 Task: Find connections with filter location Tsirang with filter topic #Moneywith filter profile language English with filter current company GroupM with filter school Govt. Engineering College Bikaner with filter industry Home Health Care Services with filter service category Graphic Design with filter keywords title Supervisor
Action: Mouse moved to (636, 119)
Screenshot: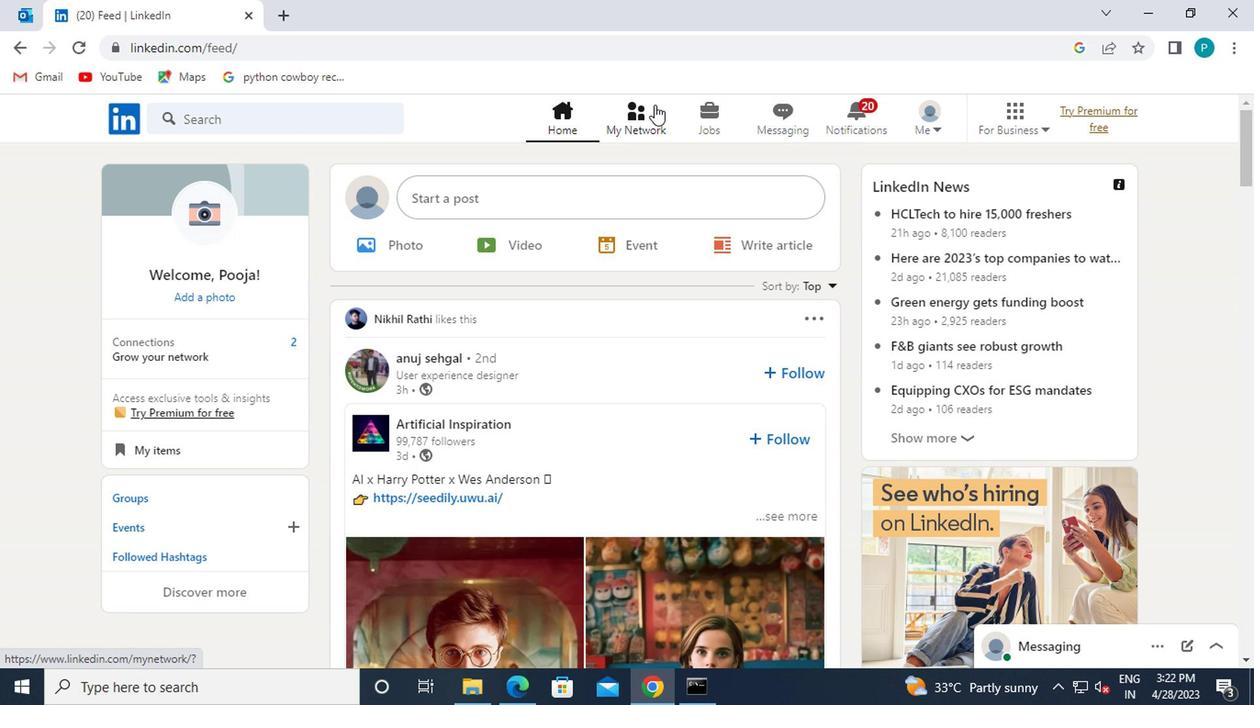 
Action: Mouse pressed left at (636, 119)
Screenshot: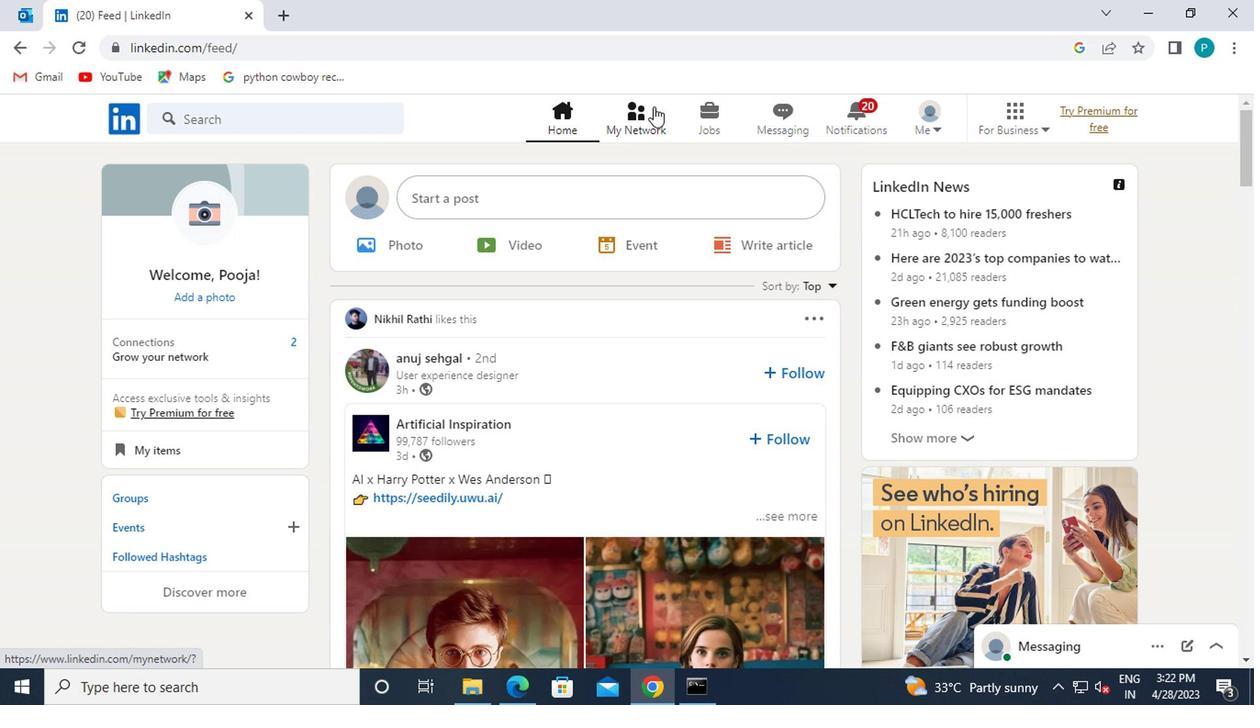 
Action: Mouse moved to (305, 216)
Screenshot: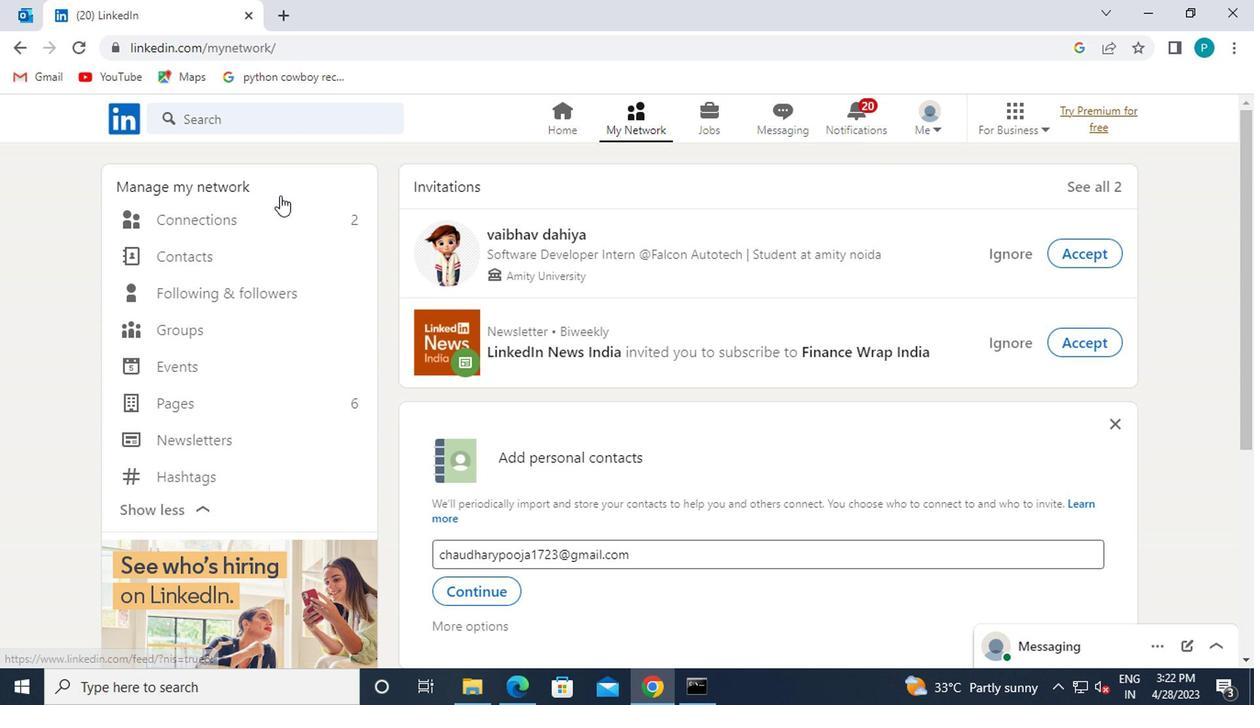 
Action: Mouse pressed left at (305, 216)
Screenshot: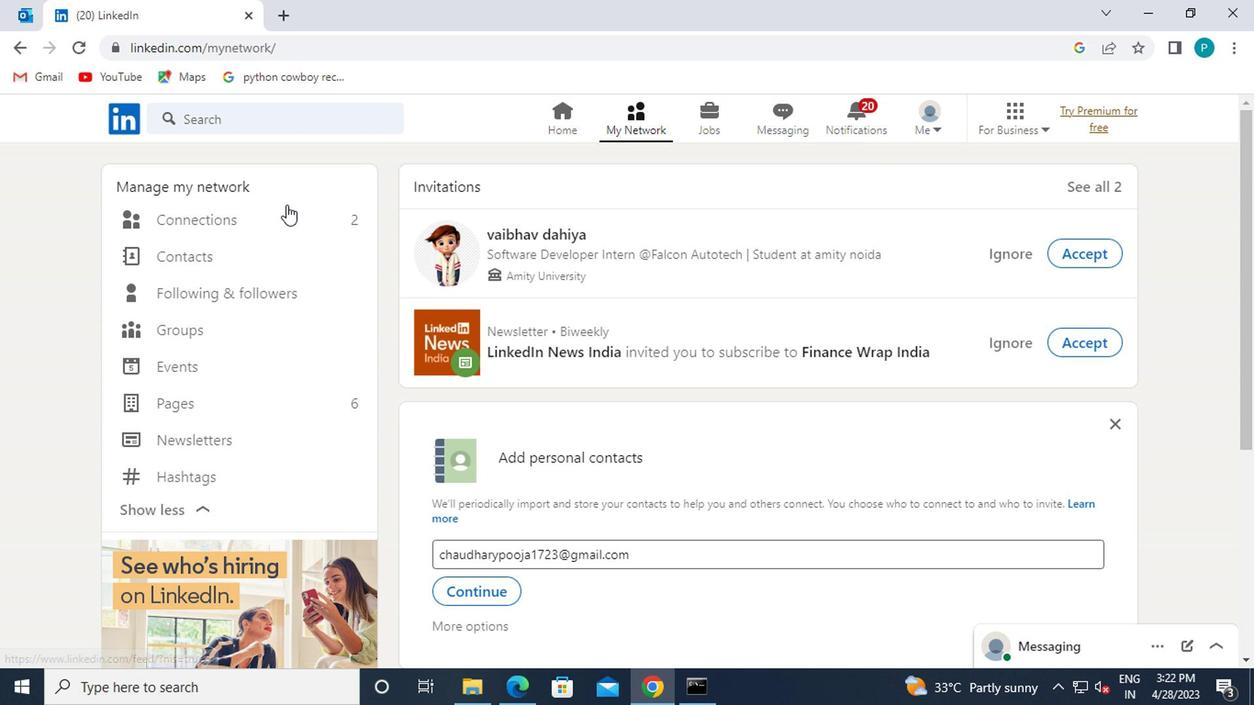 
Action: Mouse moved to (775, 225)
Screenshot: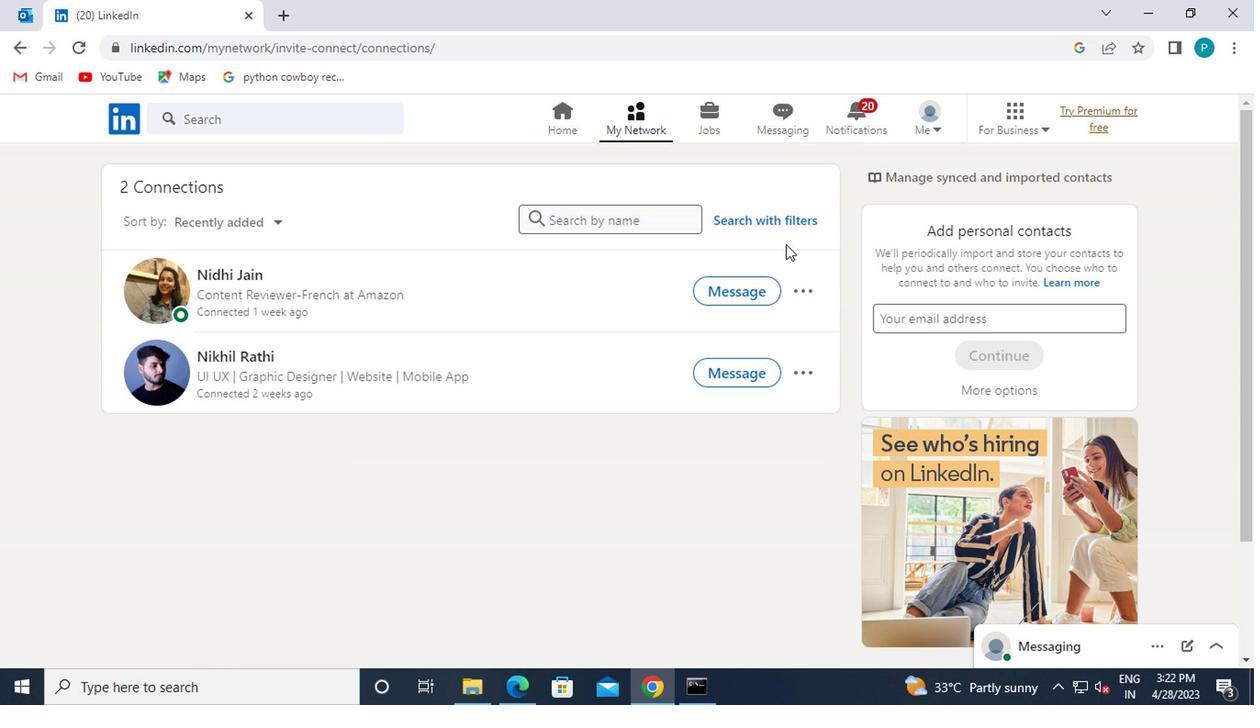 
Action: Mouse pressed left at (775, 225)
Screenshot: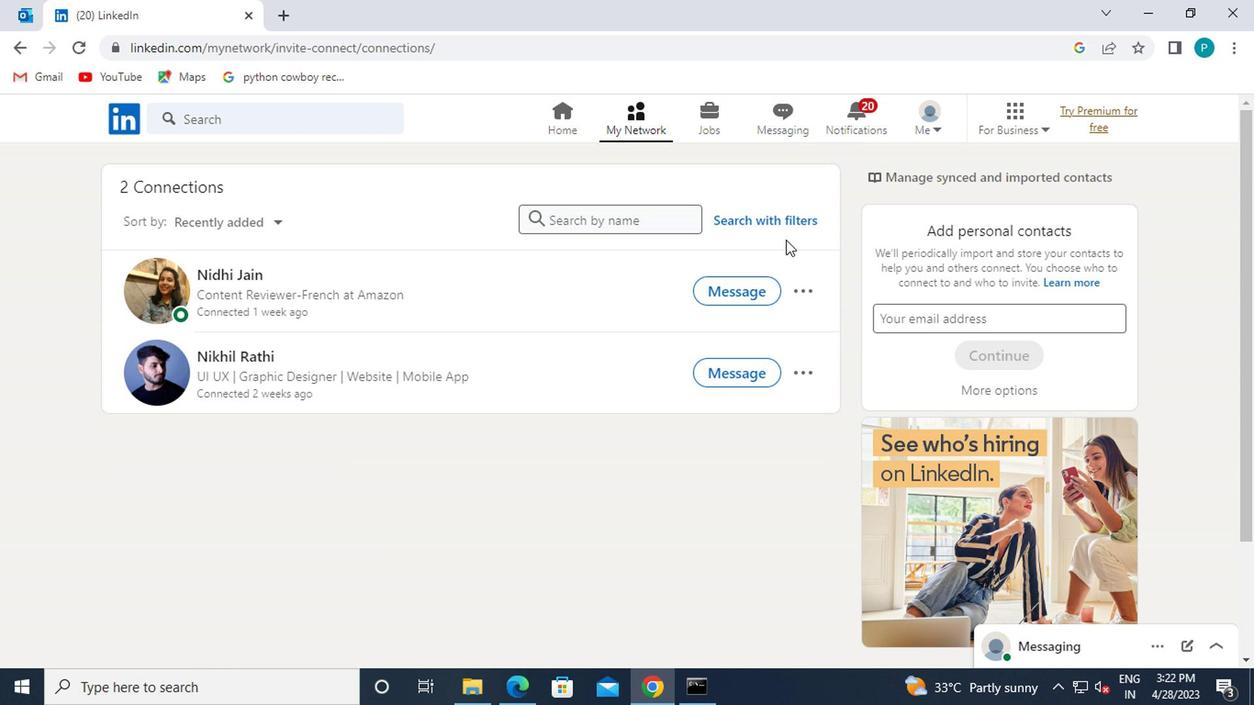 
Action: Mouse moved to (686, 177)
Screenshot: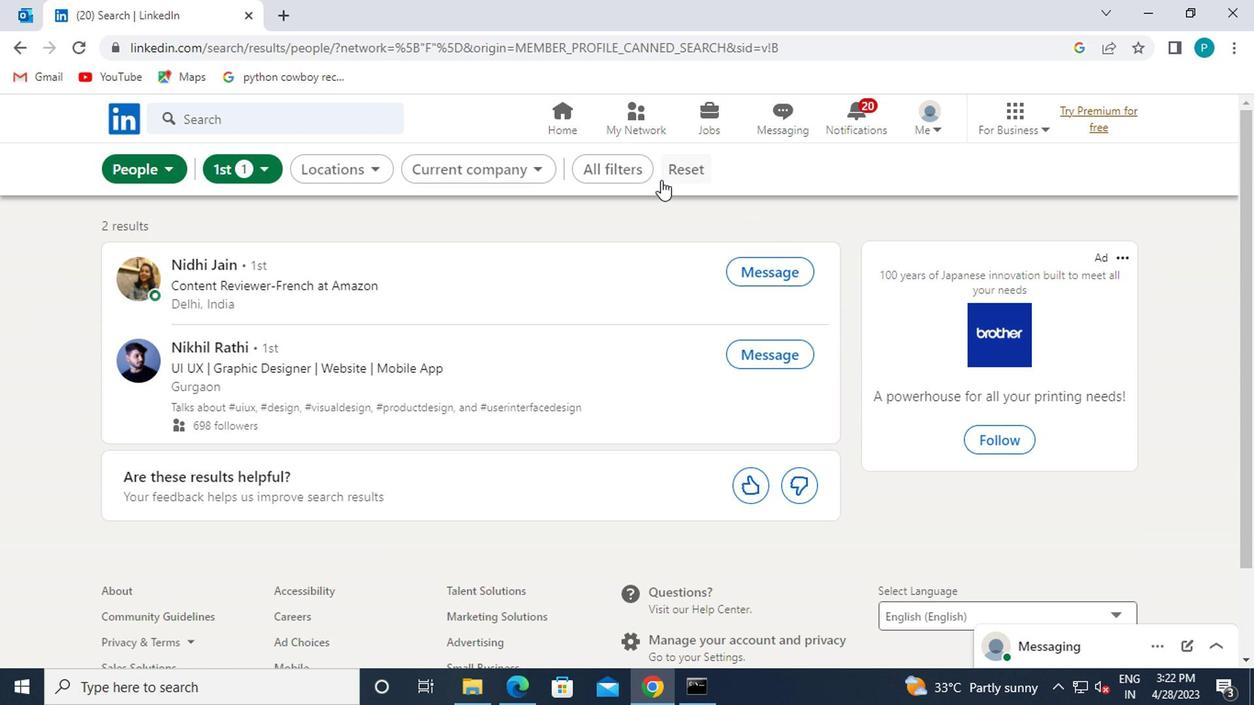
Action: Mouse pressed left at (686, 177)
Screenshot: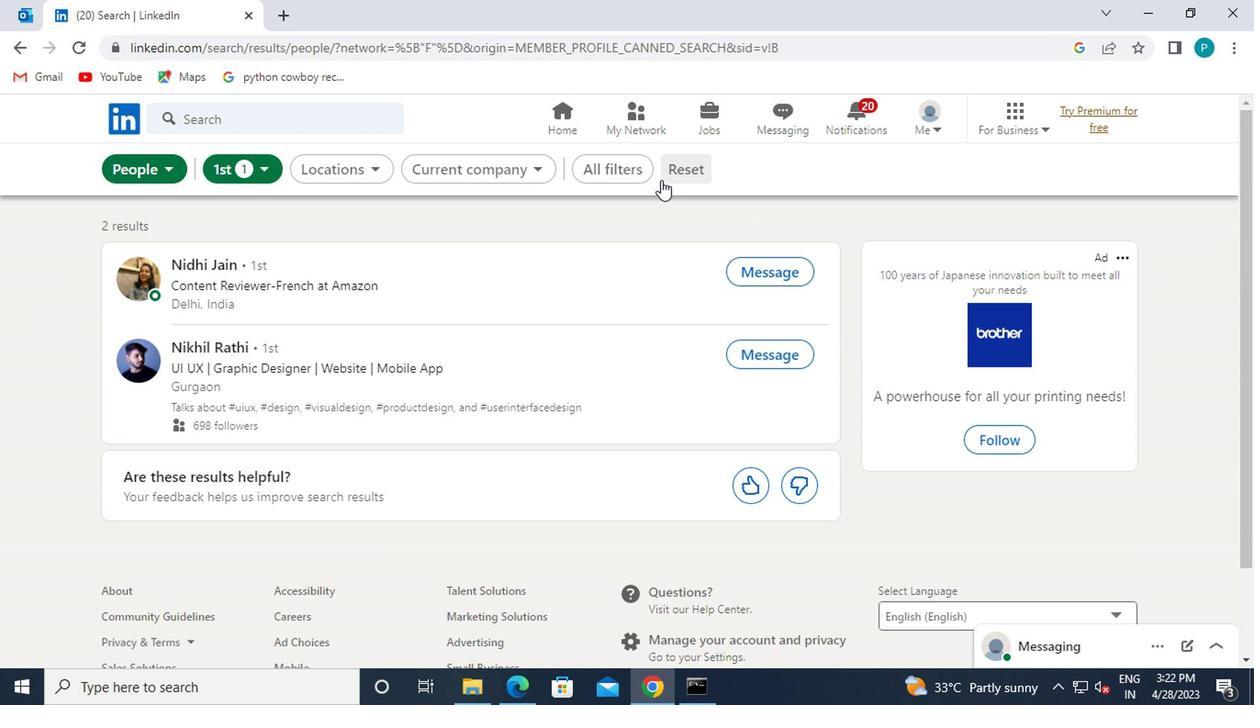 
Action: Mouse moved to (614, 170)
Screenshot: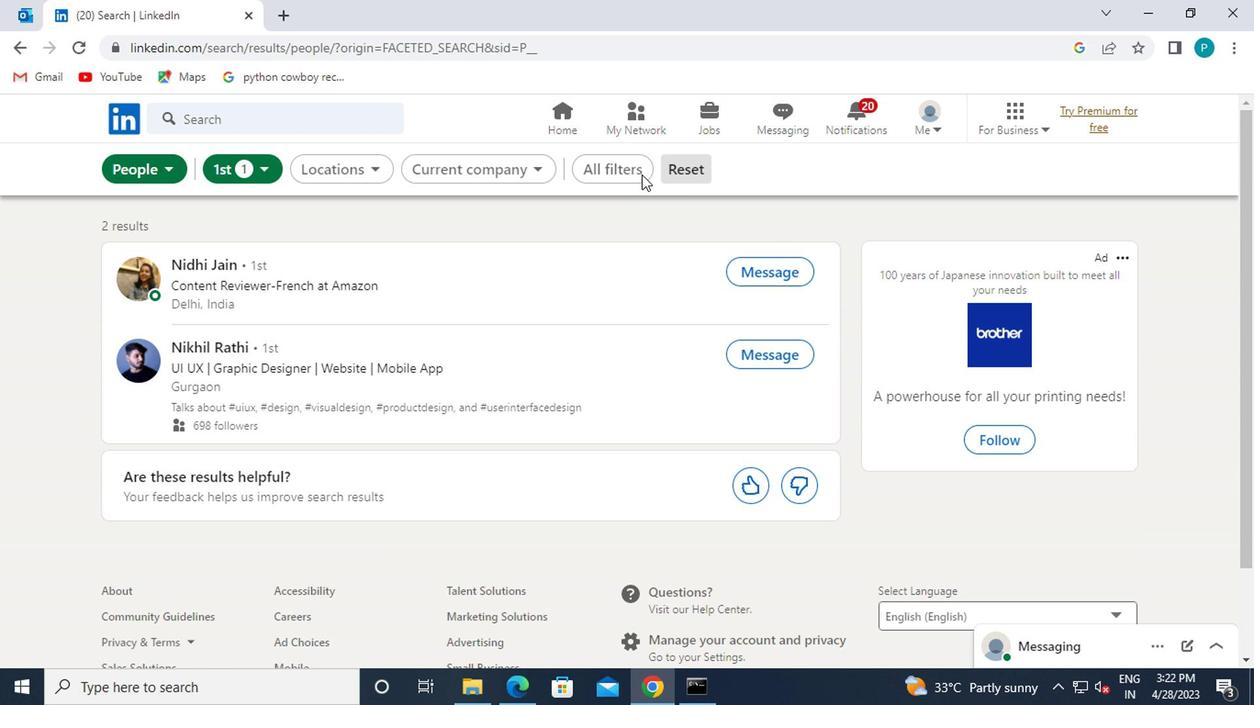 
Action: Mouse pressed left at (614, 170)
Screenshot: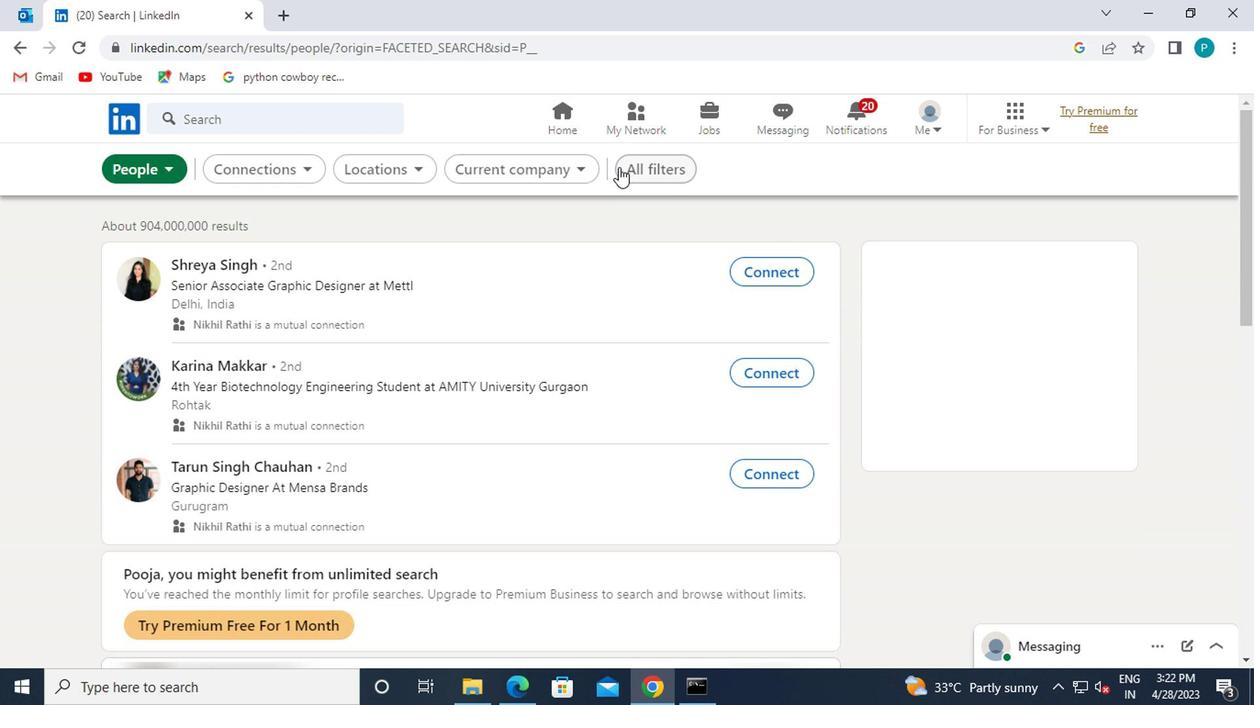 
Action: Mouse moved to (825, 308)
Screenshot: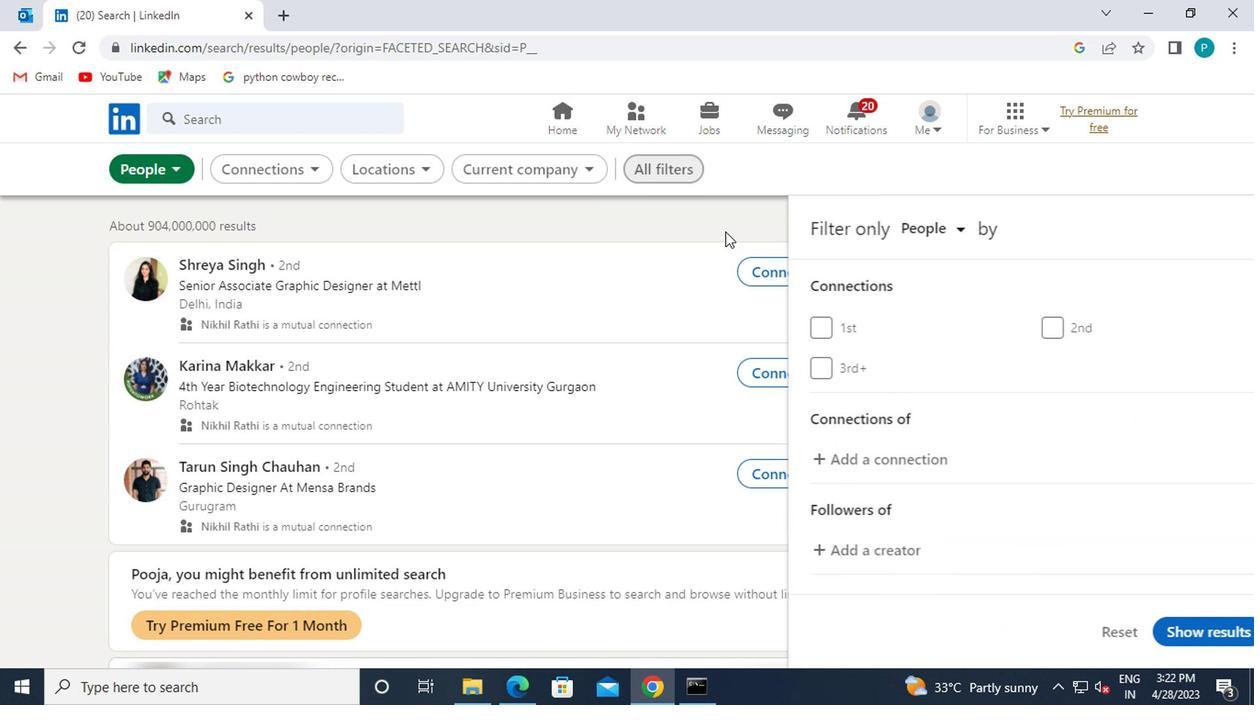 
Action: Mouse scrolled (825, 306) with delta (0, -1)
Screenshot: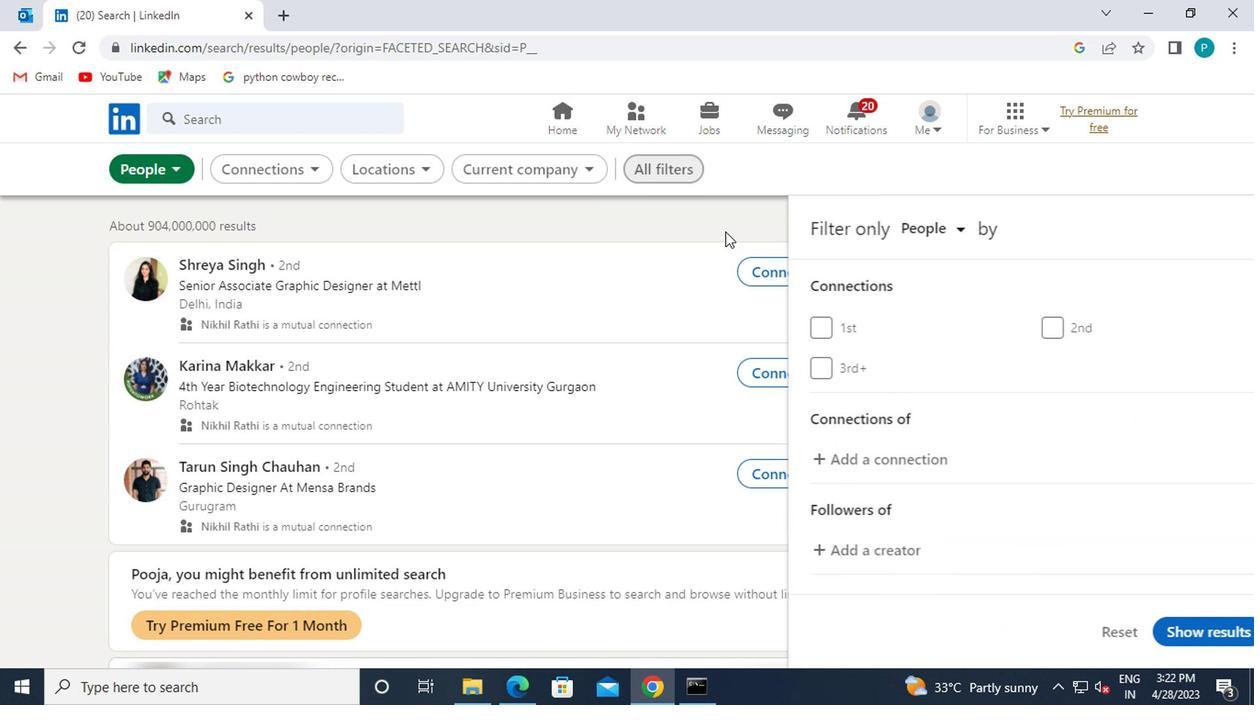 
Action: Mouse moved to (836, 315)
Screenshot: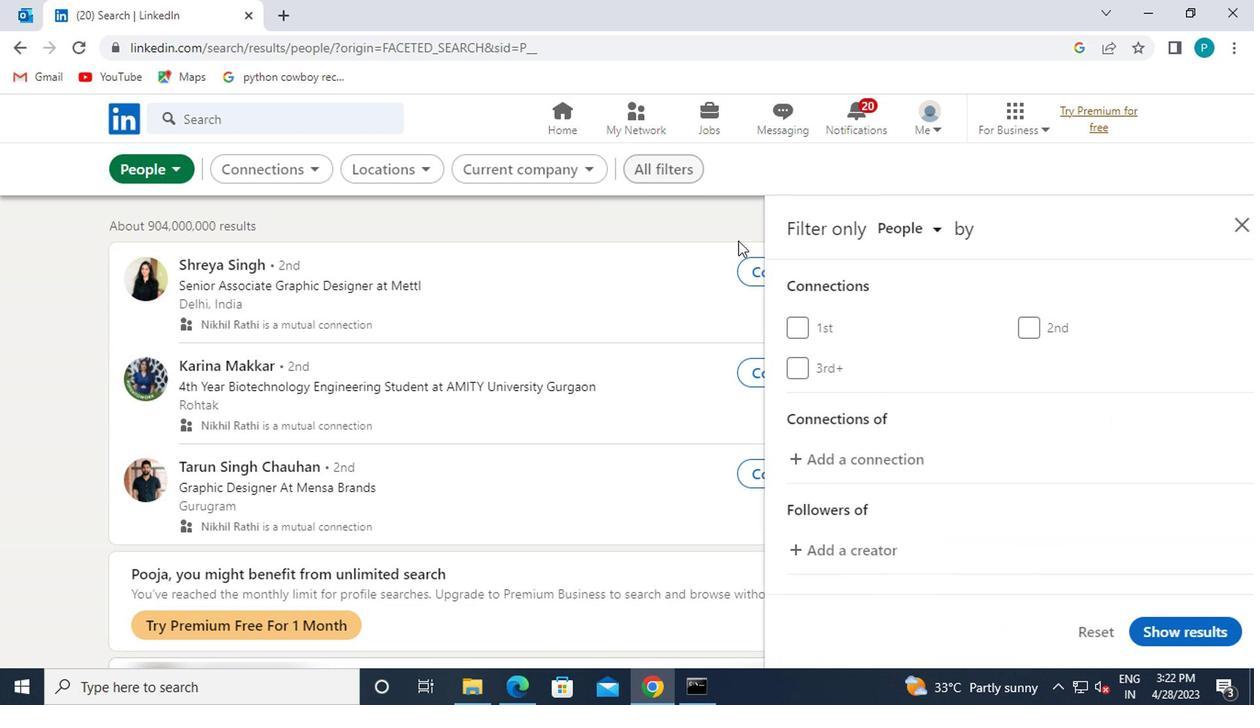 
Action: Mouse scrolled (836, 314) with delta (0, -1)
Screenshot: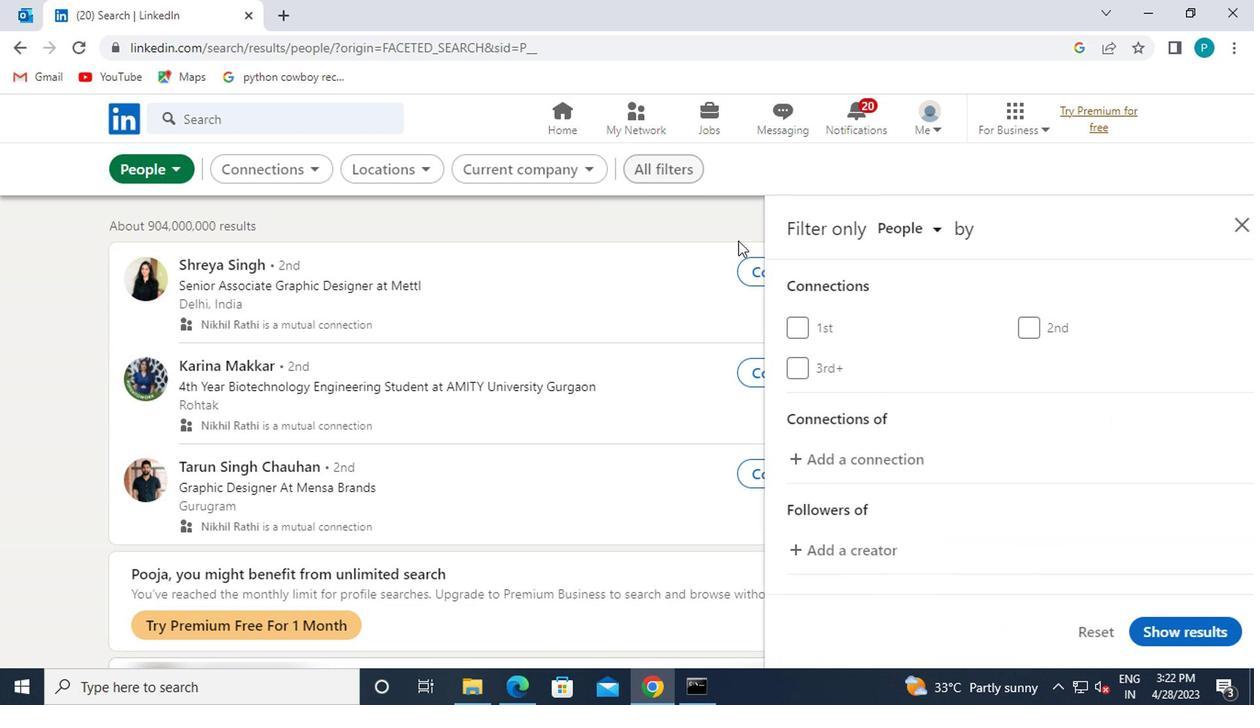 
Action: Mouse moved to (872, 329)
Screenshot: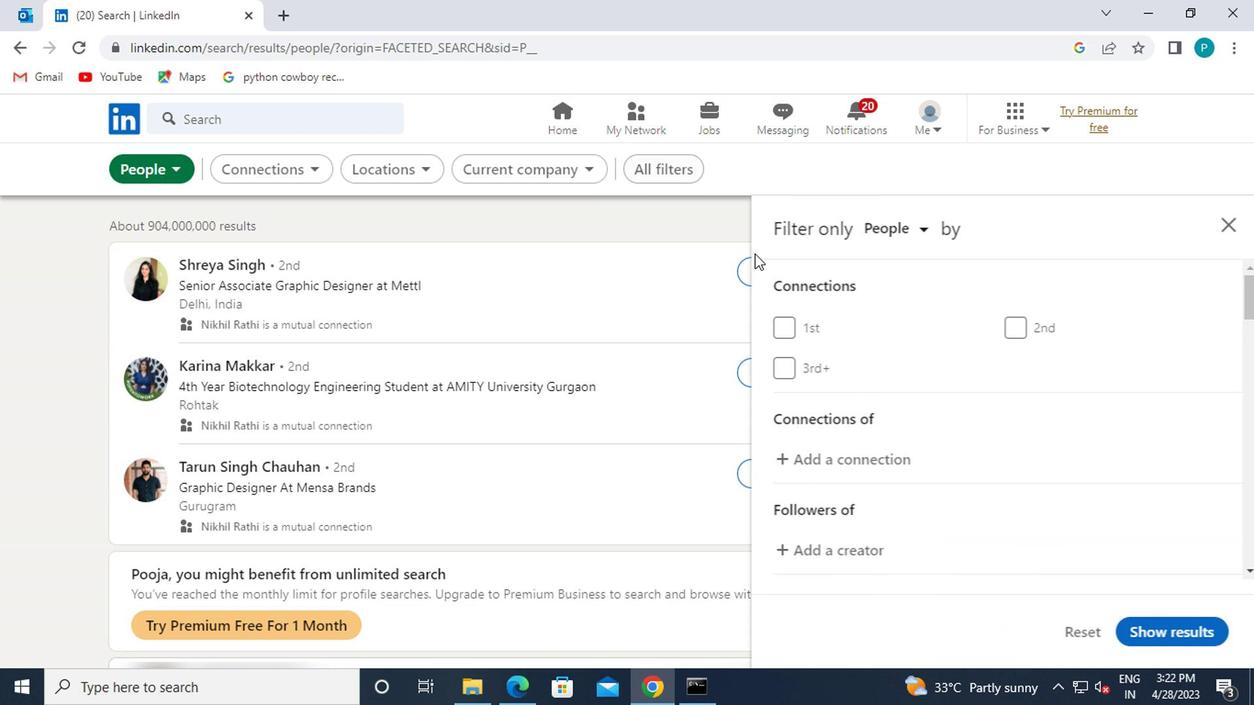
Action: Mouse scrolled (872, 327) with delta (0, -1)
Screenshot: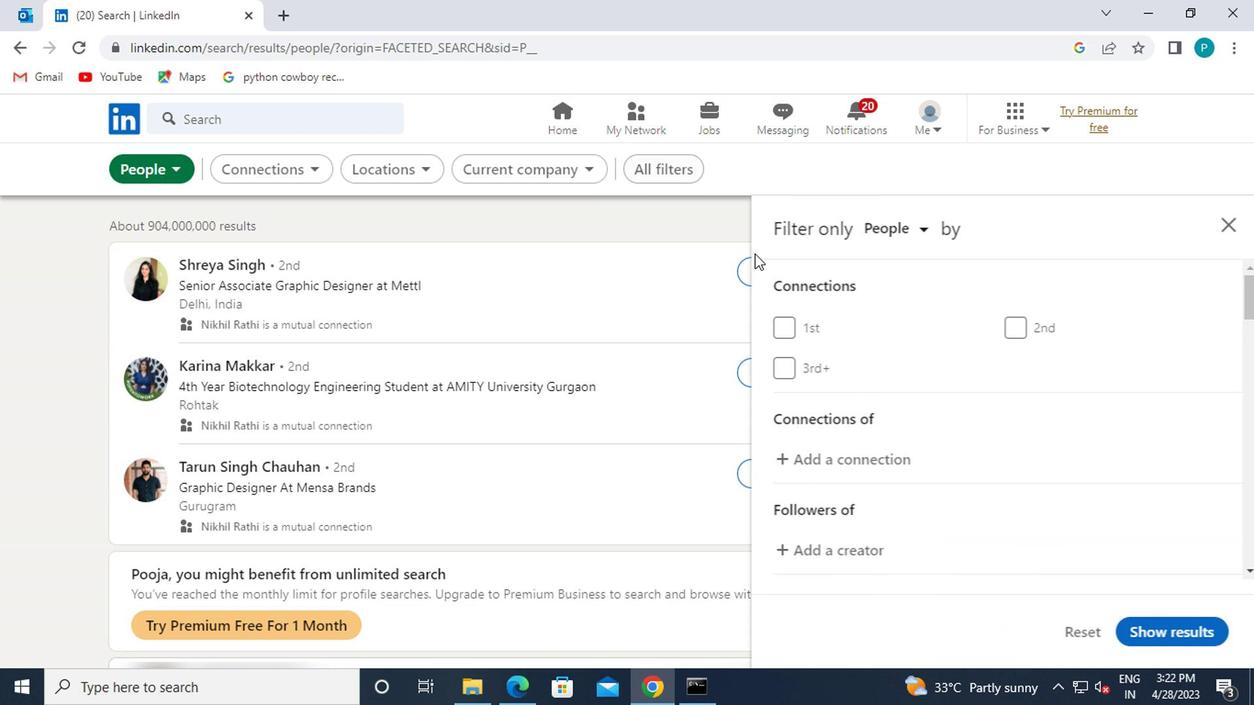 
Action: Mouse moved to (1033, 448)
Screenshot: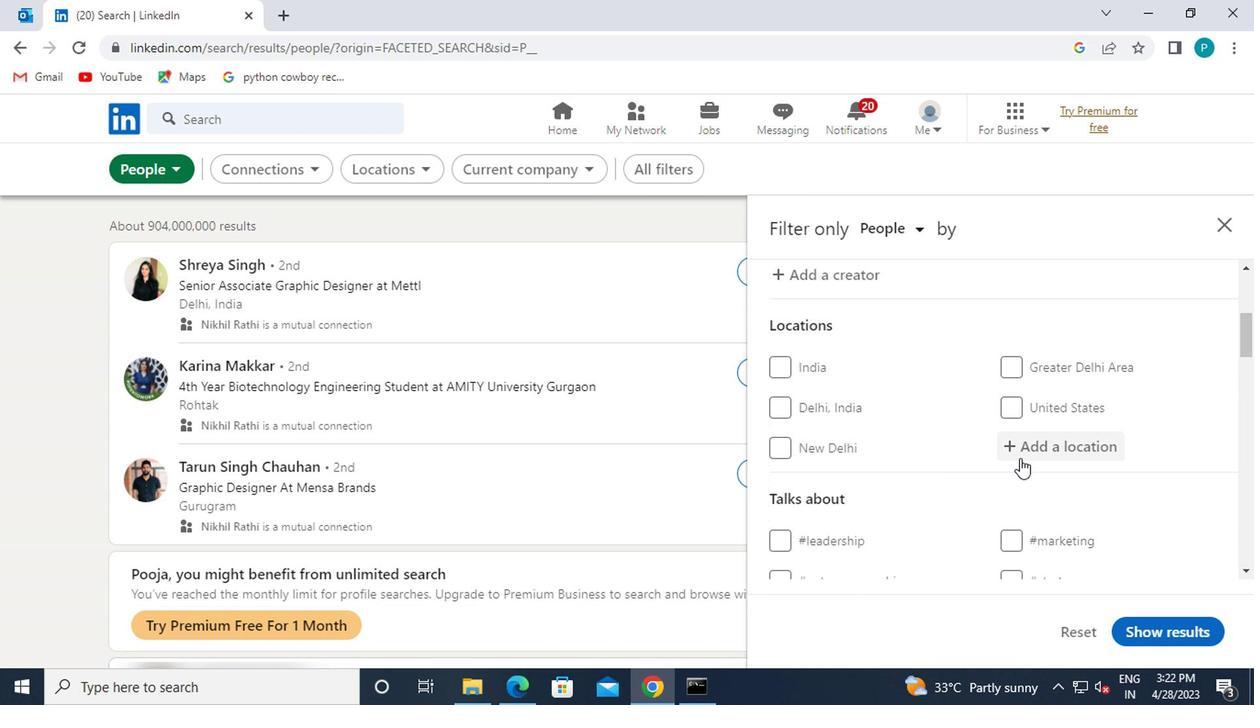 
Action: Mouse pressed left at (1033, 448)
Screenshot: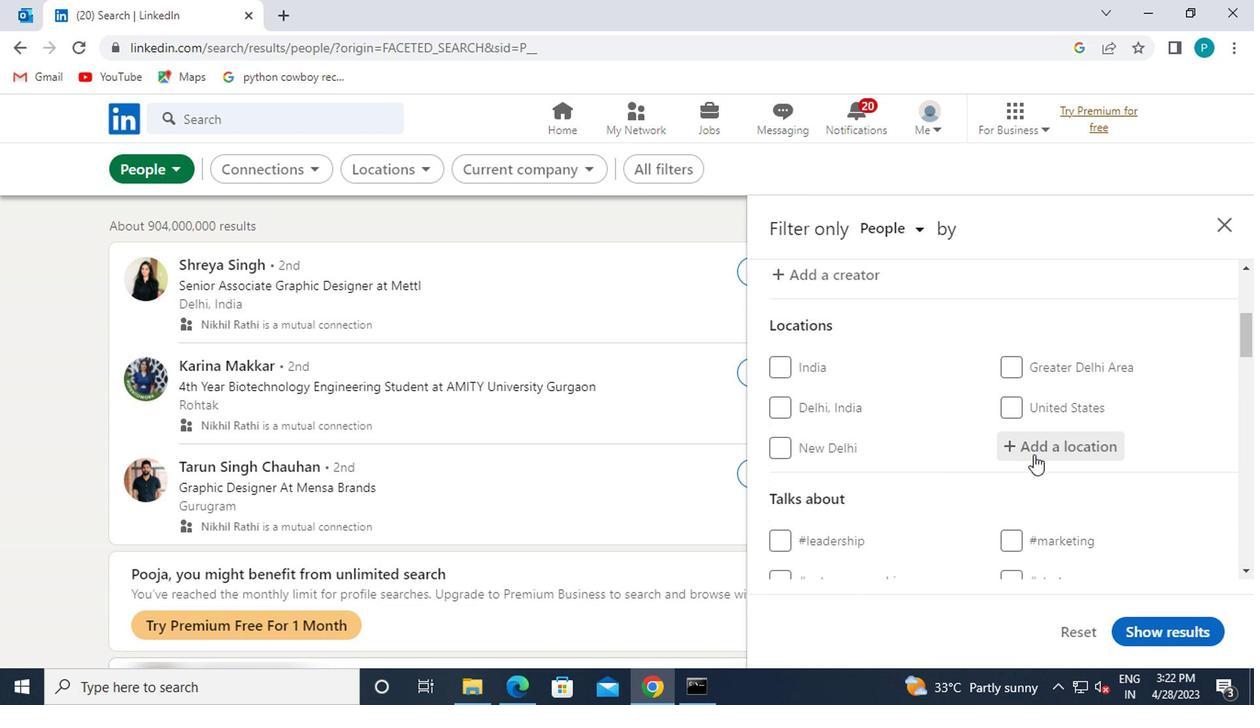 
Action: Key pressed <Key.caps_lock><Key.caps_lock>t<Key.caps_lock>sirang
Screenshot: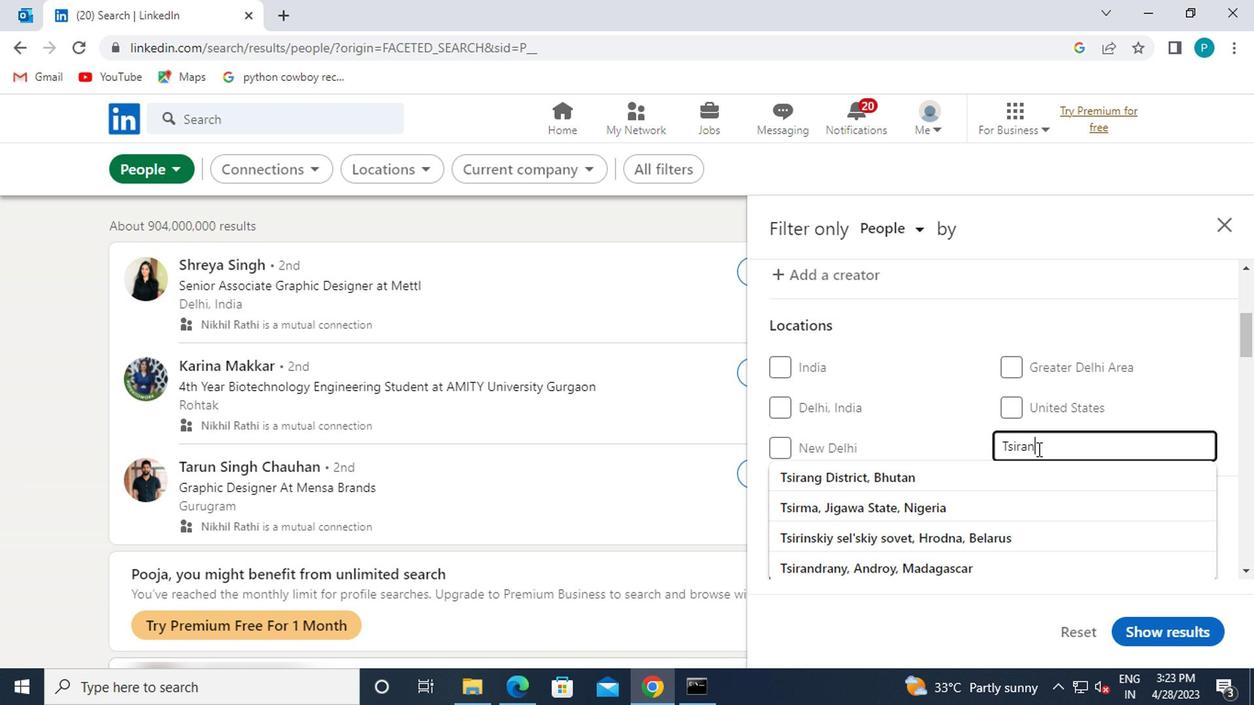 
Action: Mouse moved to (1039, 470)
Screenshot: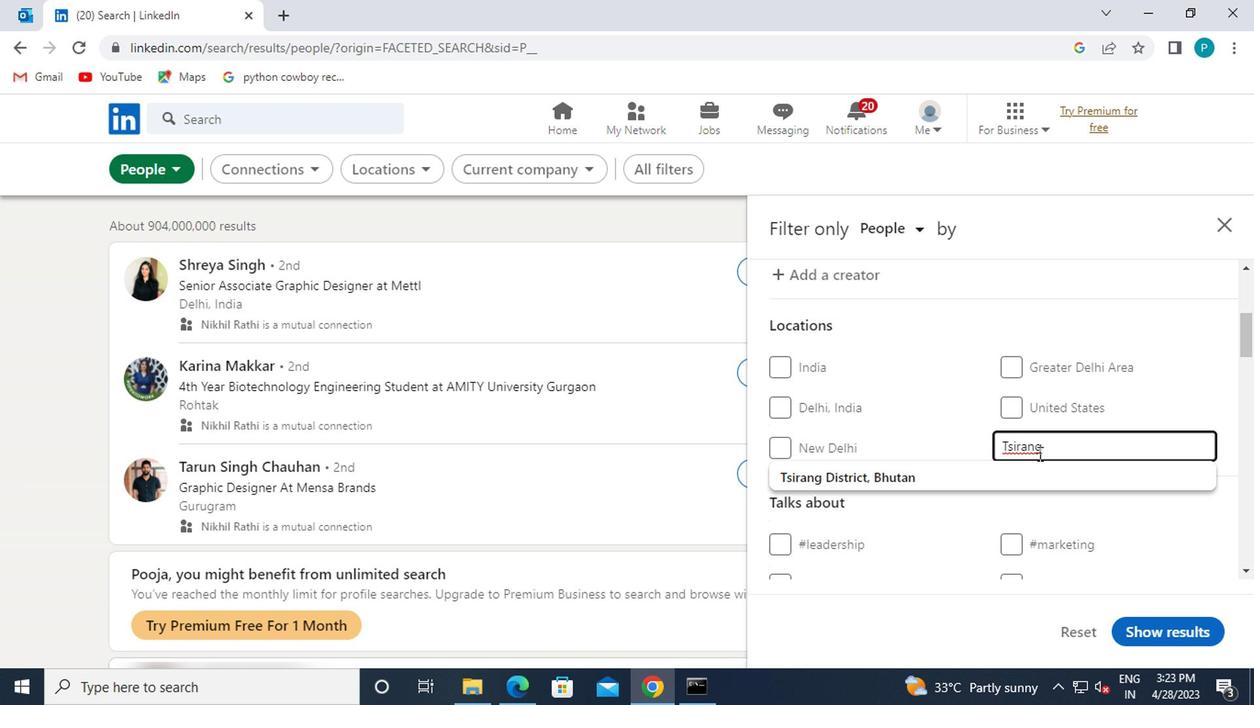 
Action: Mouse pressed left at (1039, 470)
Screenshot: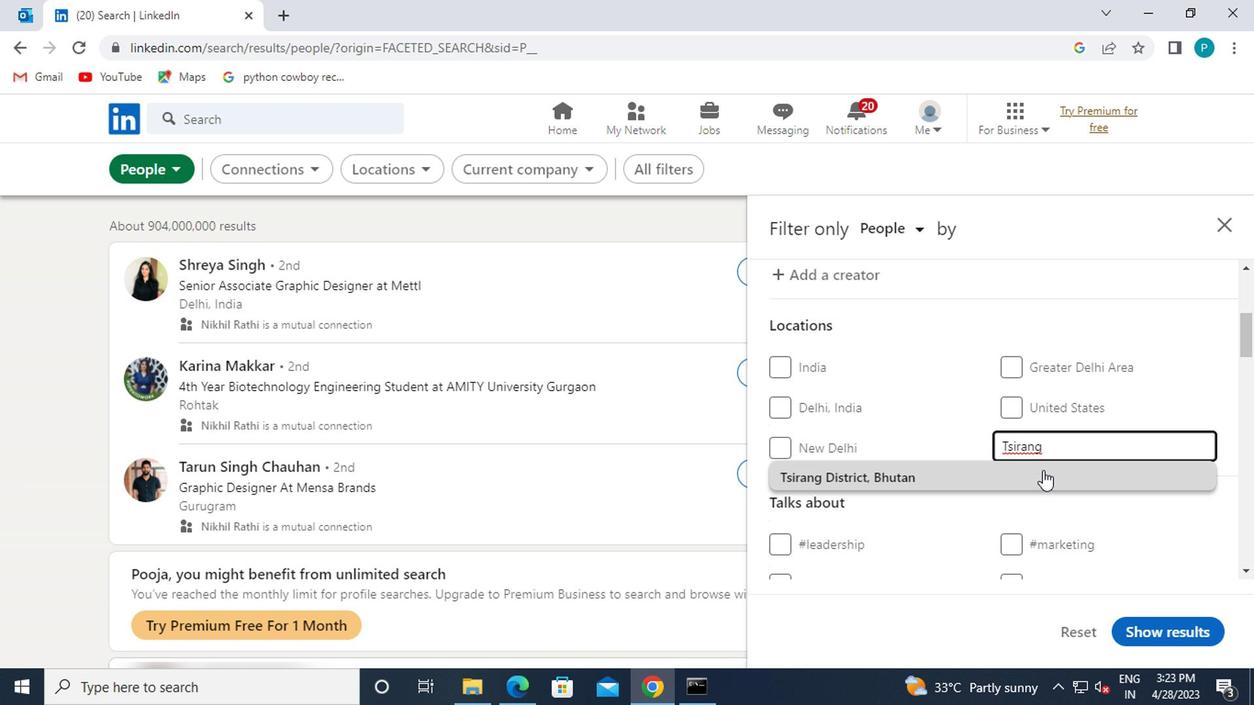 
Action: Mouse scrolled (1039, 470) with delta (0, 0)
Screenshot: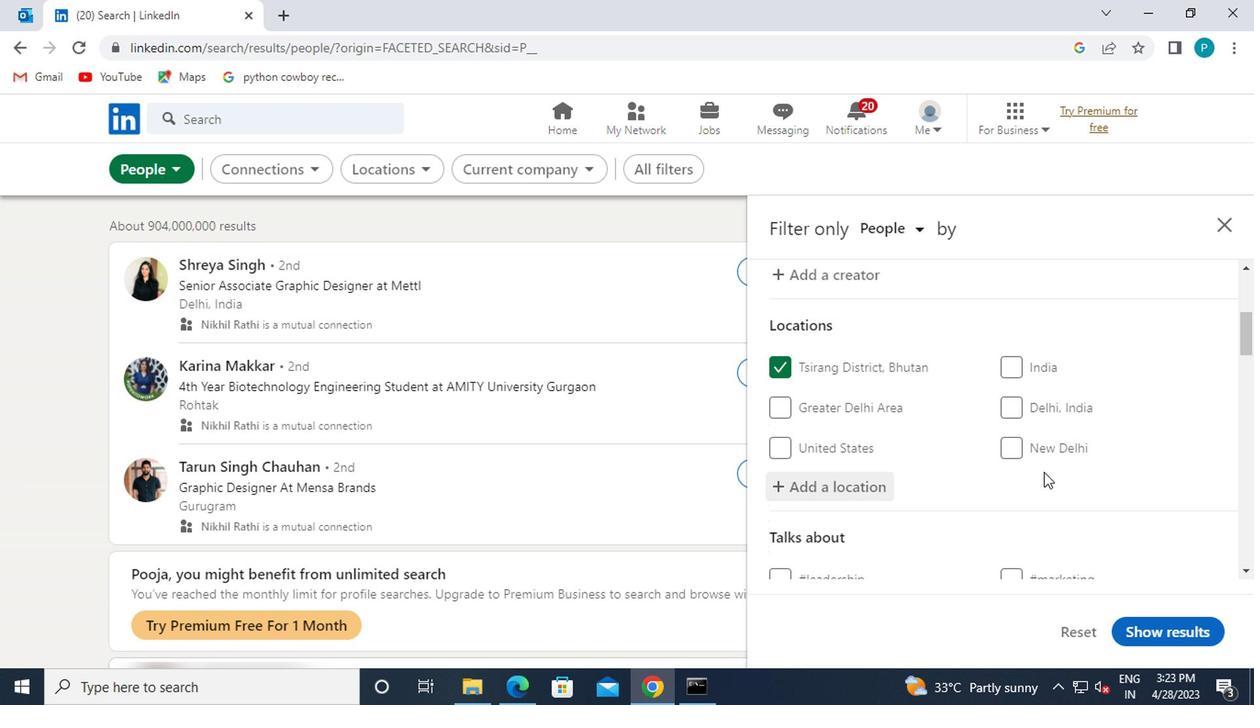 
Action: Mouse scrolled (1039, 470) with delta (0, 0)
Screenshot: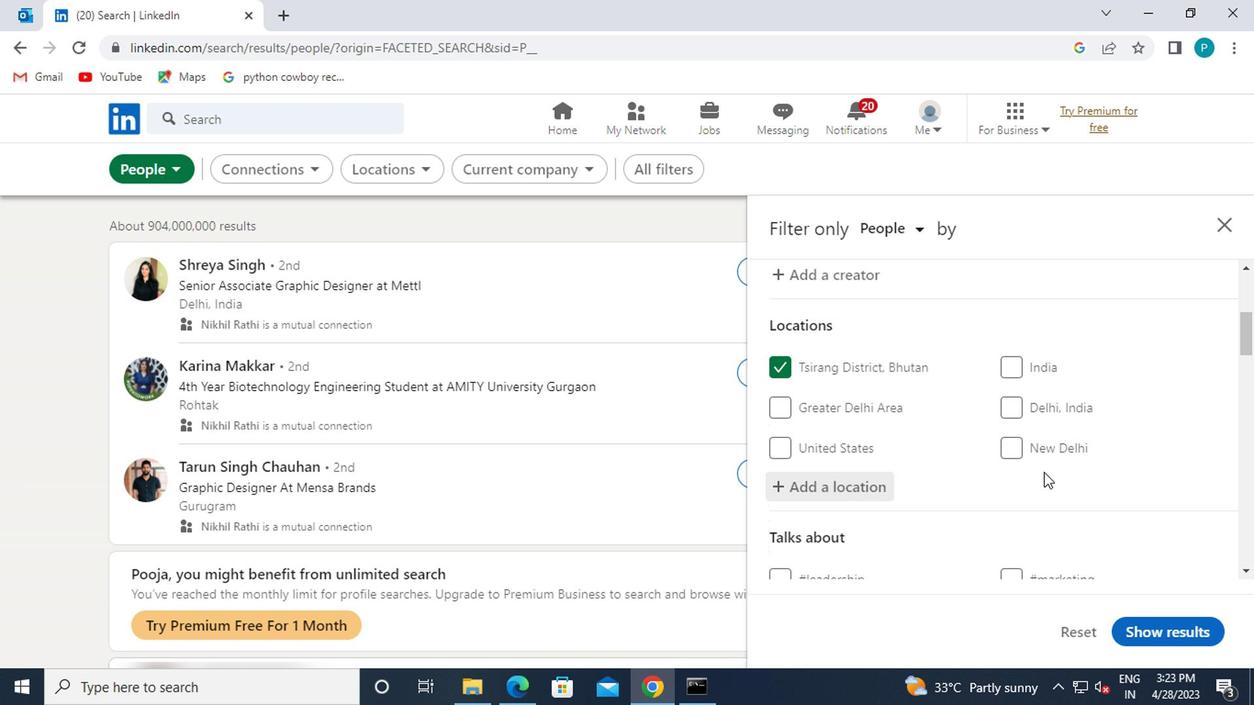 
Action: Mouse pressed left at (1039, 470)
Screenshot: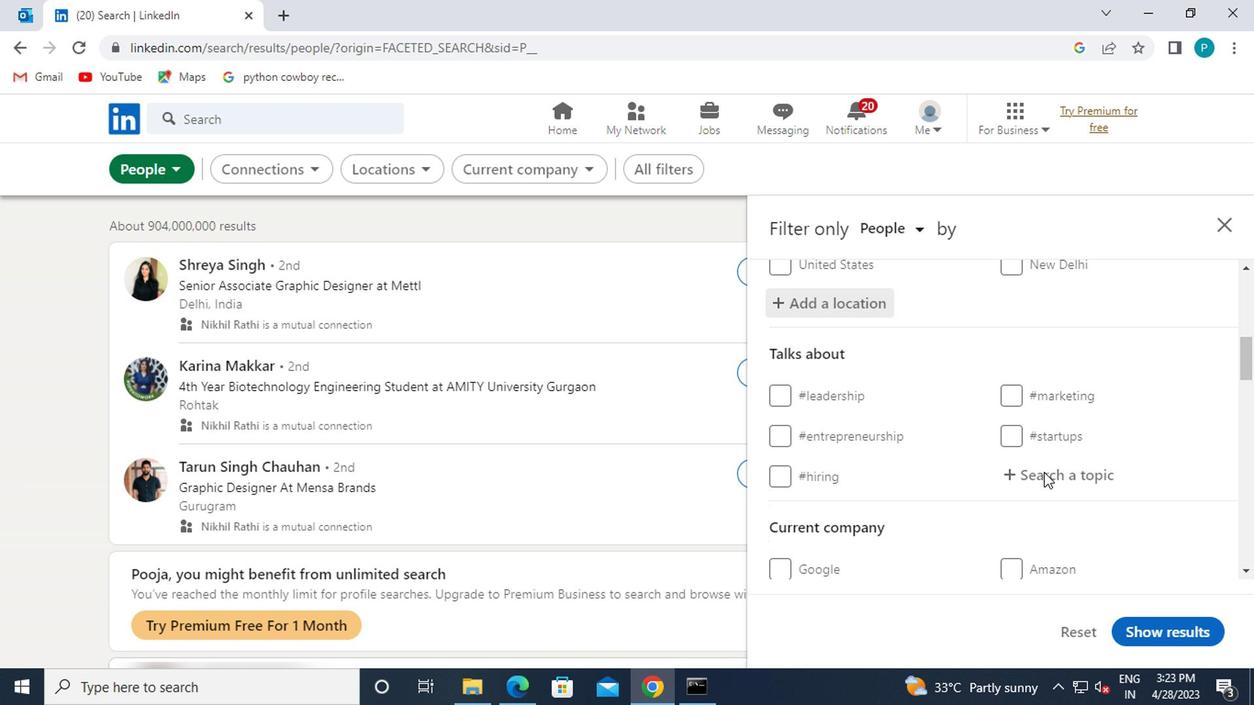 
Action: Key pressed <Key.shift>#<Key.caps_lock>M<Key.caps_lock>ONEY
Screenshot: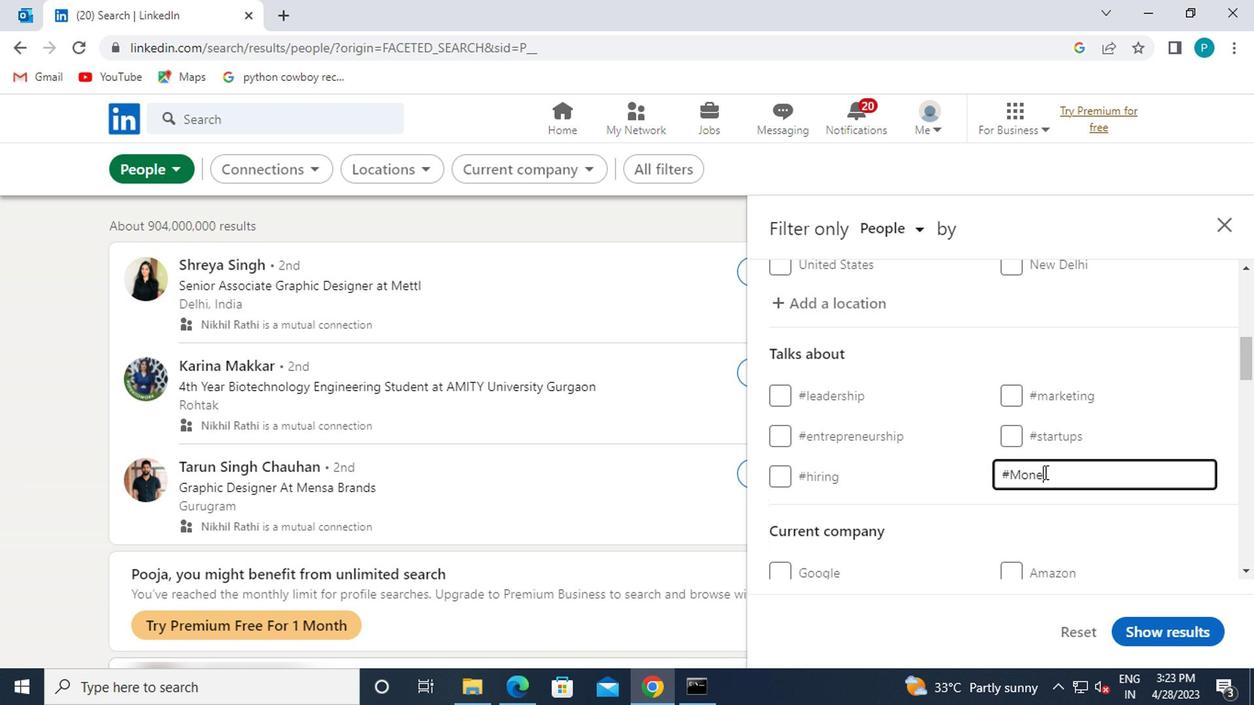 
Action: Mouse moved to (896, 482)
Screenshot: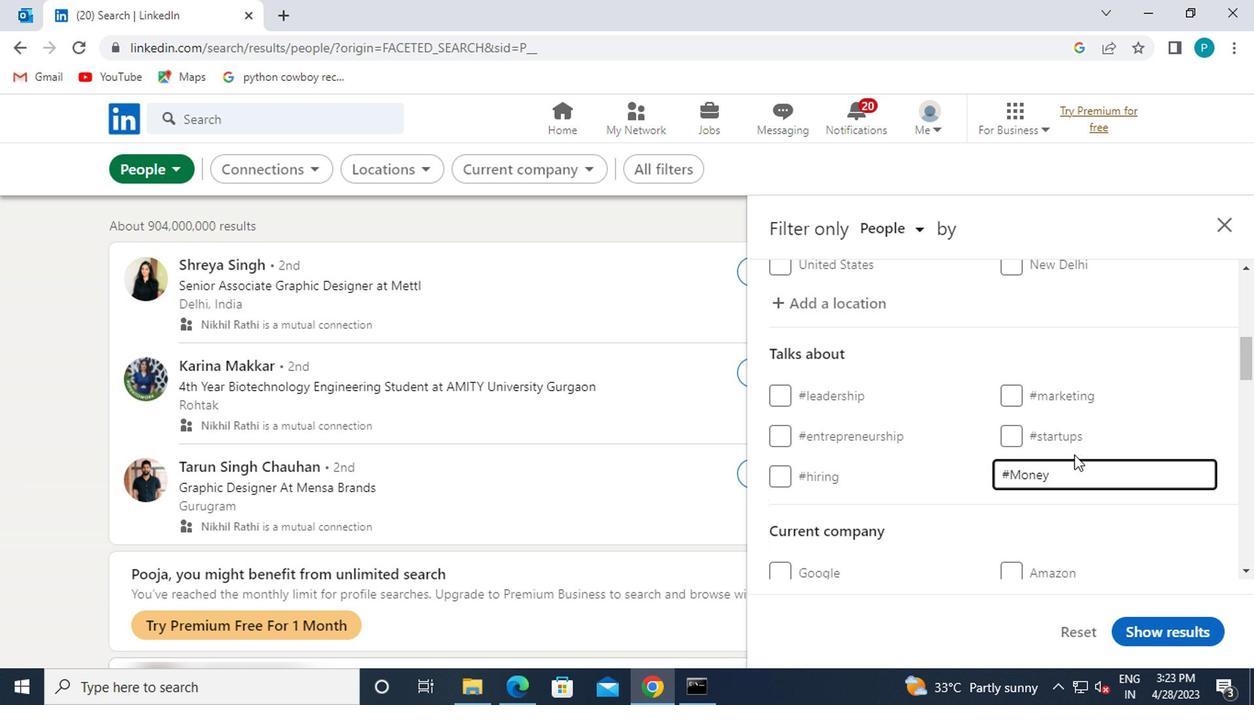 
Action: Mouse scrolled (896, 481) with delta (0, 0)
Screenshot: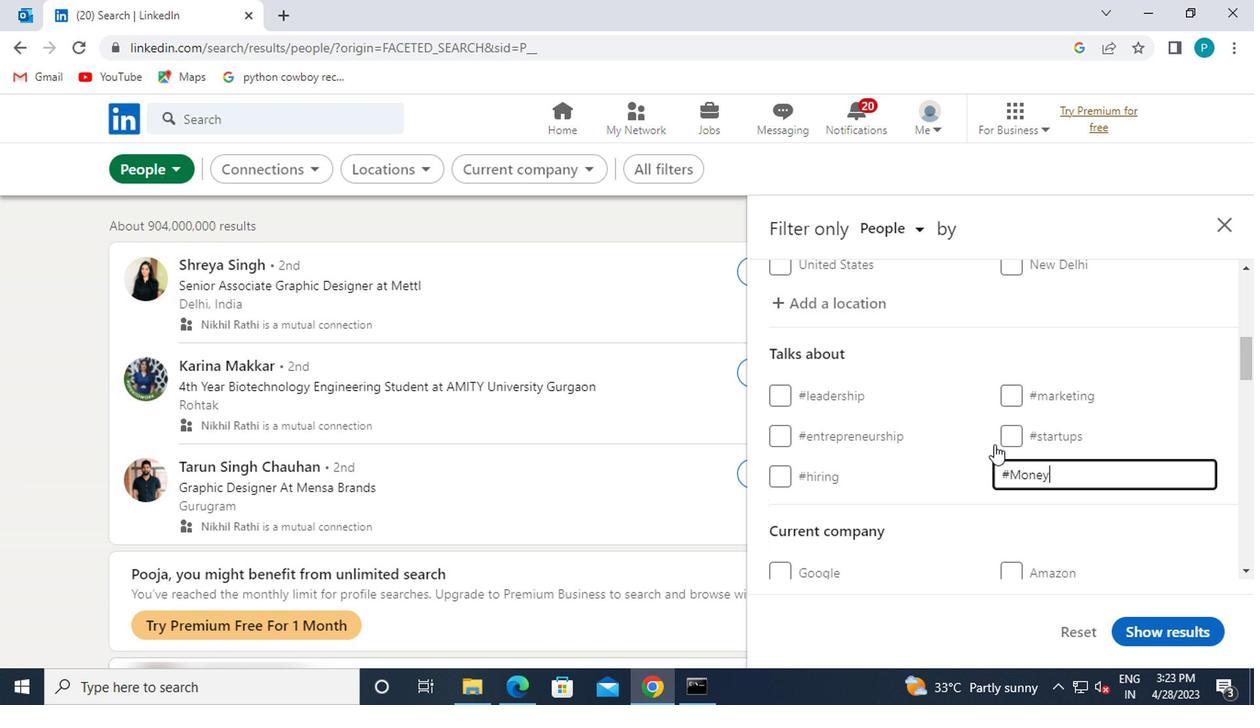 
Action: Mouse scrolled (896, 481) with delta (0, 0)
Screenshot: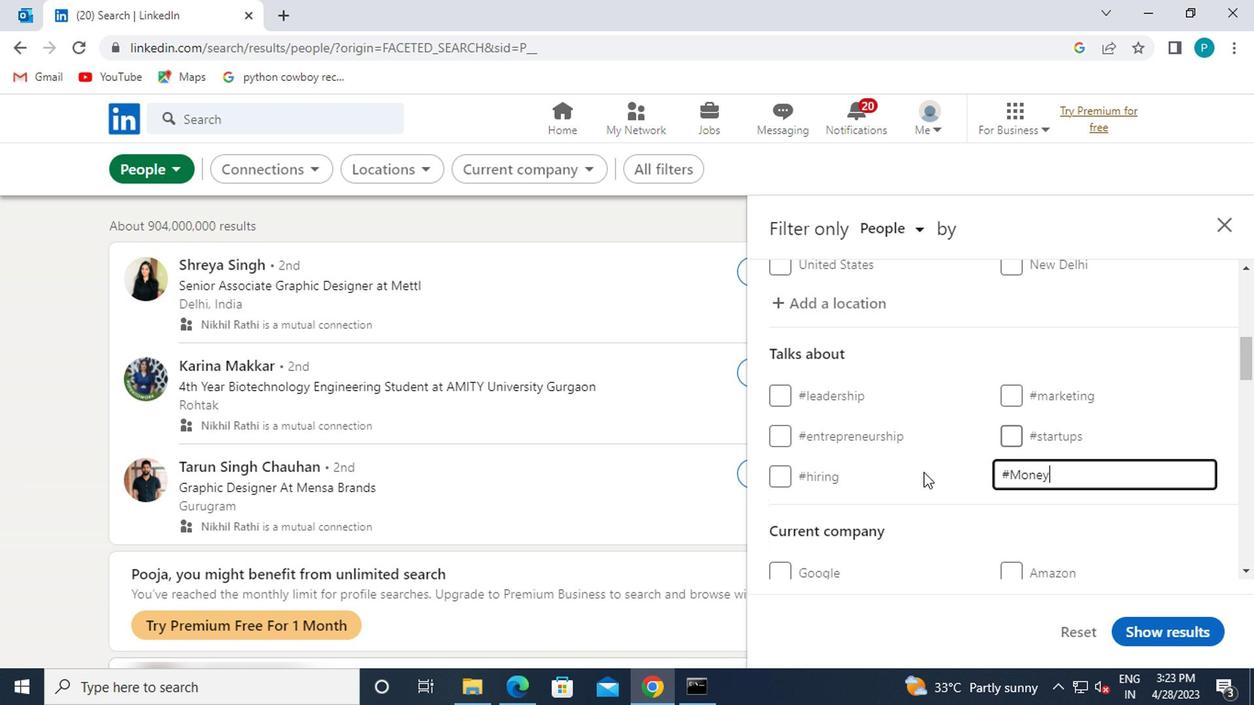 
Action: Mouse scrolled (896, 481) with delta (0, 0)
Screenshot: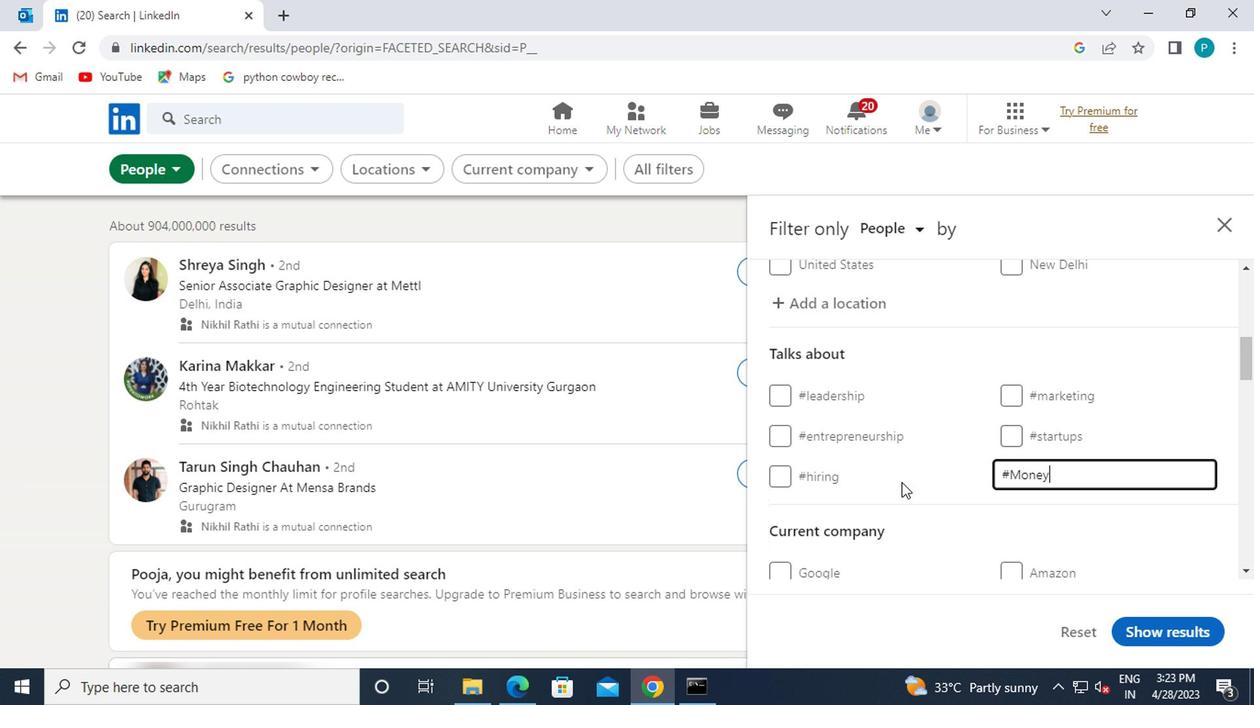 
Action: Mouse moved to (871, 479)
Screenshot: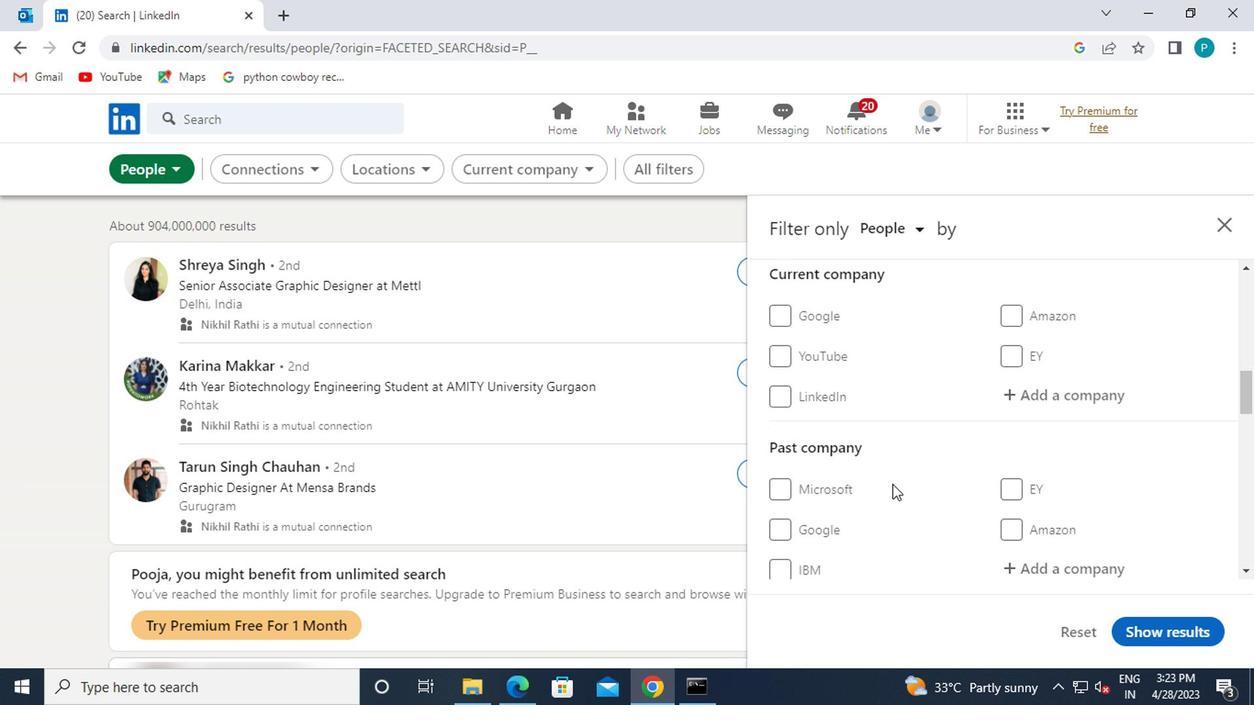 
Action: Mouse scrolled (871, 478) with delta (0, -1)
Screenshot: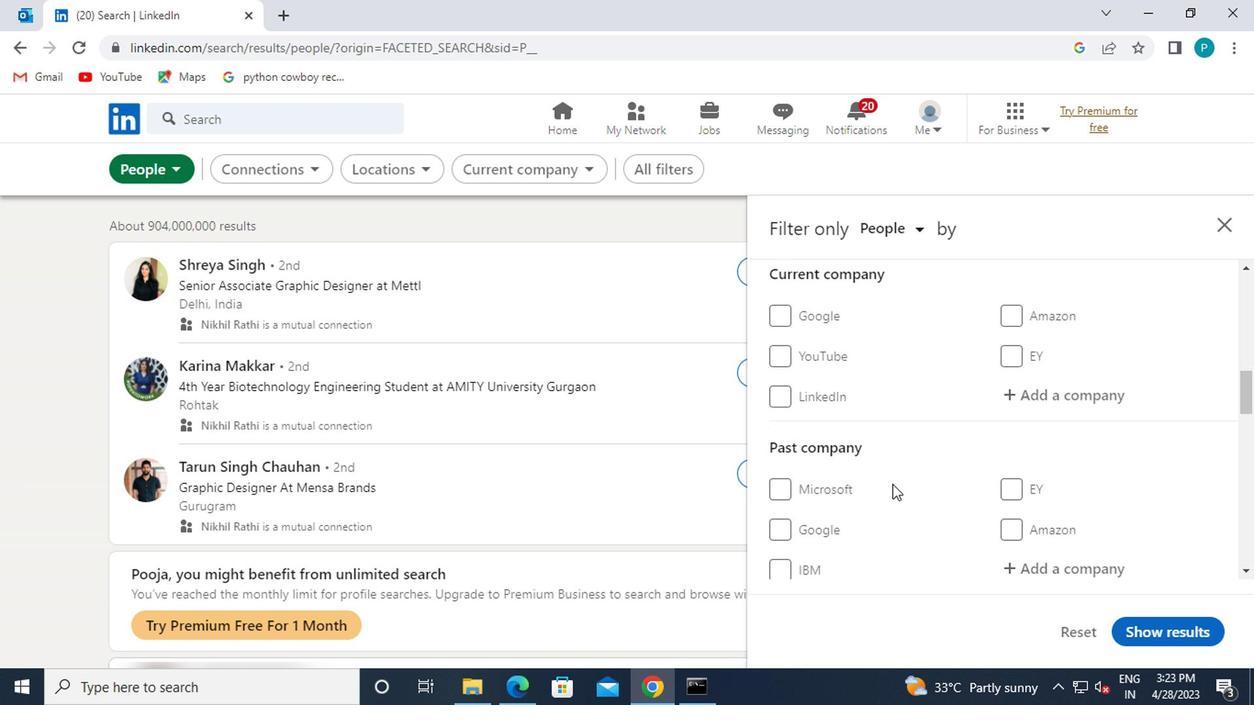 
Action: Mouse moved to (868, 479)
Screenshot: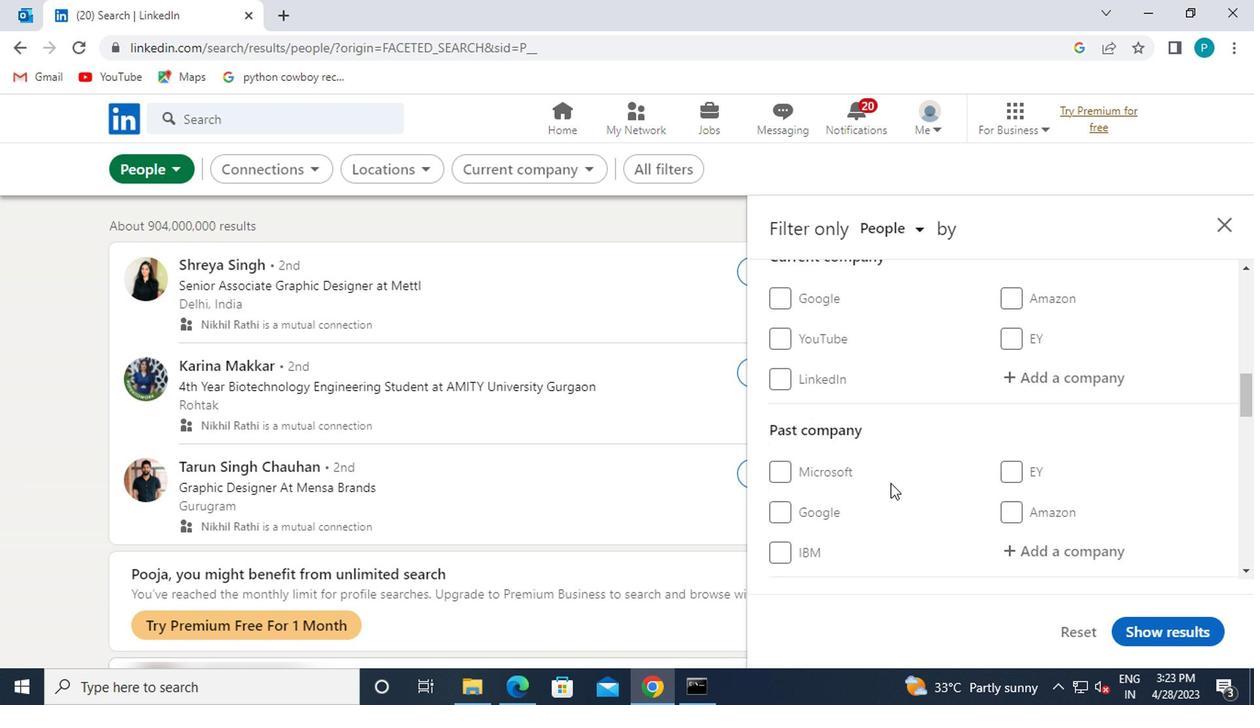 
Action: Mouse scrolled (868, 478) with delta (0, -1)
Screenshot: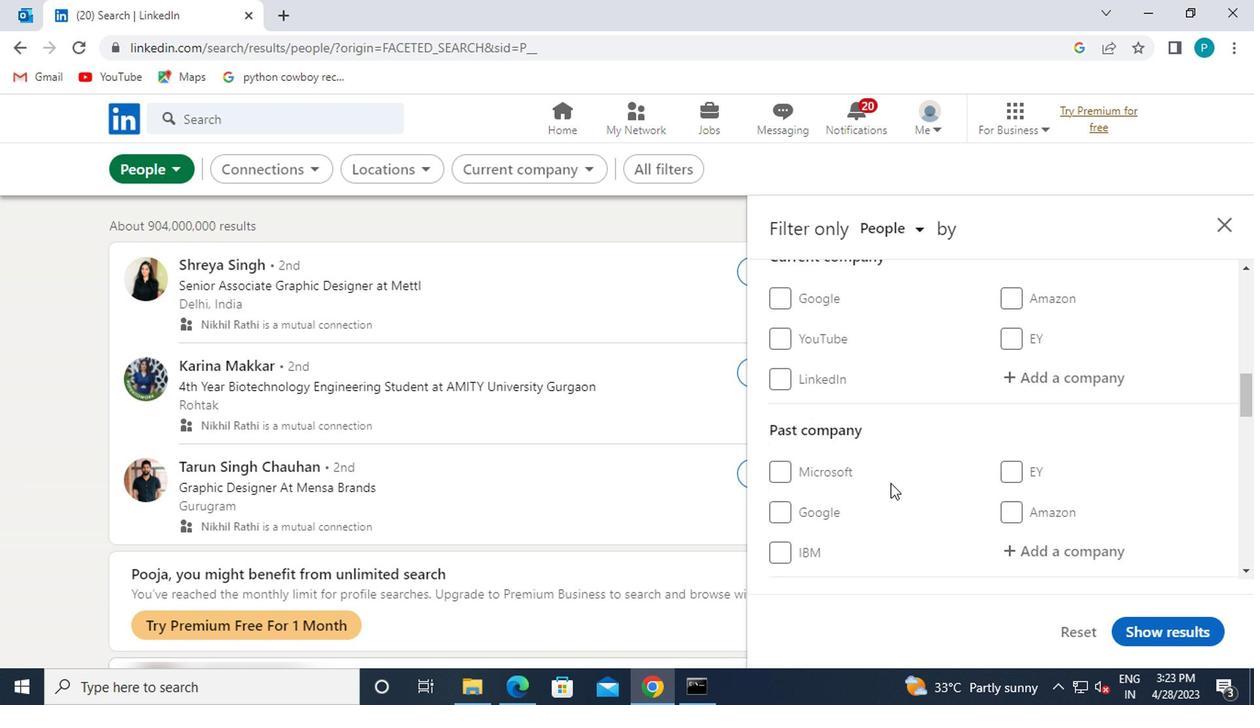 
Action: Mouse moved to (867, 479)
Screenshot: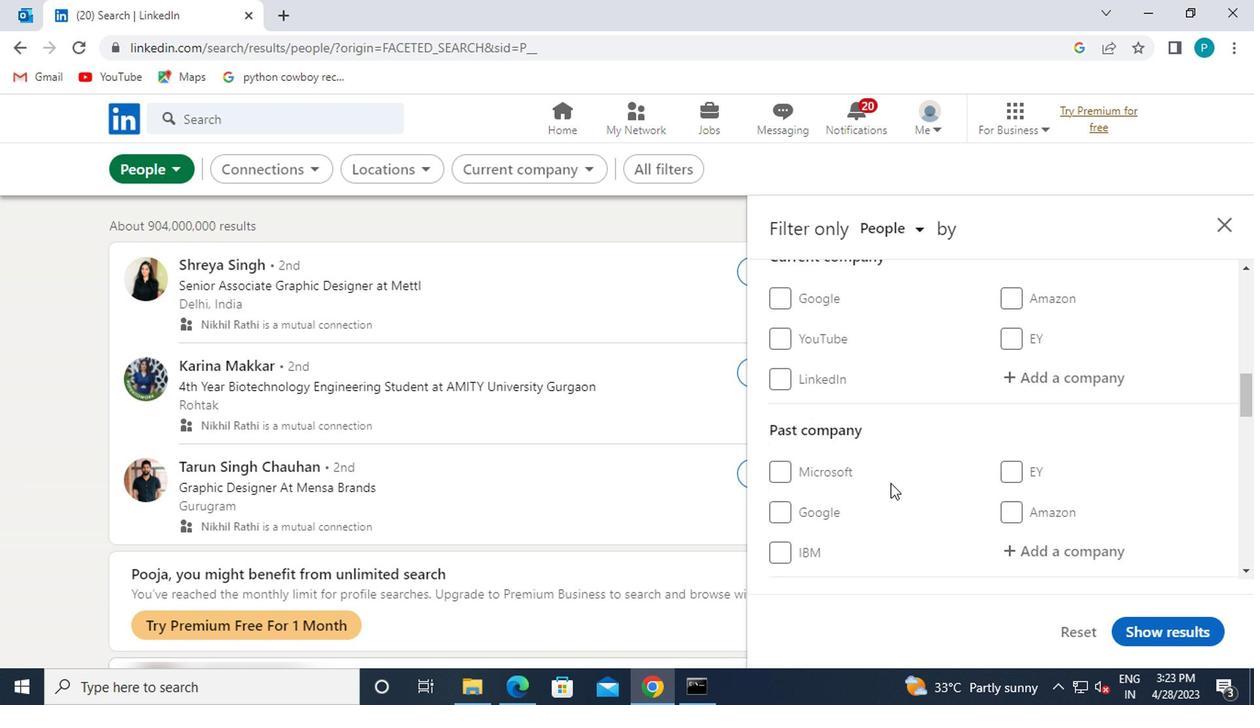 
Action: Mouse scrolled (867, 478) with delta (0, -1)
Screenshot: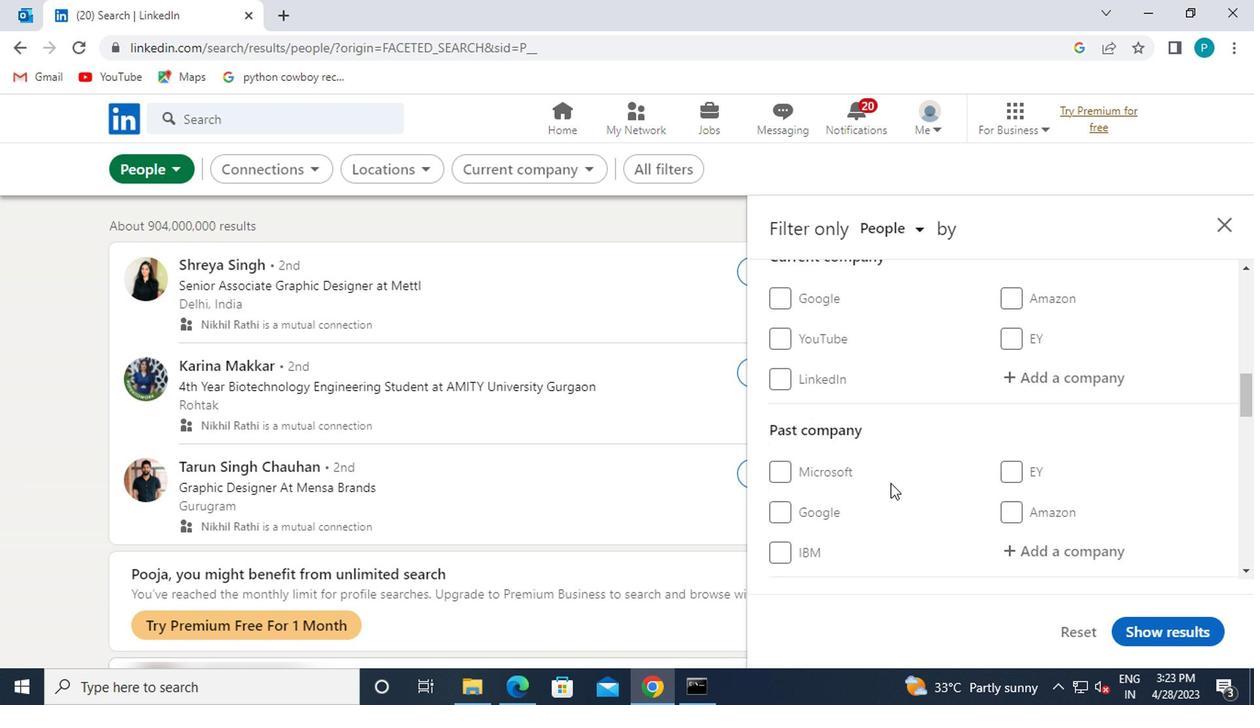 
Action: Mouse scrolled (867, 478) with delta (0, -1)
Screenshot: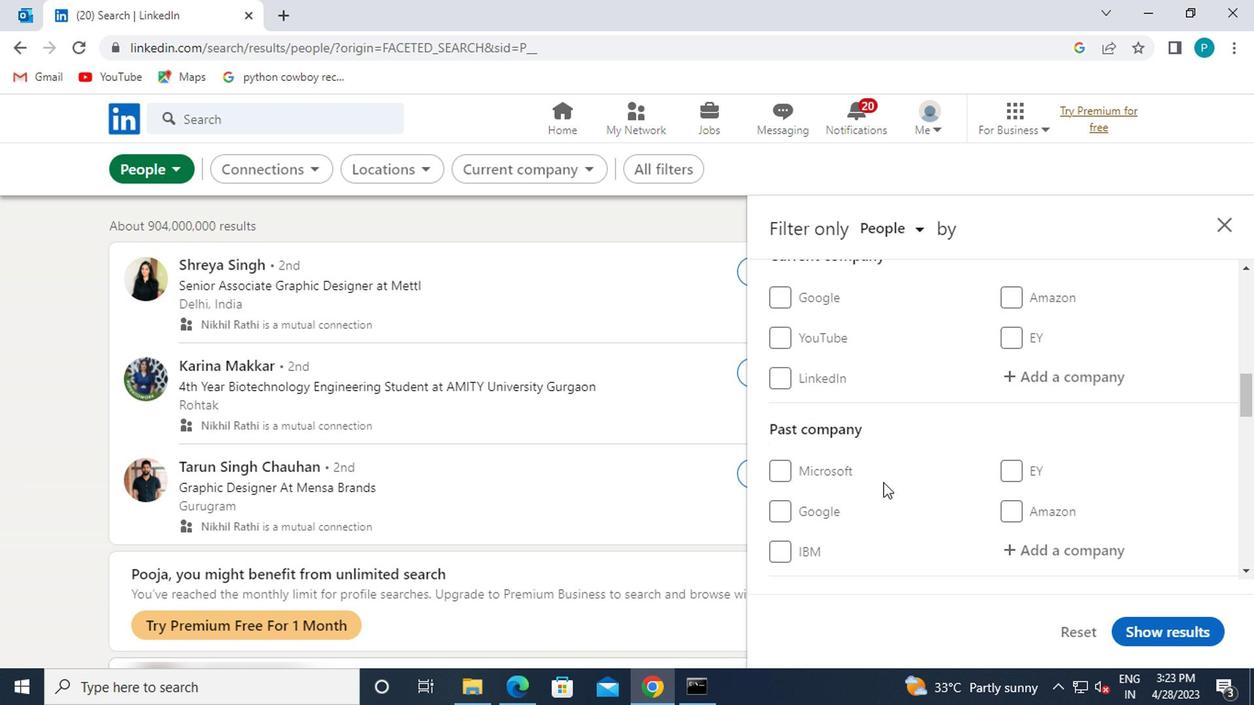 
Action: Mouse moved to (818, 461)
Screenshot: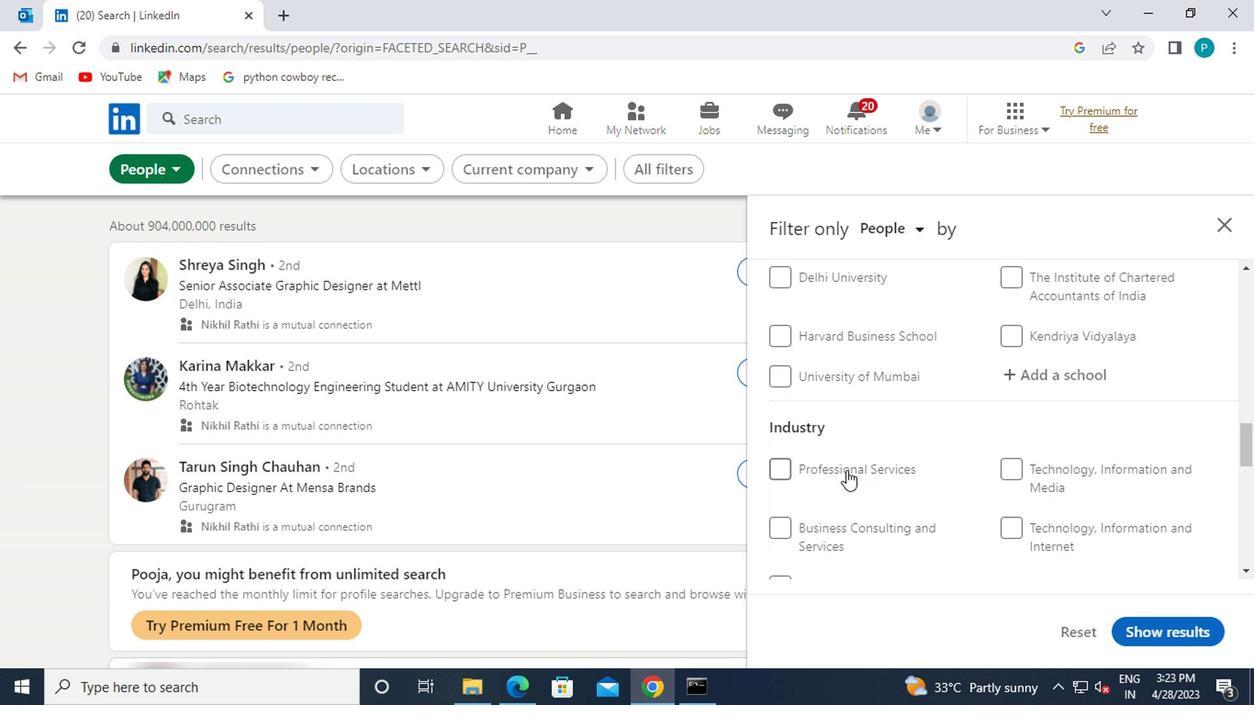 
Action: Mouse scrolled (818, 461) with delta (0, 0)
Screenshot: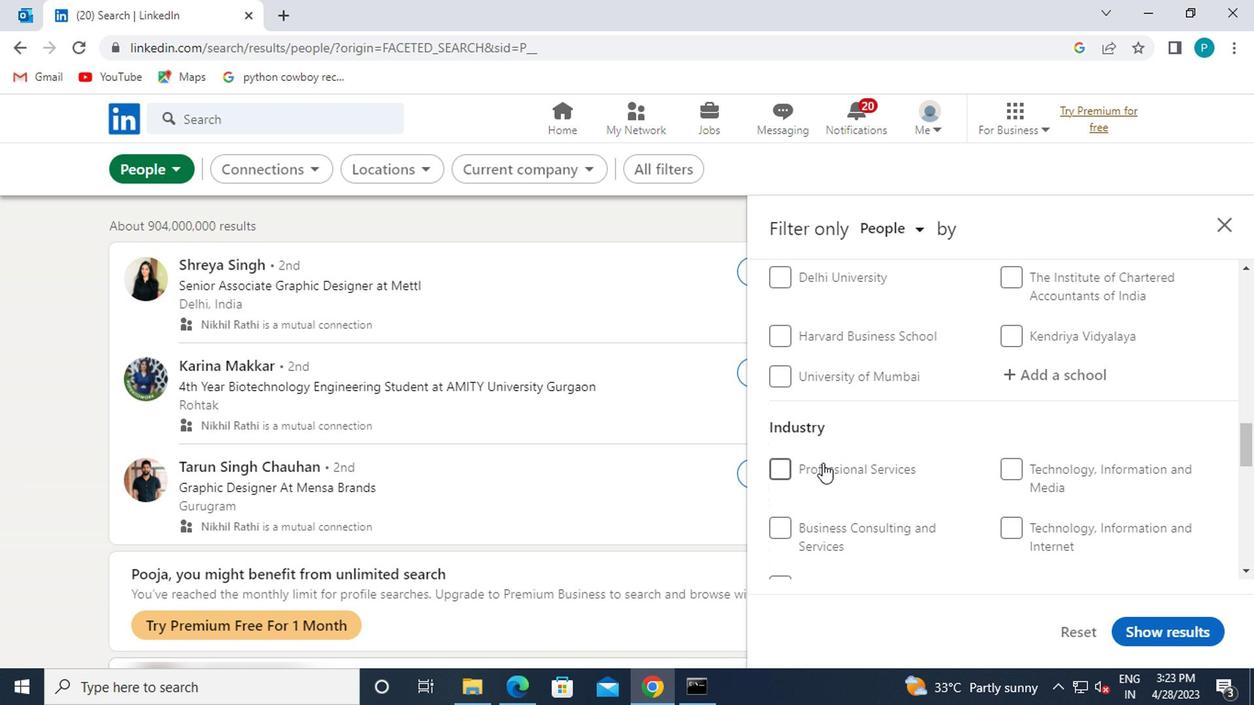 
Action: Mouse scrolled (818, 461) with delta (0, 0)
Screenshot: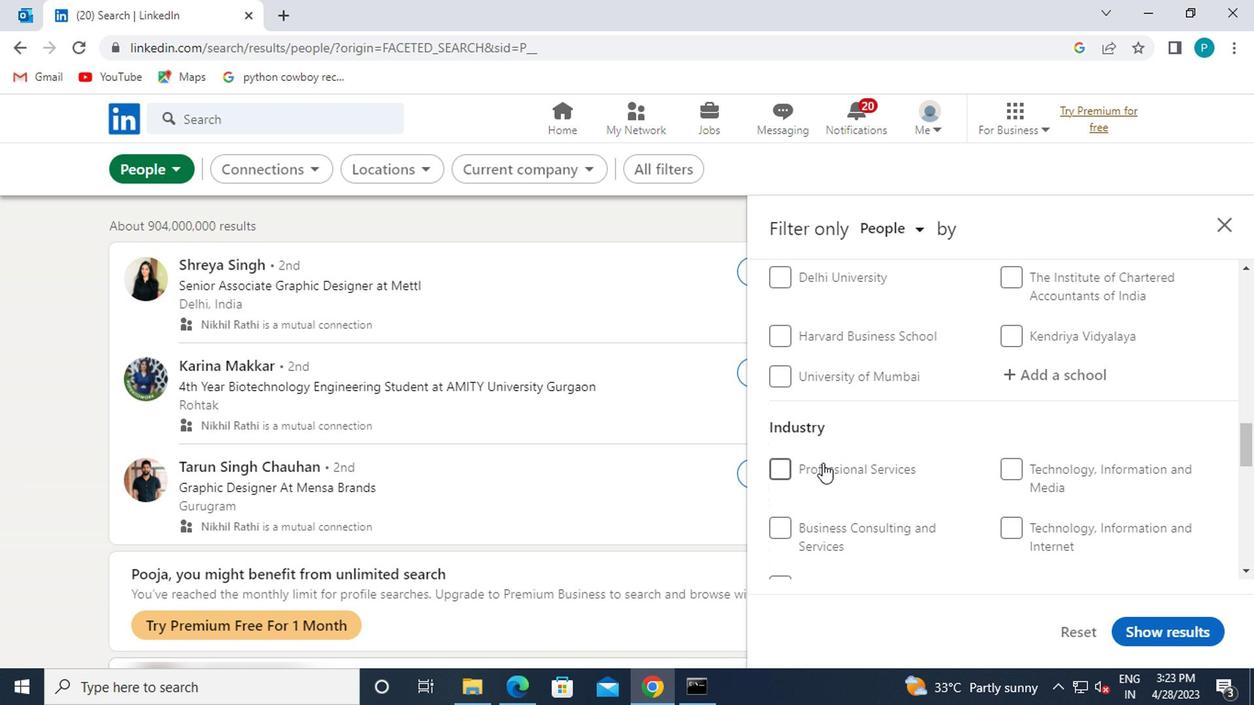 
Action: Mouse scrolled (818, 461) with delta (0, 0)
Screenshot: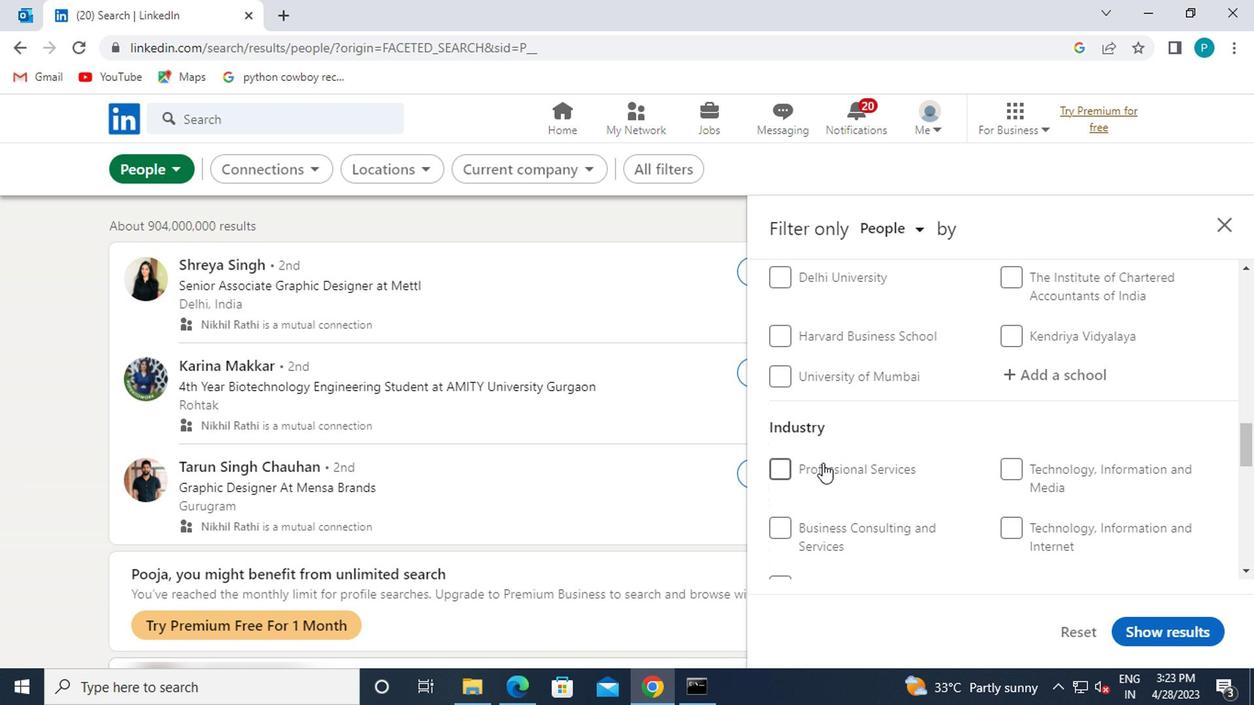 
Action: Mouse moved to (783, 418)
Screenshot: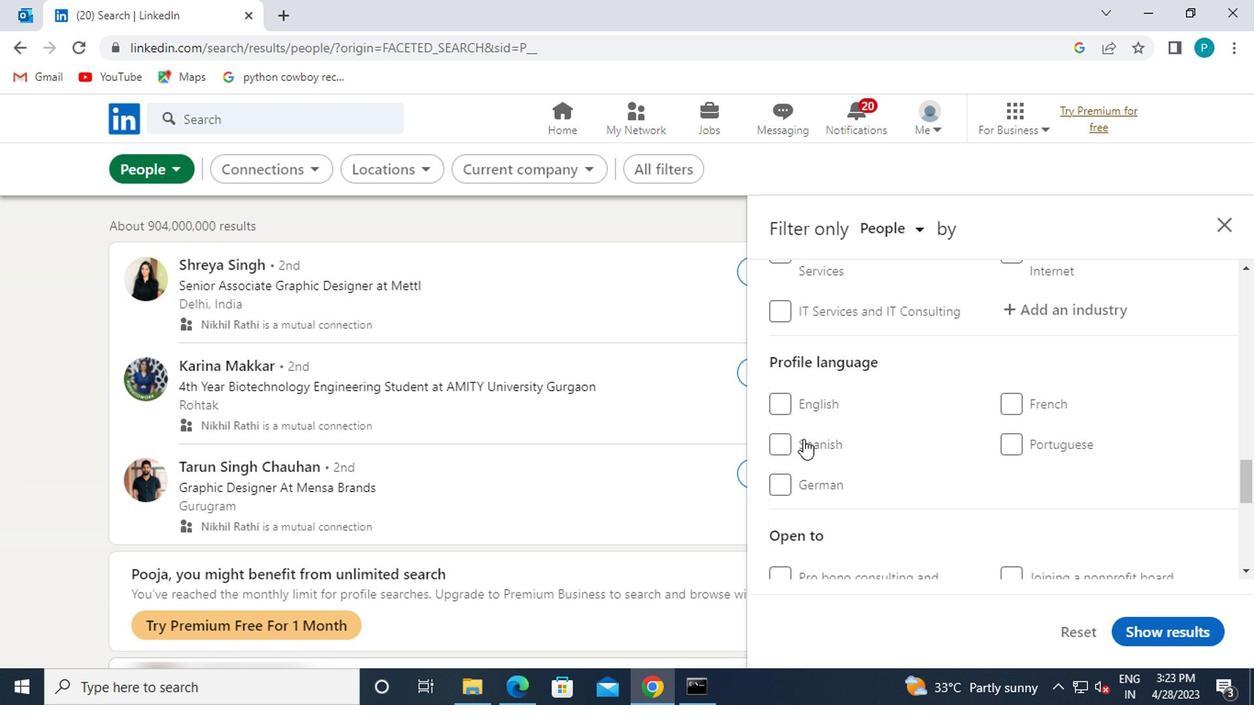 
Action: Mouse pressed left at (783, 418)
Screenshot: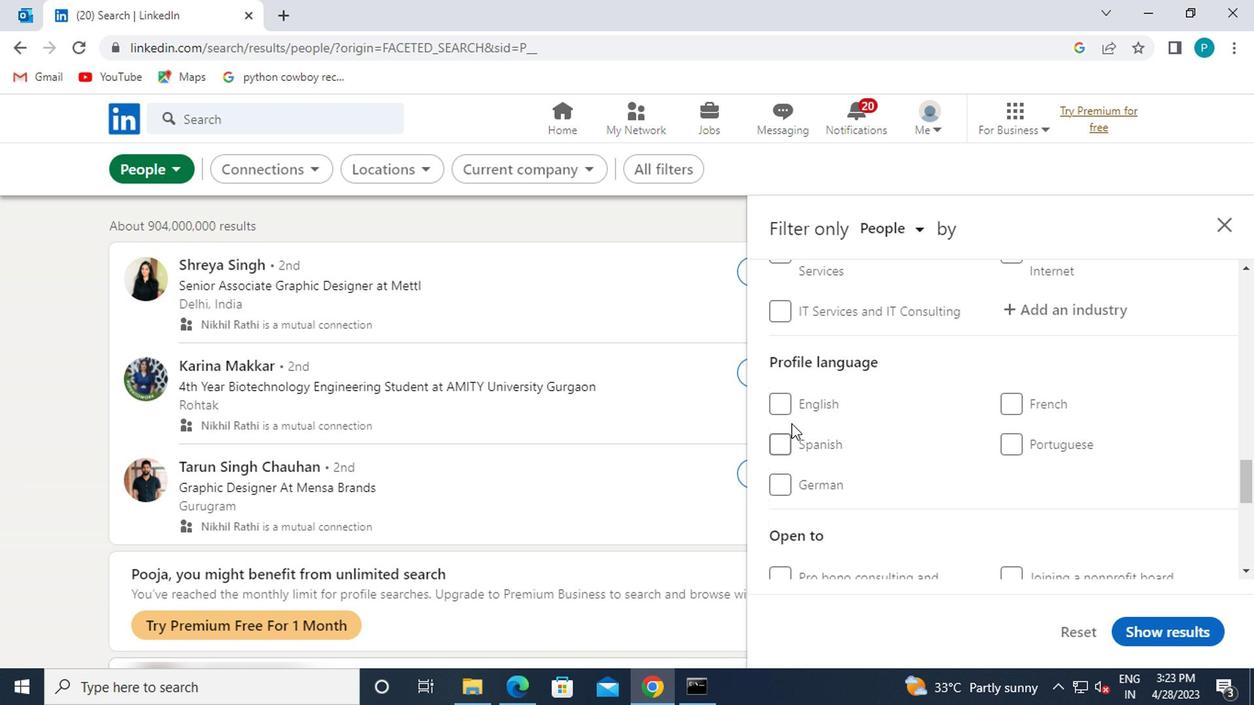 
Action: Mouse moved to (800, 409)
Screenshot: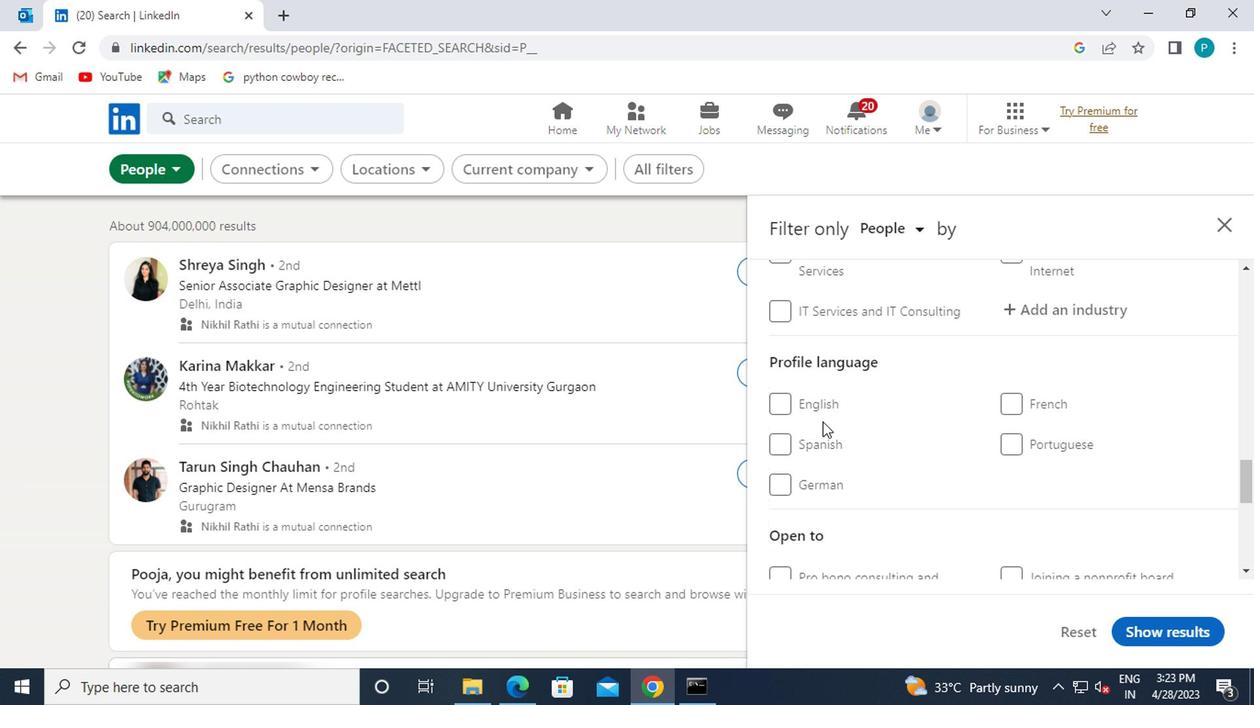 
Action: Mouse pressed left at (800, 409)
Screenshot: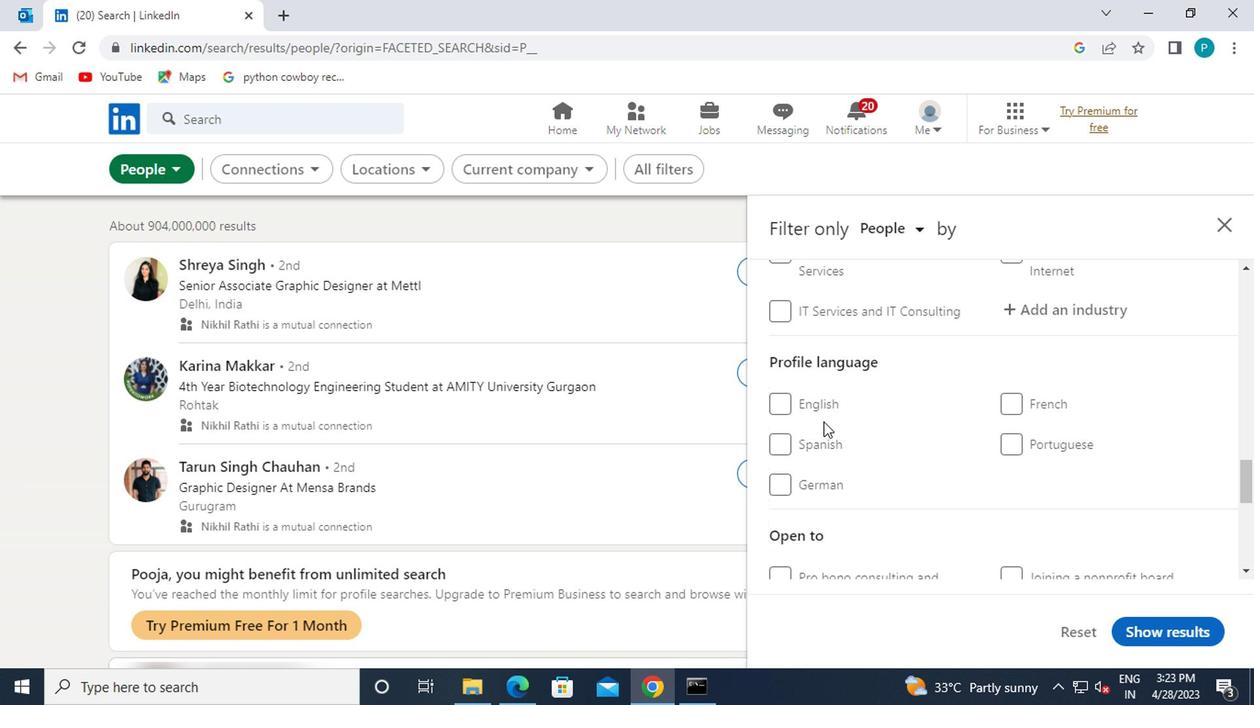 
Action: Mouse moved to (907, 433)
Screenshot: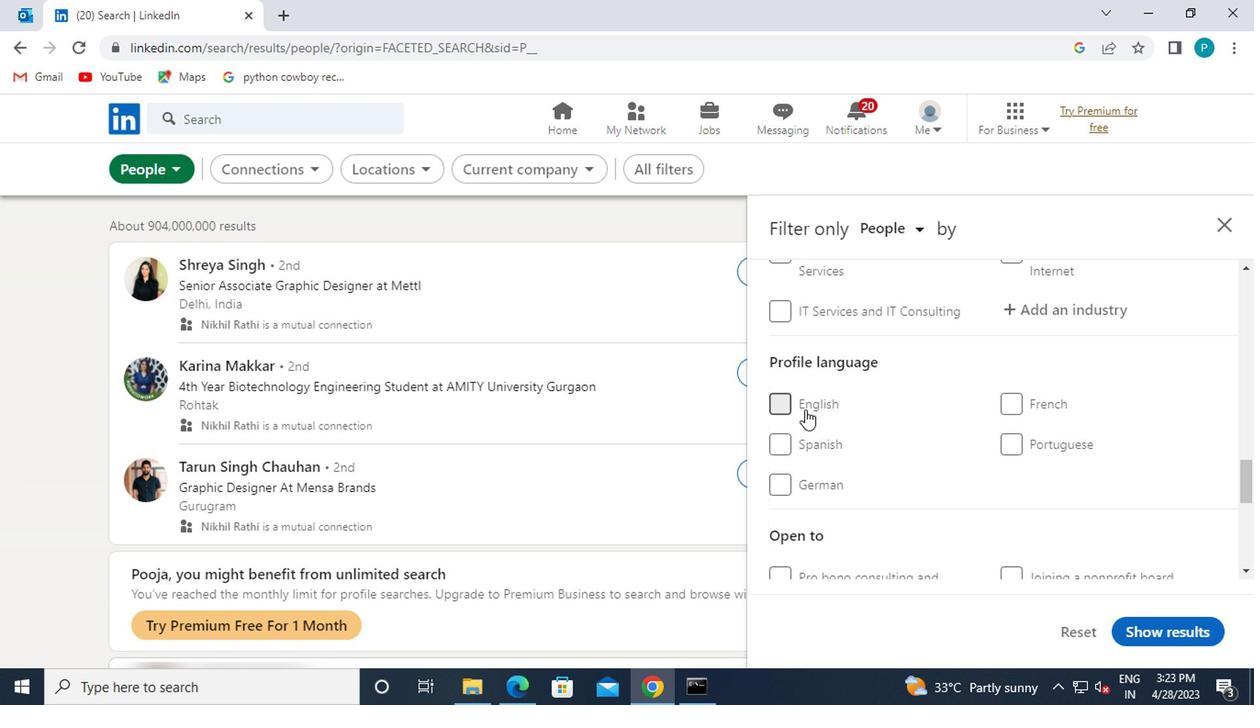 
Action: Mouse scrolled (907, 433) with delta (0, 0)
Screenshot: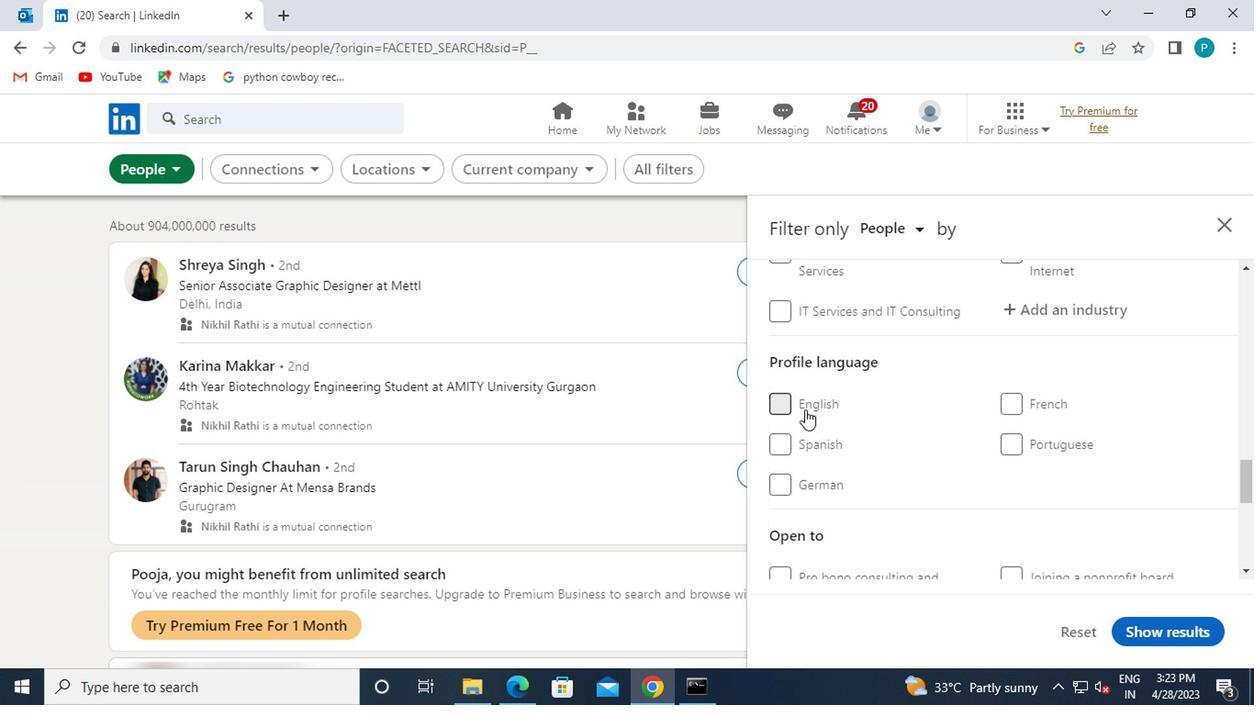 
Action: Mouse scrolled (907, 433) with delta (0, 0)
Screenshot: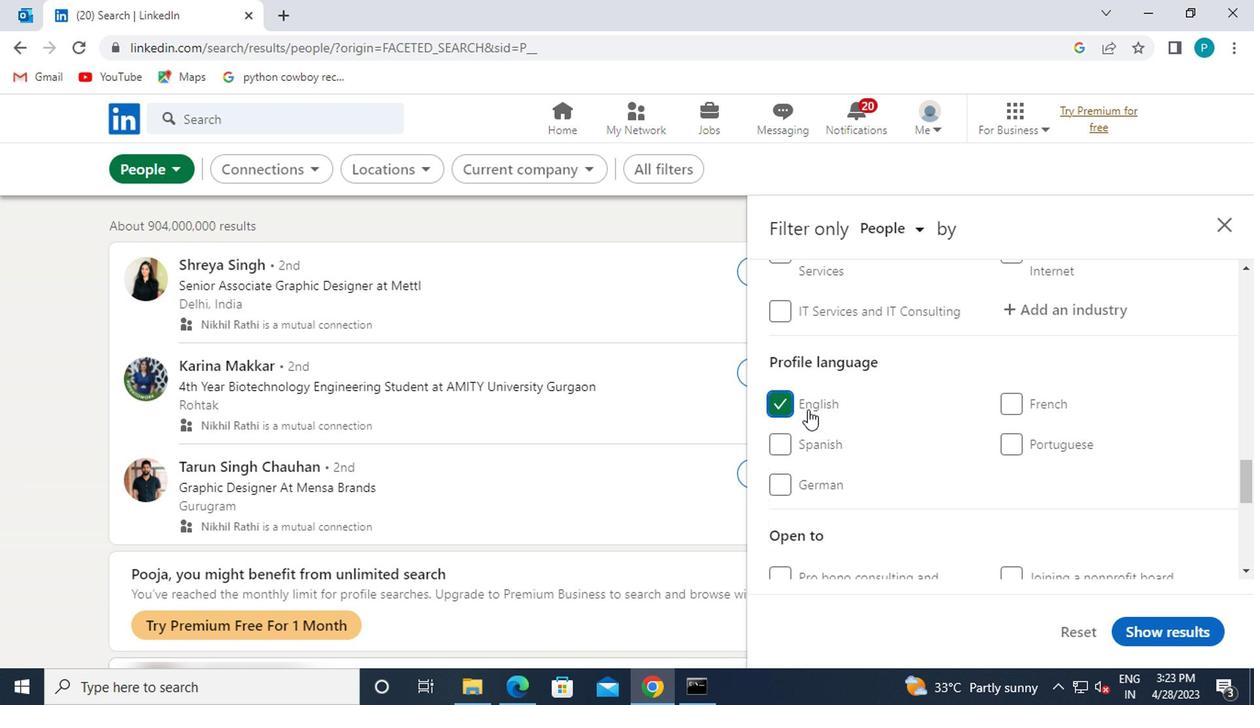 
Action: Mouse scrolled (907, 433) with delta (0, 0)
Screenshot: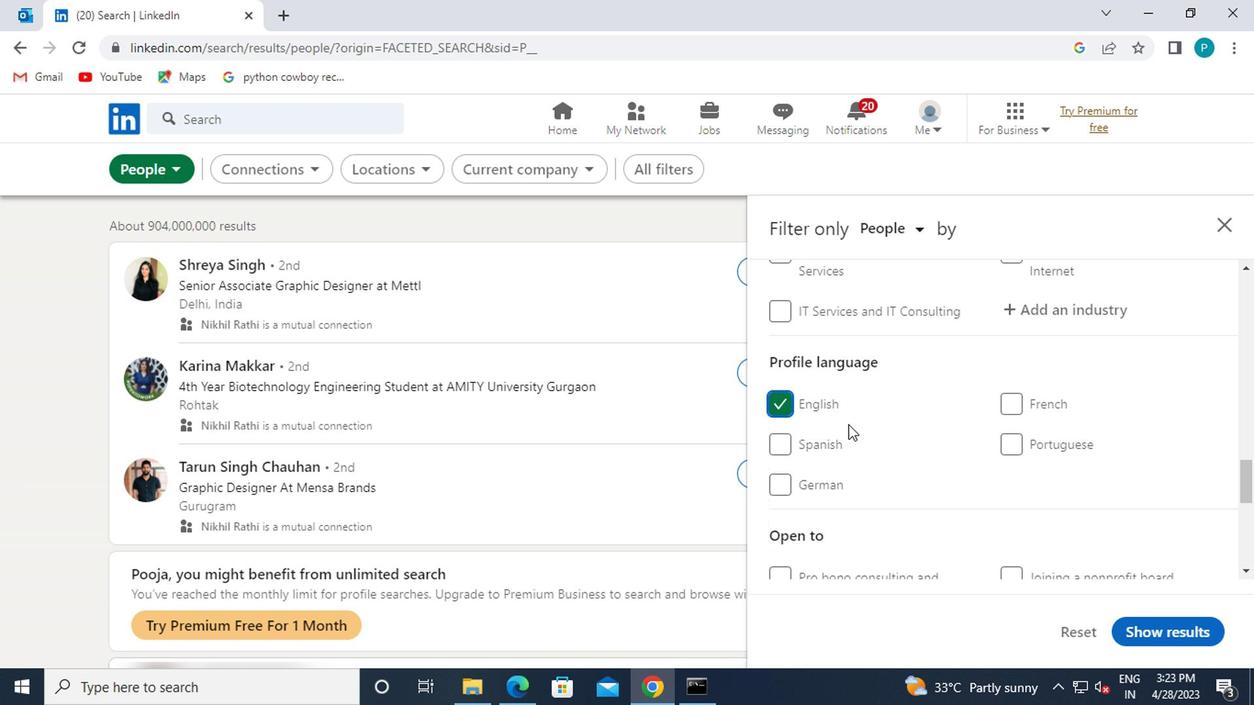 
Action: Mouse scrolled (907, 433) with delta (0, 0)
Screenshot: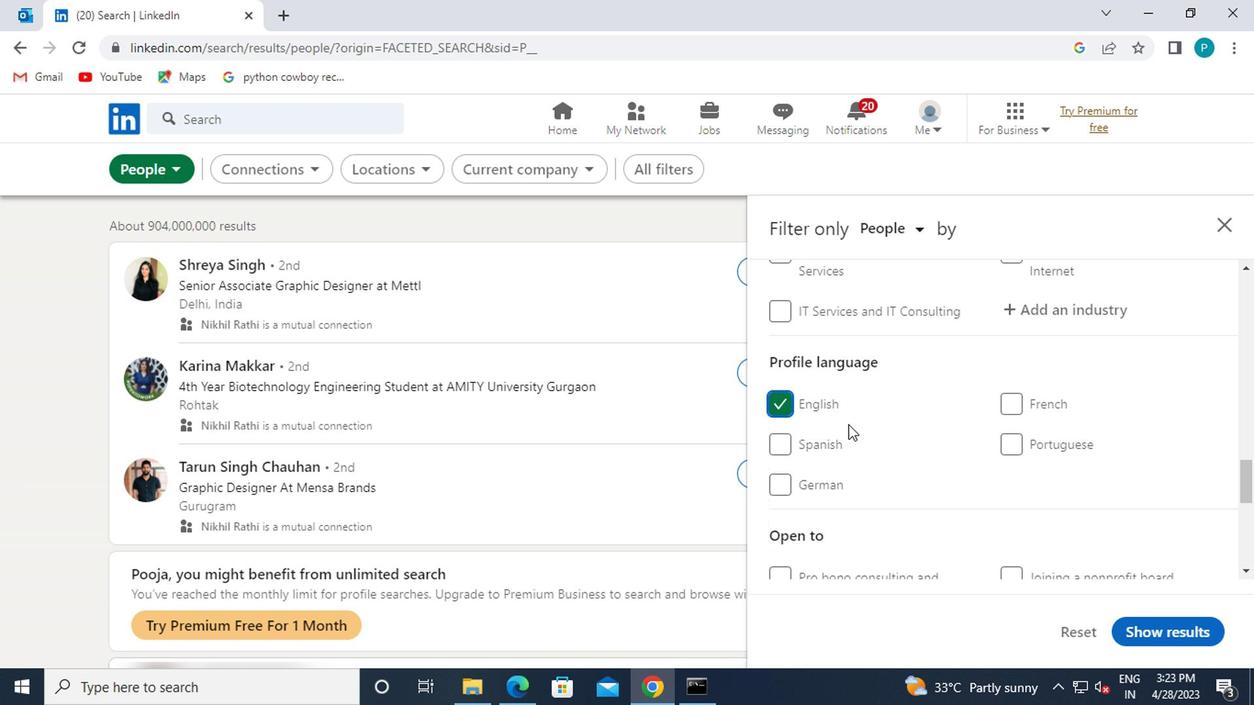 
Action: Mouse scrolled (907, 433) with delta (0, 0)
Screenshot: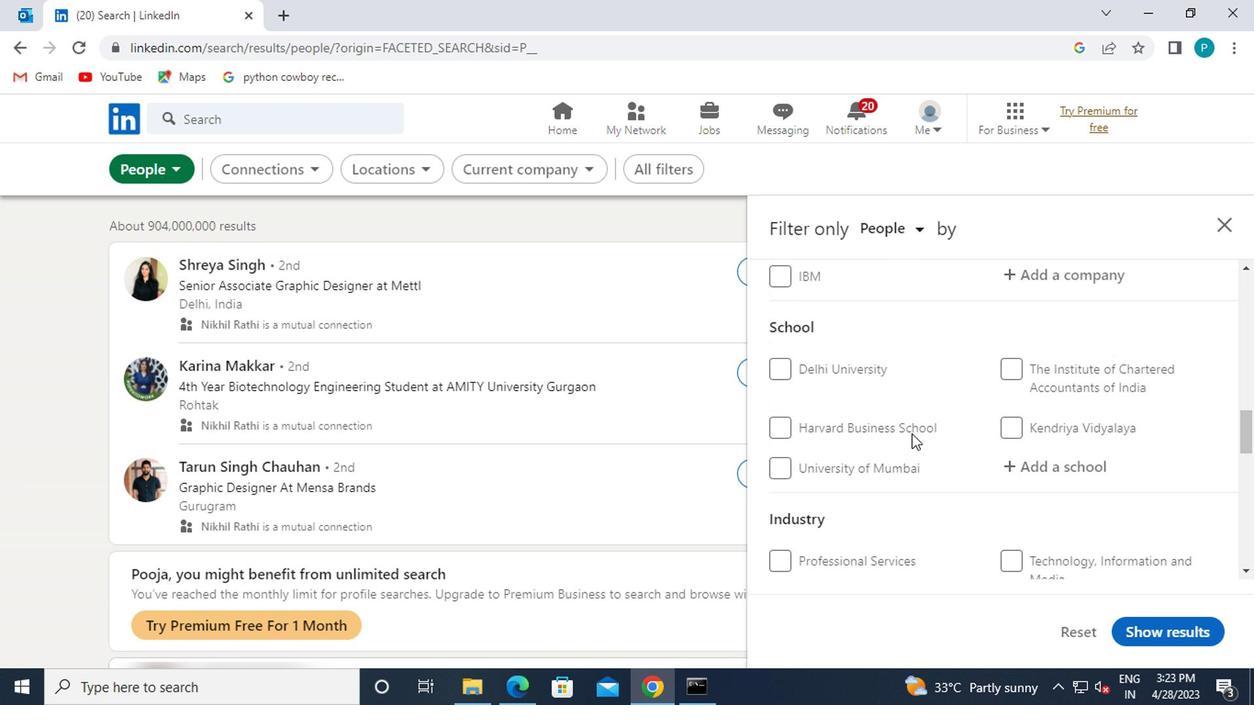 
Action: Mouse scrolled (907, 433) with delta (0, 0)
Screenshot: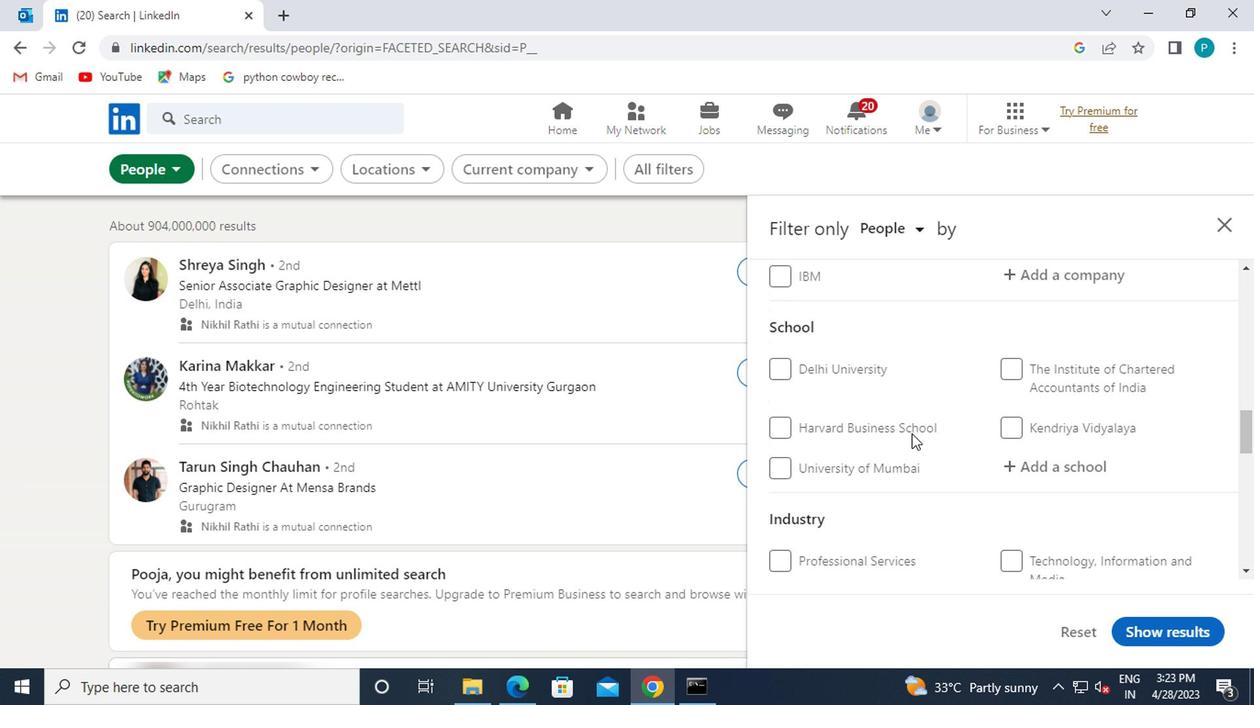 
Action: Mouse moved to (908, 433)
Screenshot: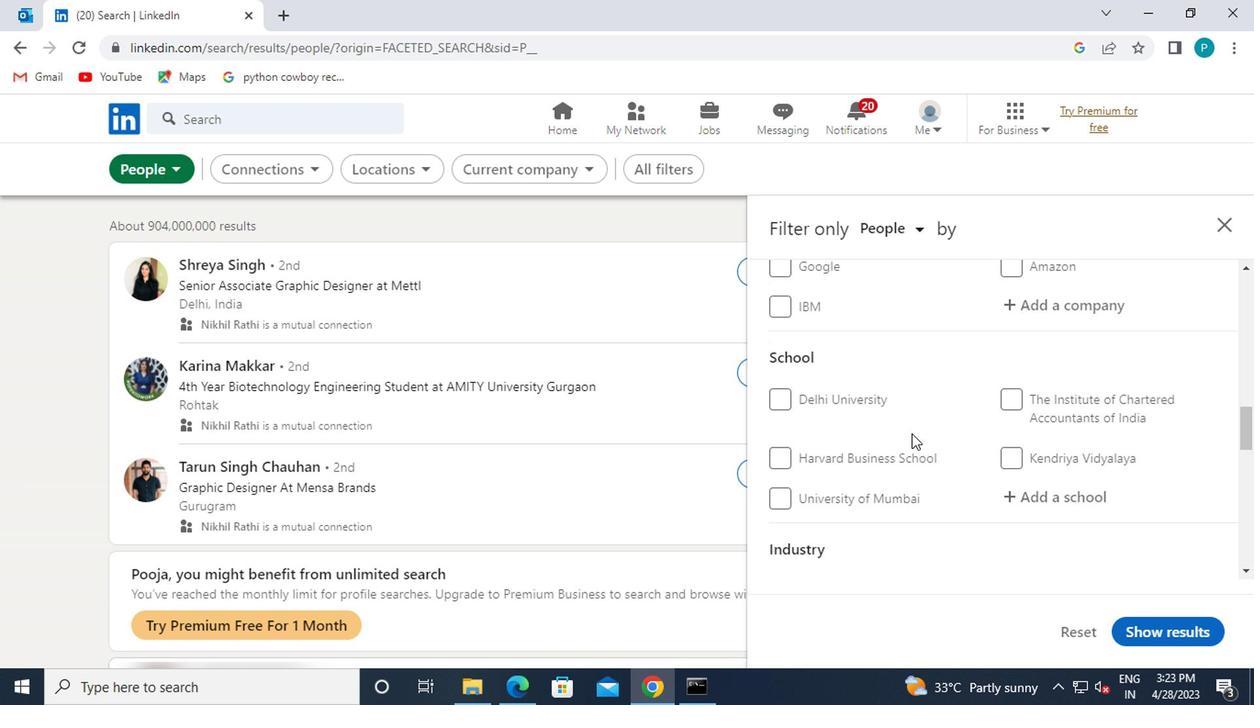 
Action: Mouse scrolled (908, 433) with delta (0, 0)
Screenshot: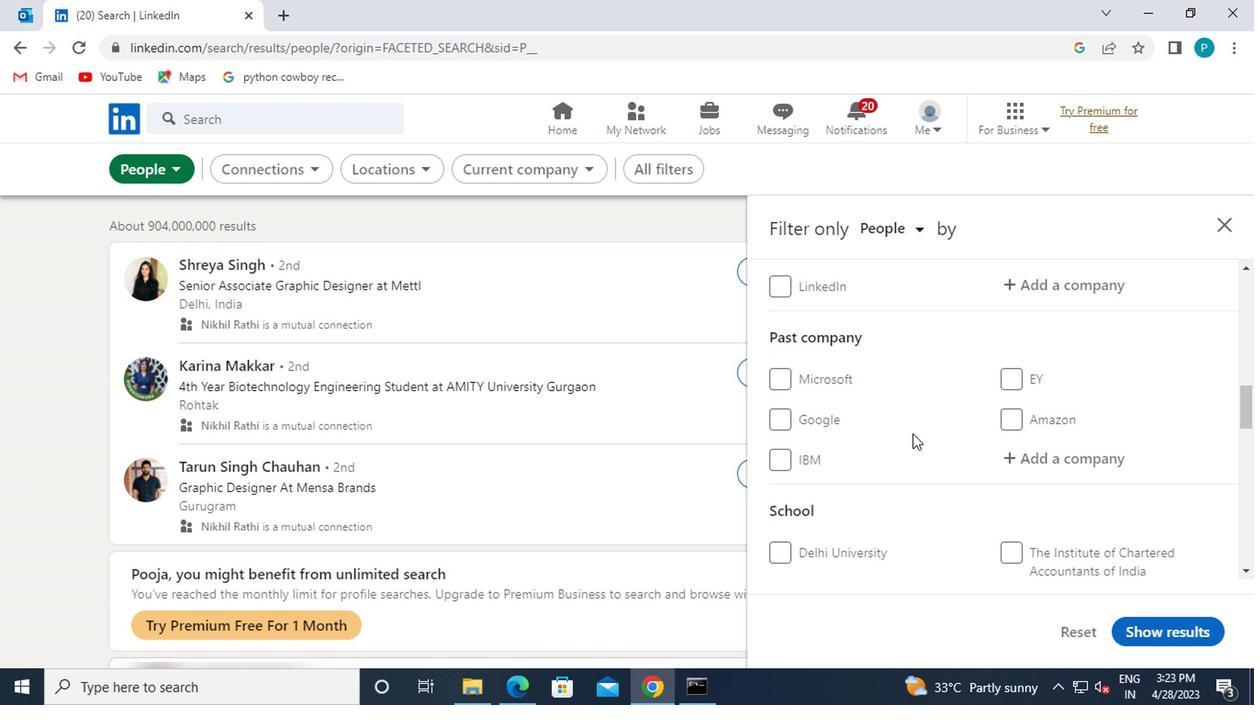 
Action: Mouse scrolled (908, 433) with delta (0, 0)
Screenshot: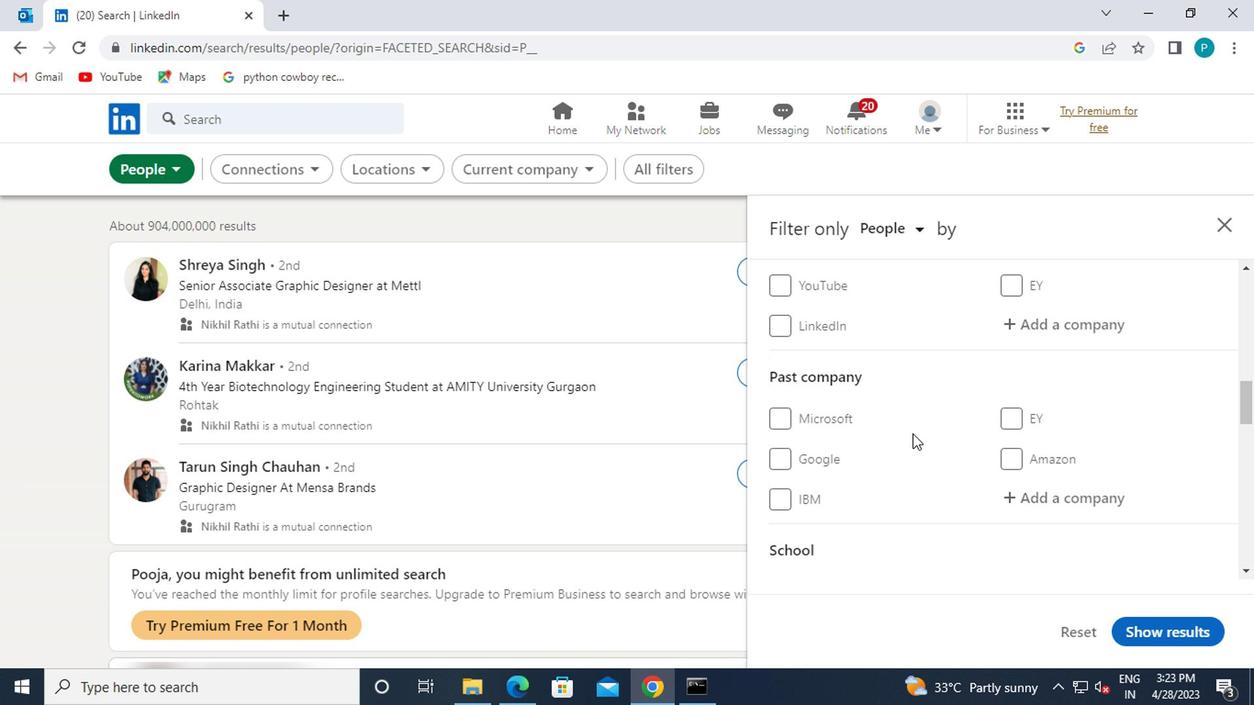 
Action: Mouse moved to (996, 456)
Screenshot: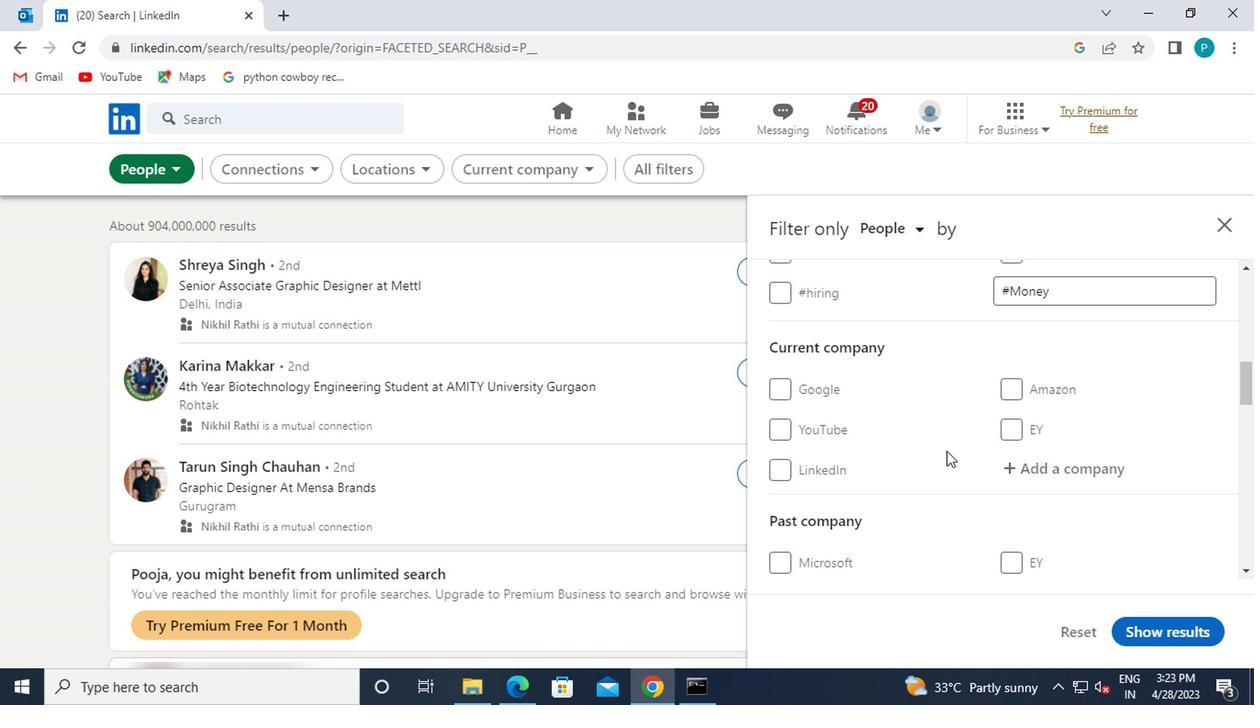 
Action: Mouse pressed left at (996, 456)
Screenshot: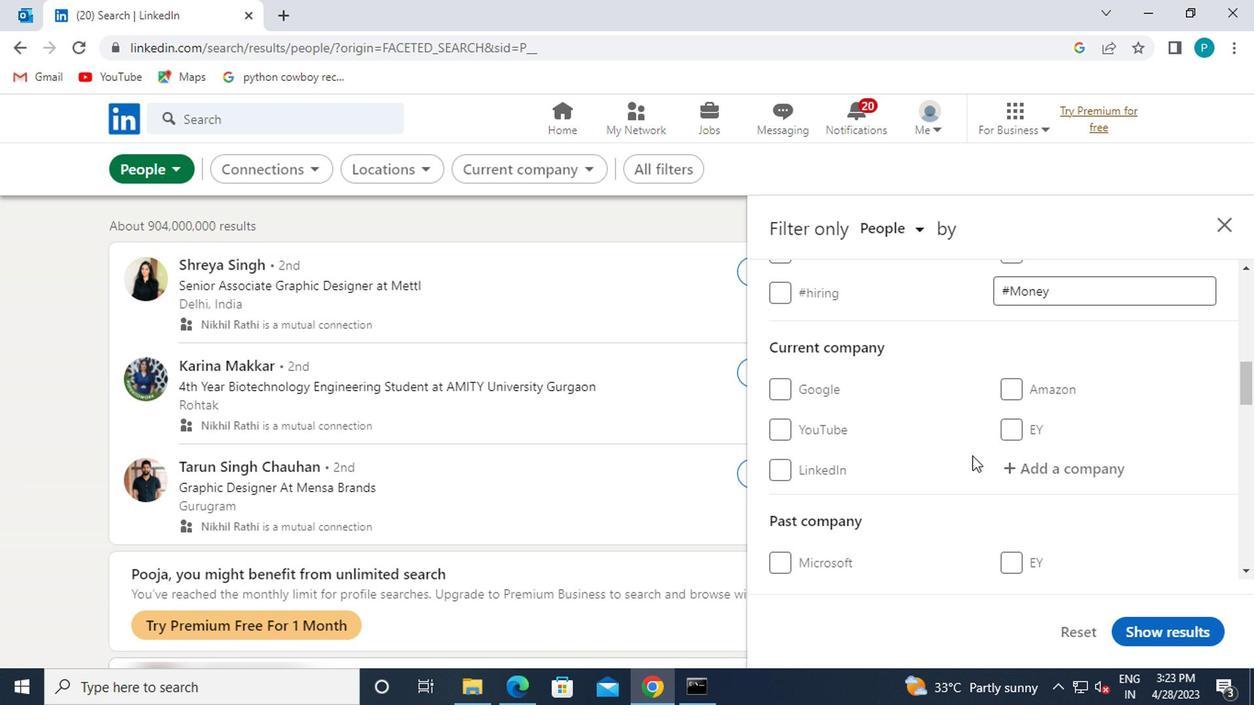 
Action: Mouse moved to (954, 486)
Screenshot: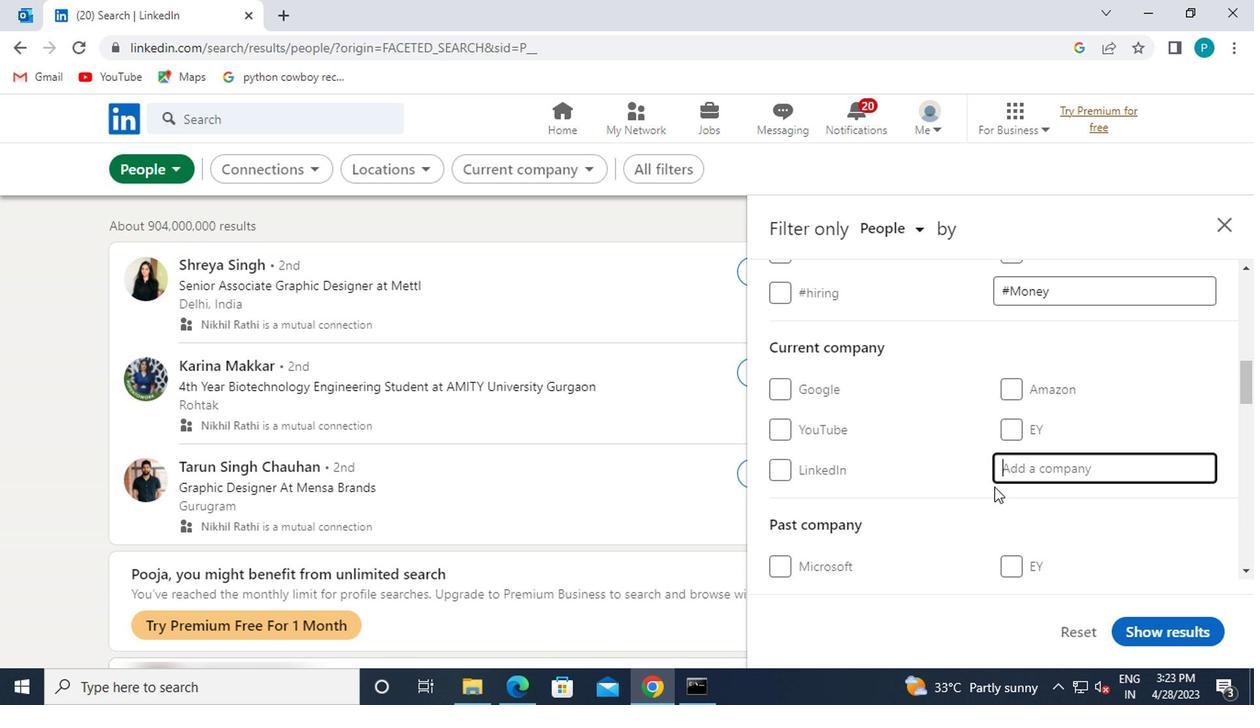 
Action: Key pressed <Key.caps_lock>G<Key.caps_lock>ROUP
Screenshot: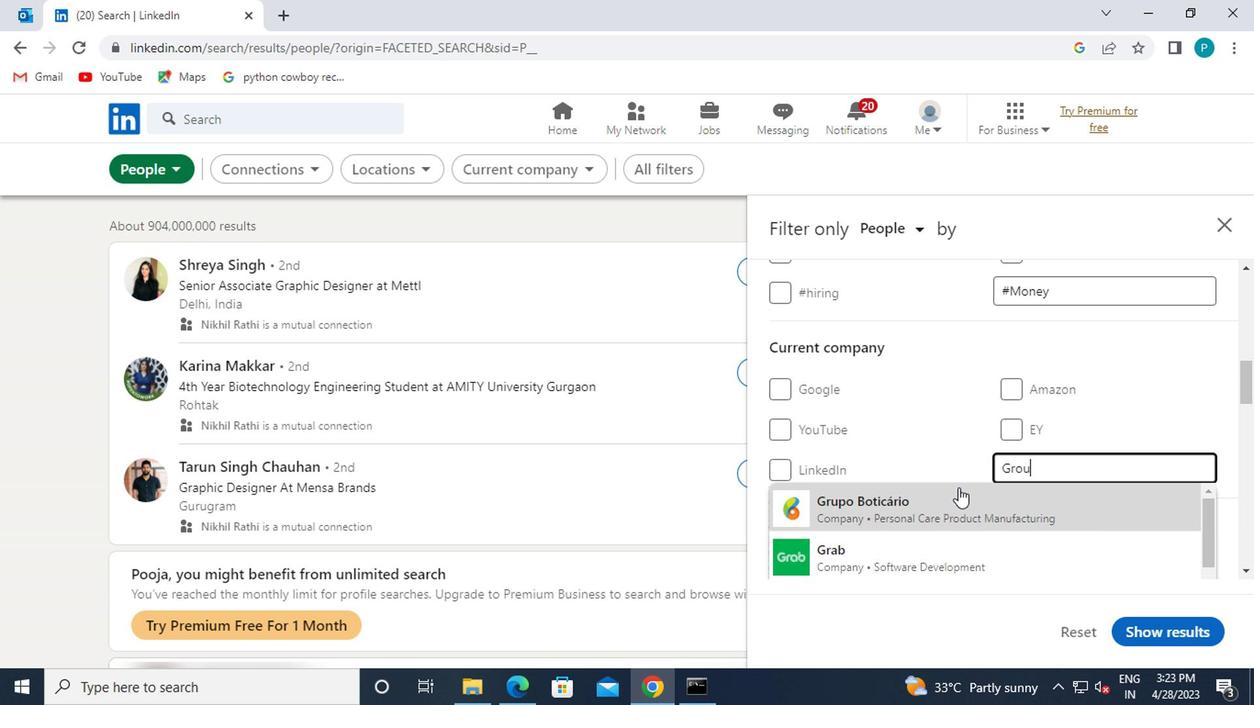 
Action: Mouse moved to (882, 547)
Screenshot: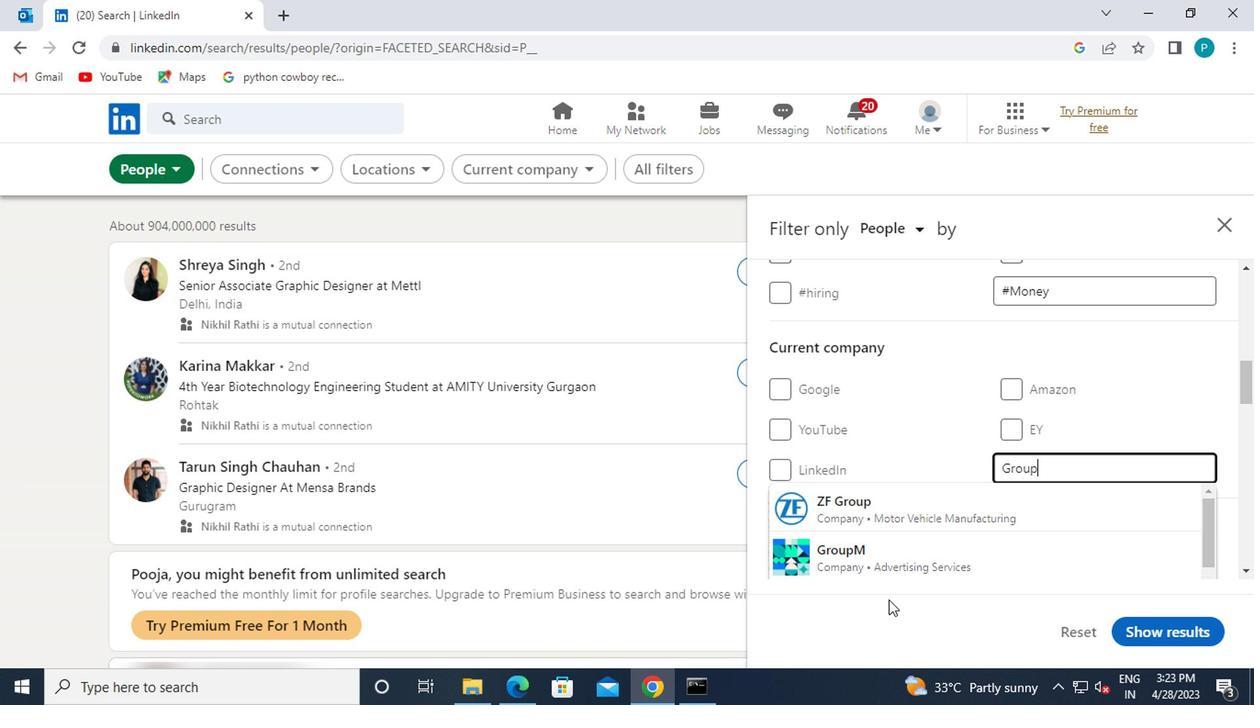 
Action: Mouse pressed left at (882, 547)
Screenshot: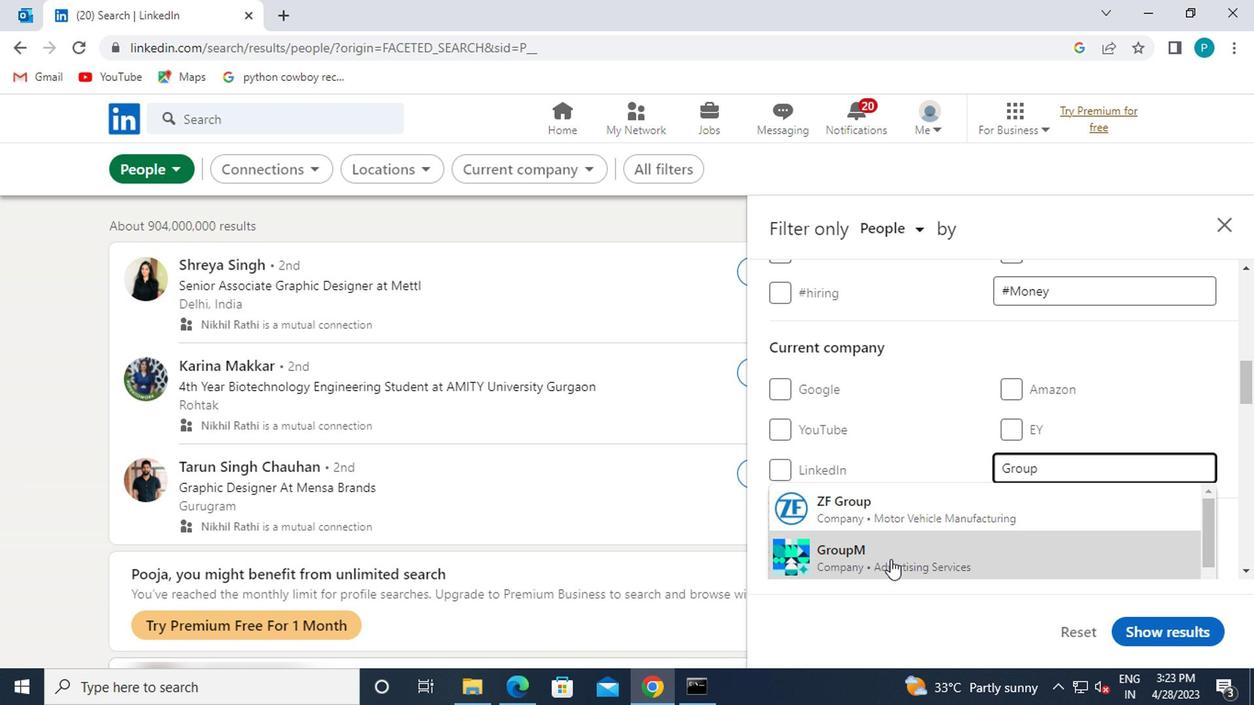 
Action: Mouse moved to (849, 503)
Screenshot: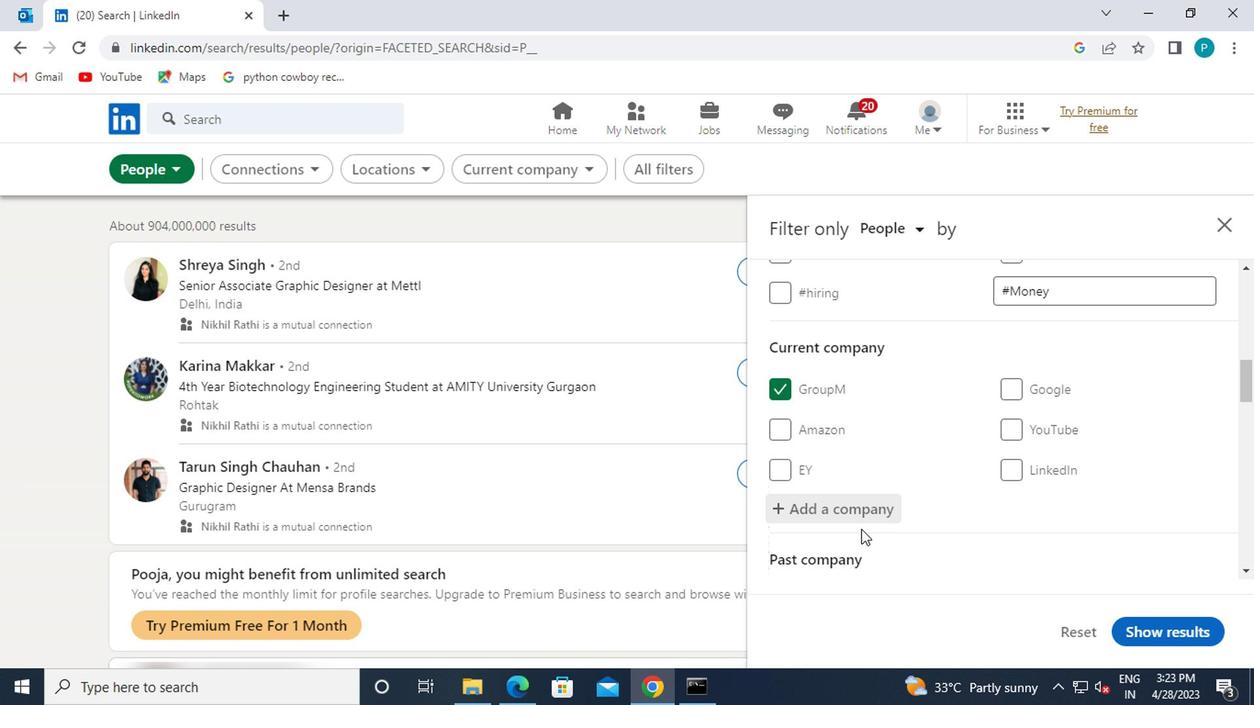 
Action: Mouse scrolled (849, 502) with delta (0, 0)
Screenshot: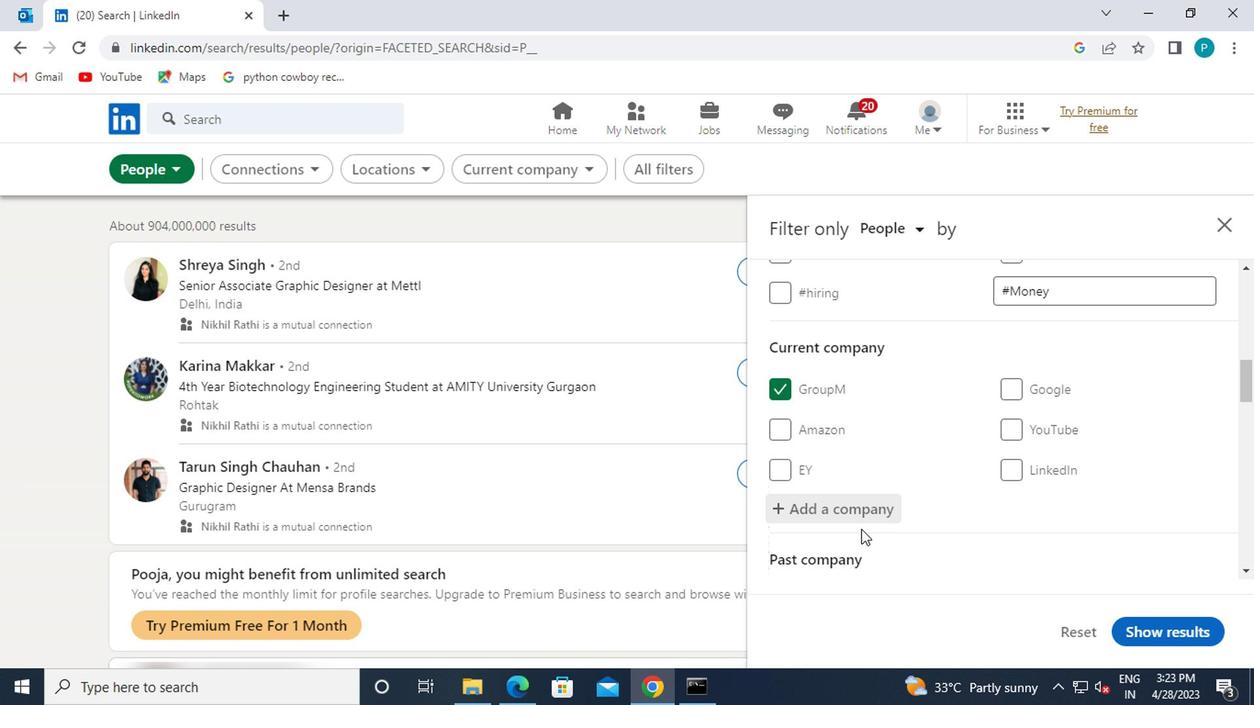 
Action: Mouse moved to (849, 502)
Screenshot: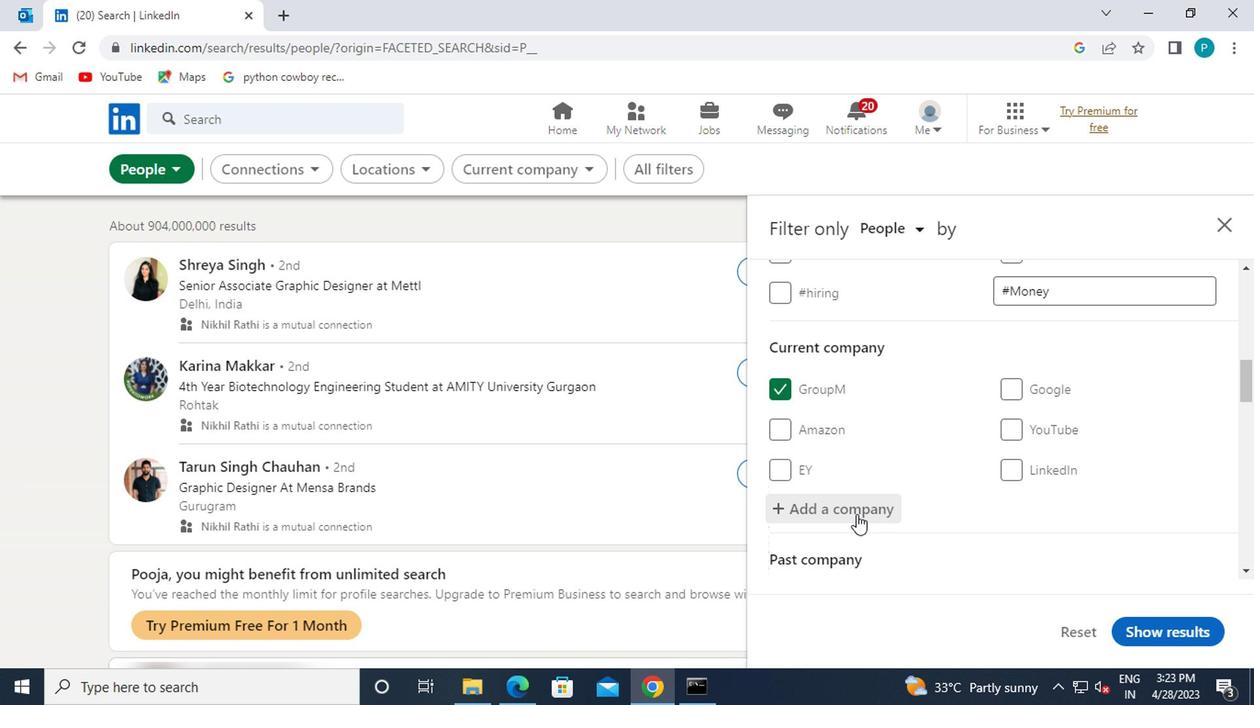 
Action: Mouse scrolled (849, 501) with delta (0, -1)
Screenshot: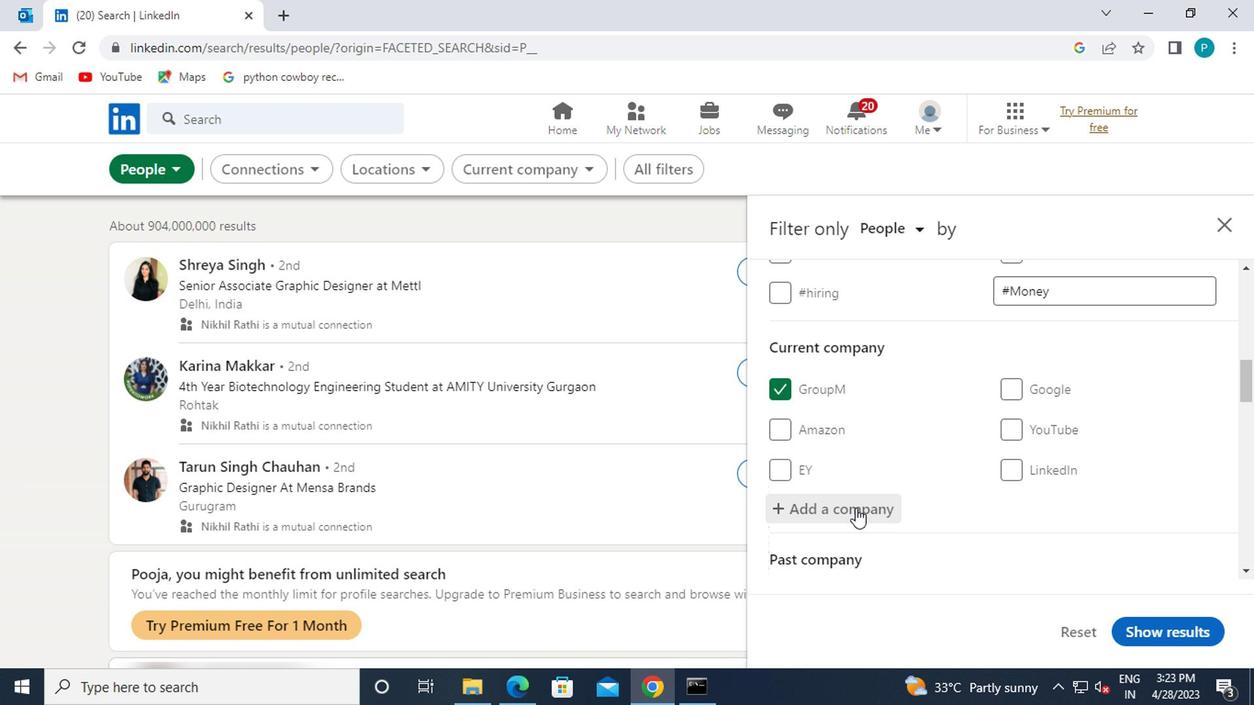 
Action: Mouse moved to (990, 503)
Screenshot: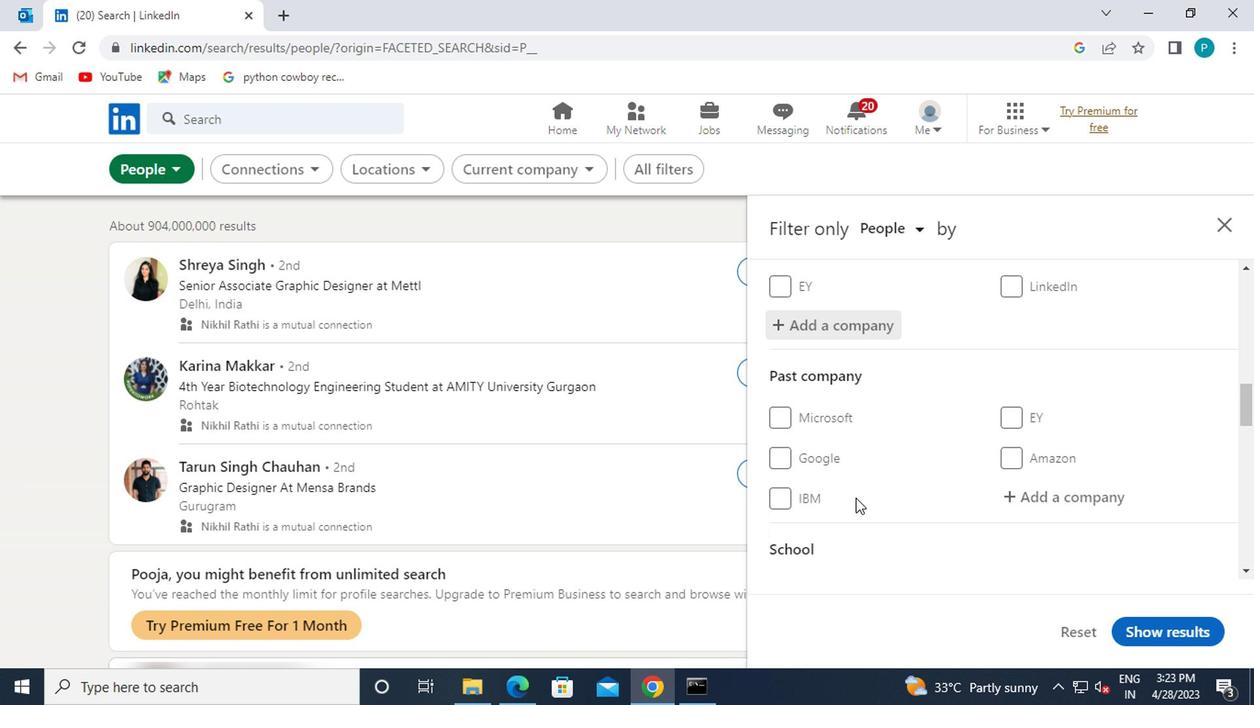 
Action: Mouse scrolled (990, 502) with delta (0, 0)
Screenshot: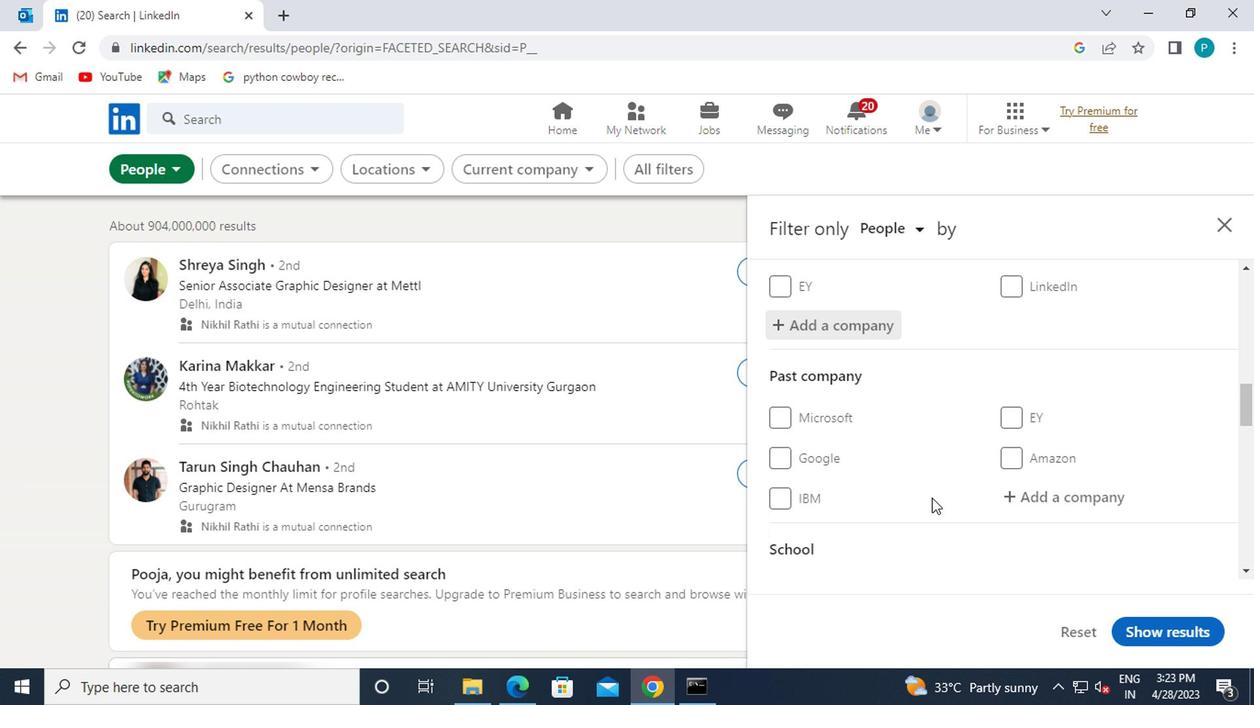 
Action: Mouse scrolled (990, 502) with delta (0, 0)
Screenshot: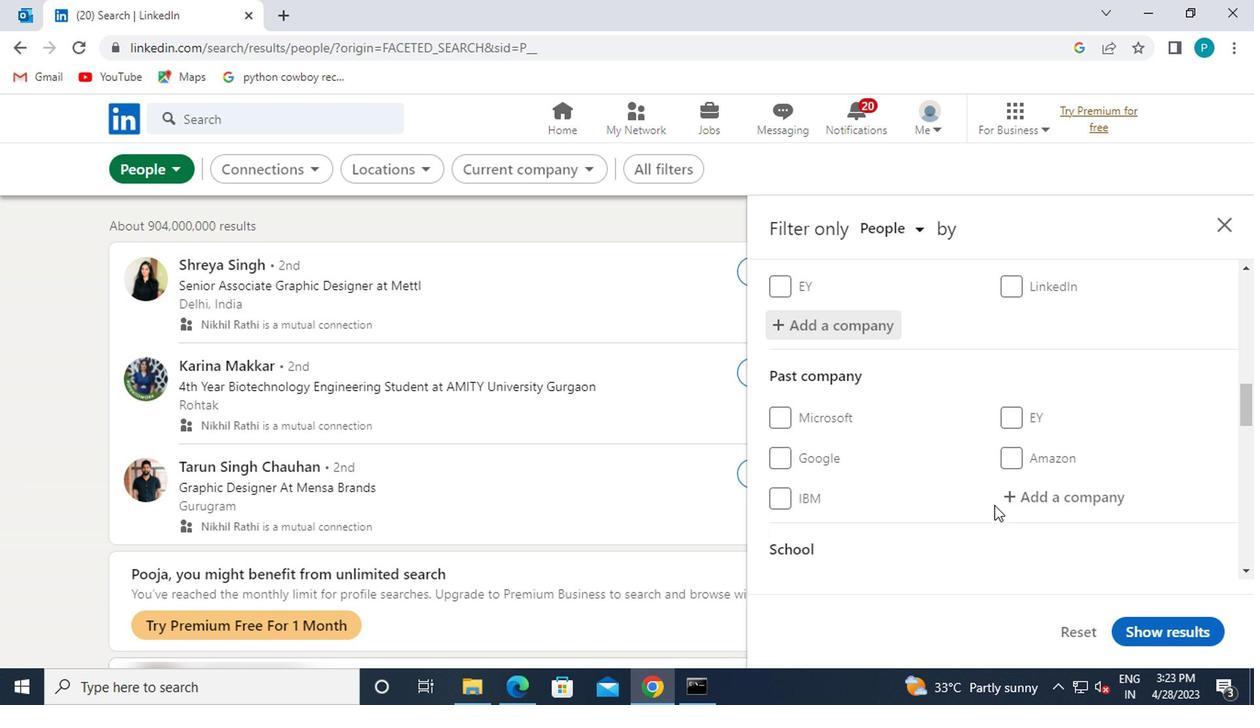 
Action: Mouse moved to (1033, 504)
Screenshot: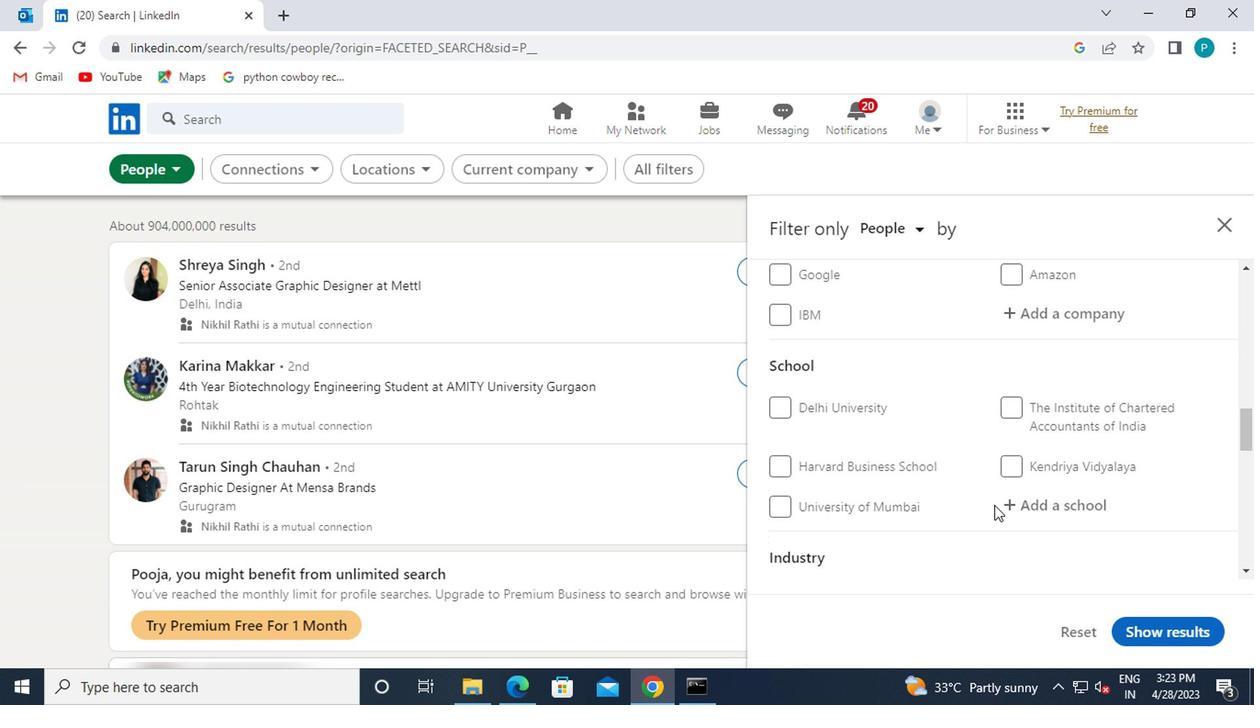 
Action: Mouse pressed left at (1033, 504)
Screenshot: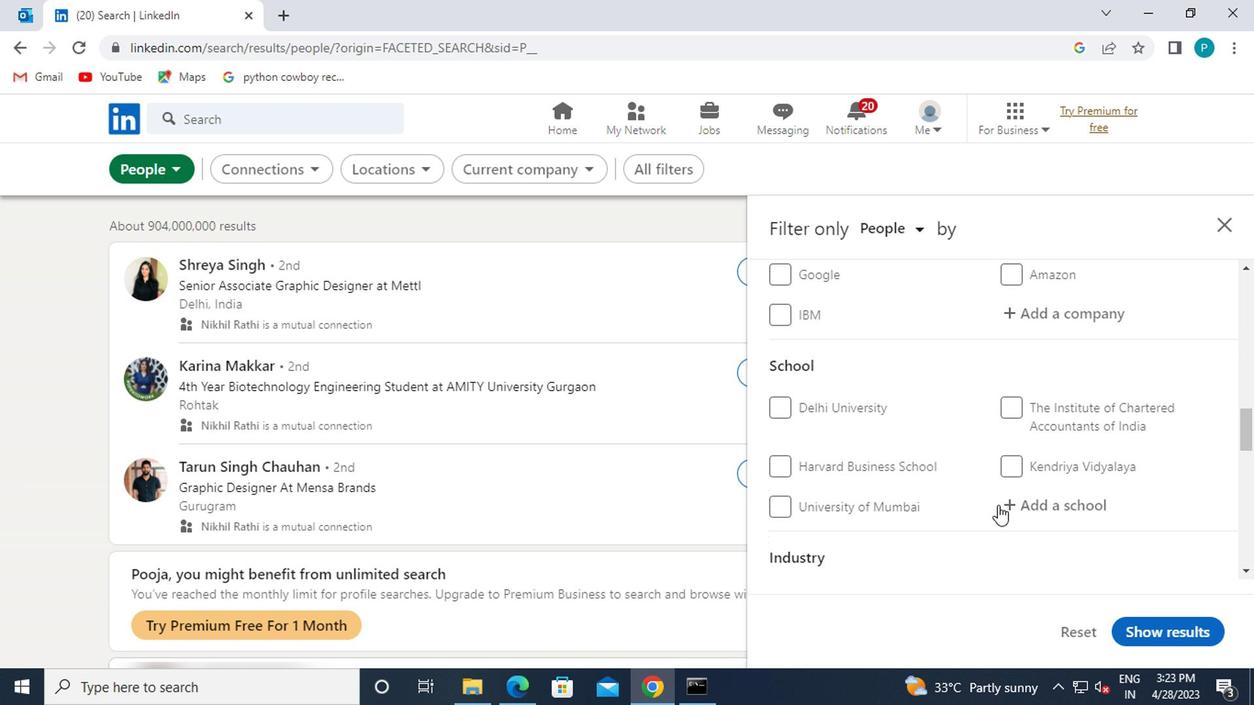 
Action: Mouse moved to (1051, 496)
Screenshot: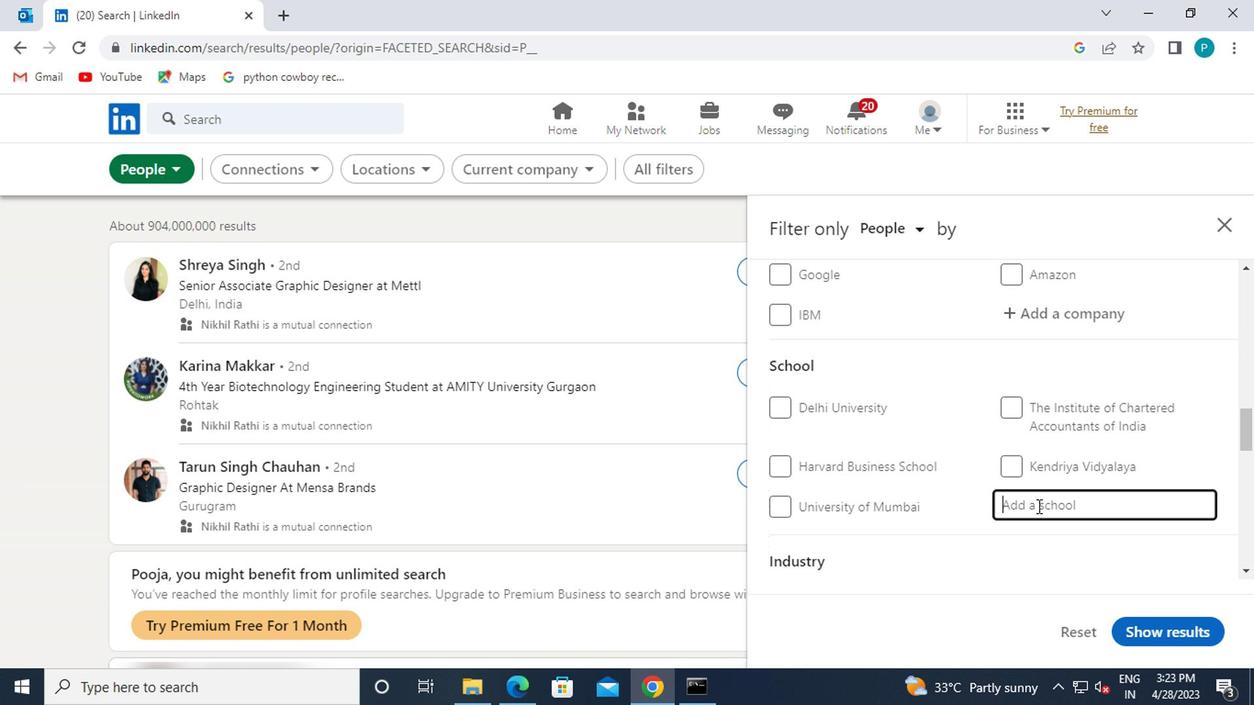 
Action: Key pressed <Key.caps_lock>G<Key.caps_lock>OVT.<Key.space><Key.caps_lock>E<Key.caps_lock>NG
Screenshot: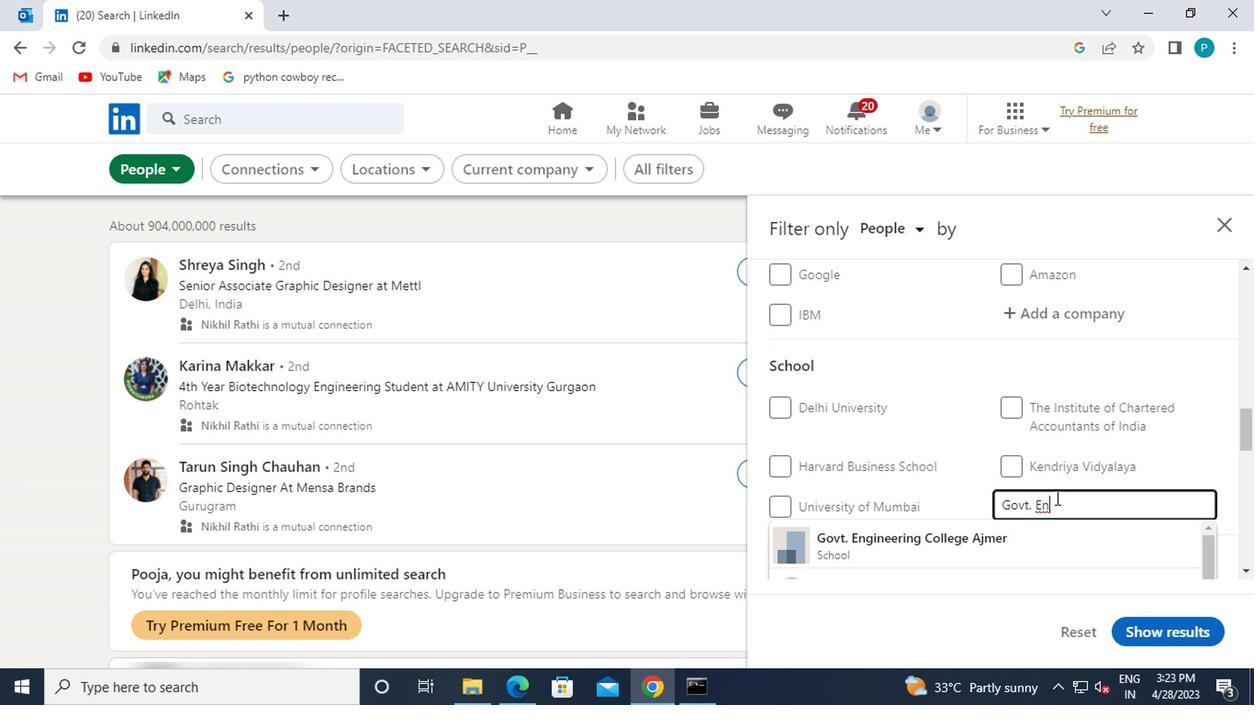
Action: Mouse moved to (901, 491)
Screenshot: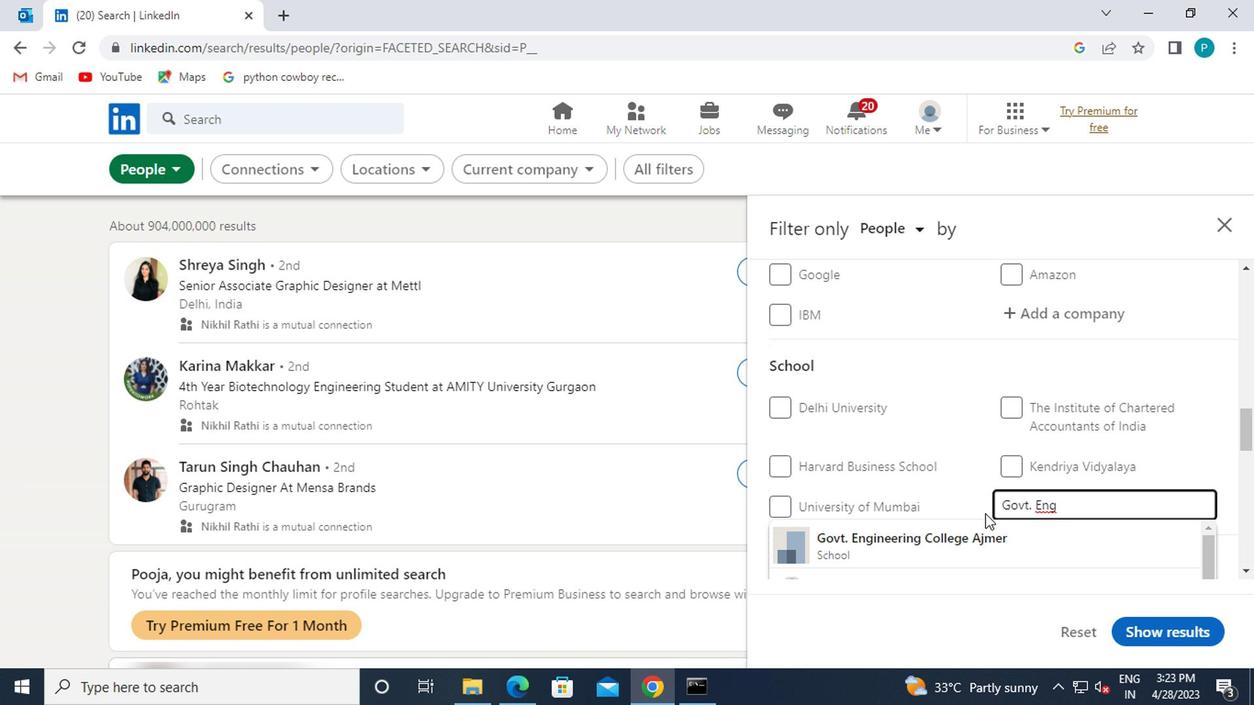 
Action: Mouse scrolled (901, 489) with delta (0, -1)
Screenshot: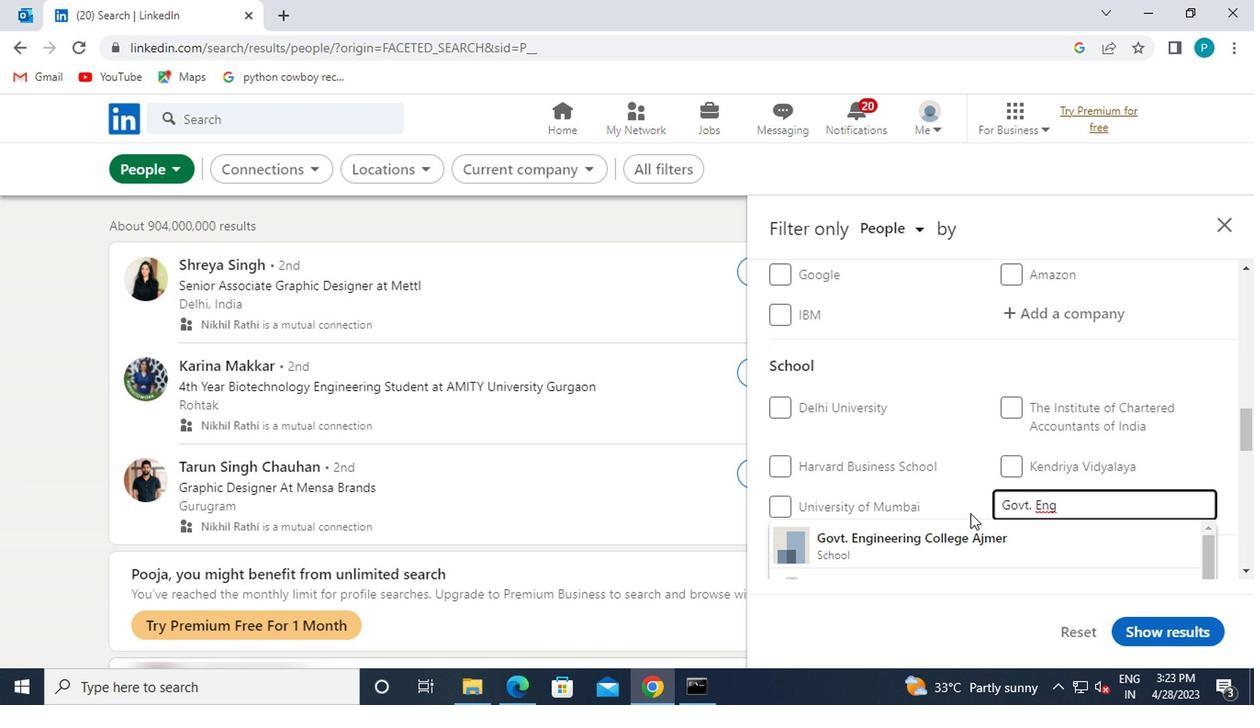 
Action: Mouse pressed left at (901, 491)
Screenshot: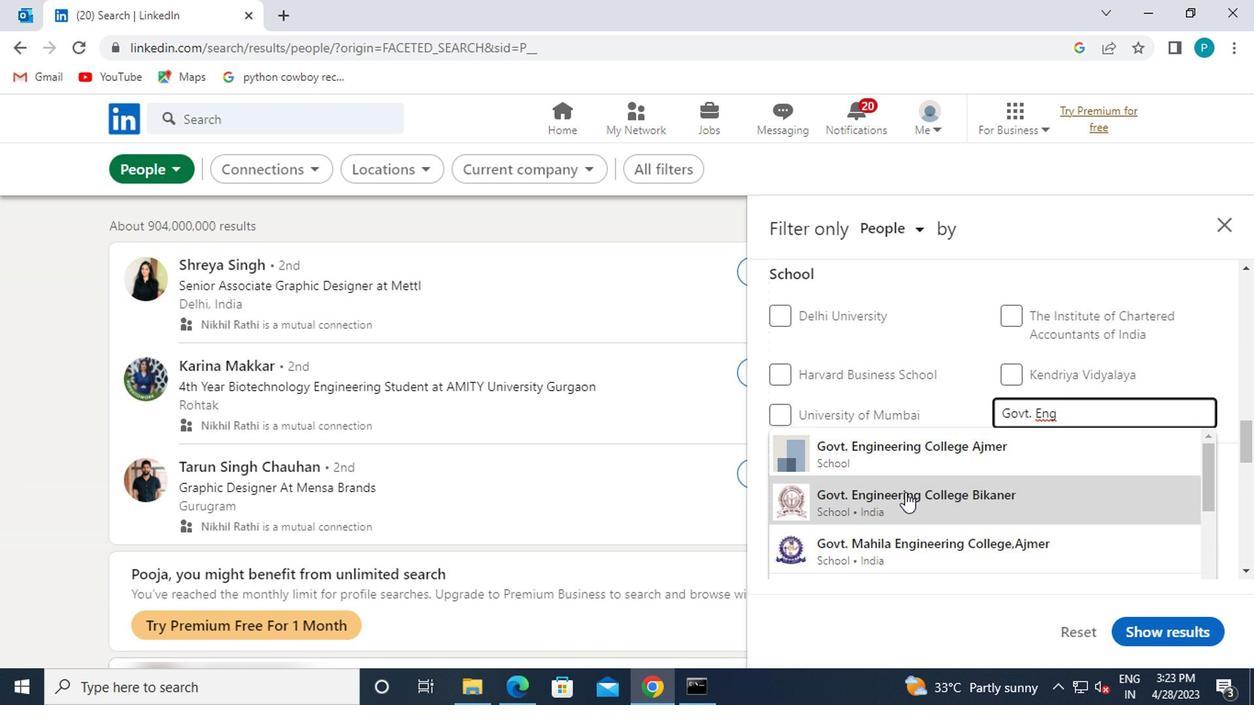 
Action: Mouse moved to (901, 491)
Screenshot: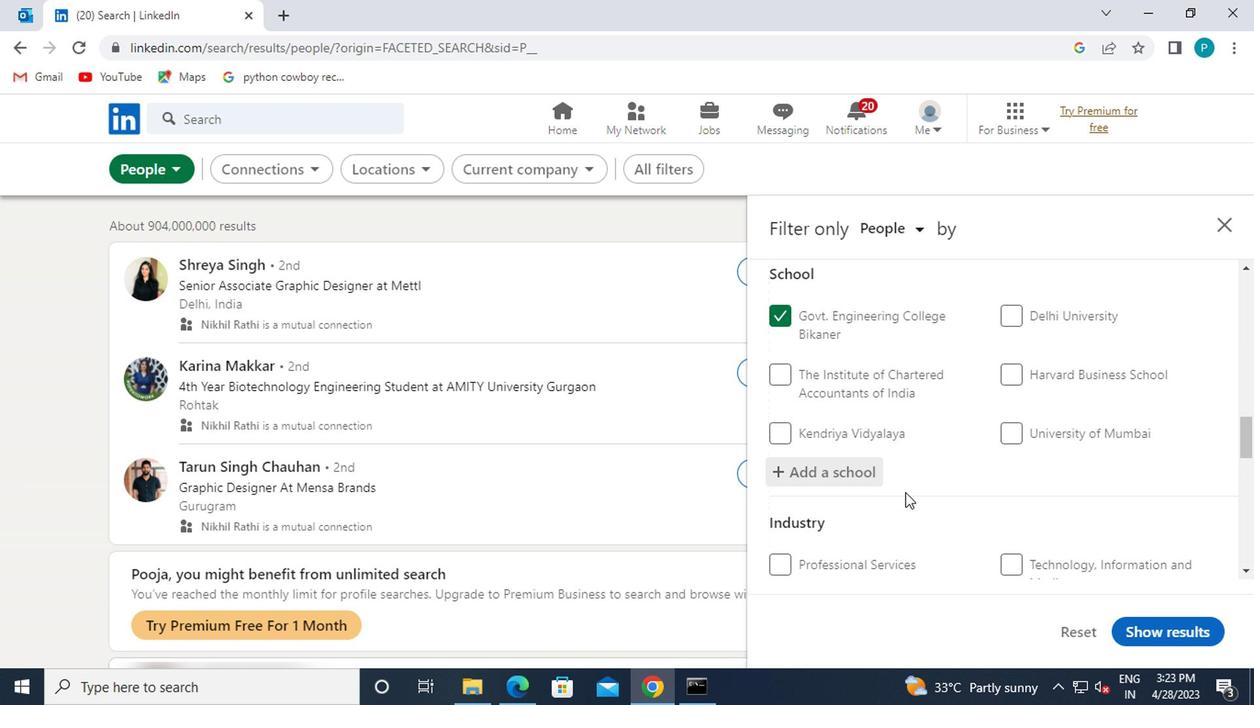 
Action: Mouse scrolled (901, 489) with delta (0, -1)
Screenshot: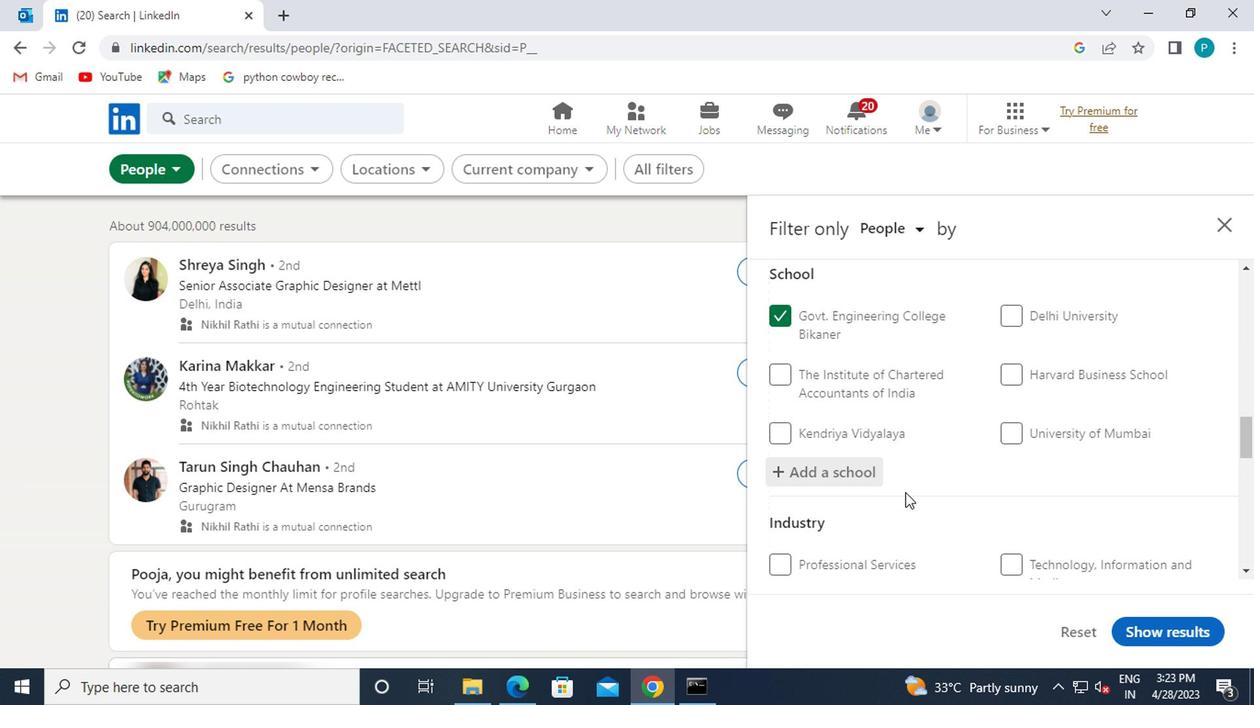 
Action: Mouse scrolled (901, 489) with delta (0, -1)
Screenshot: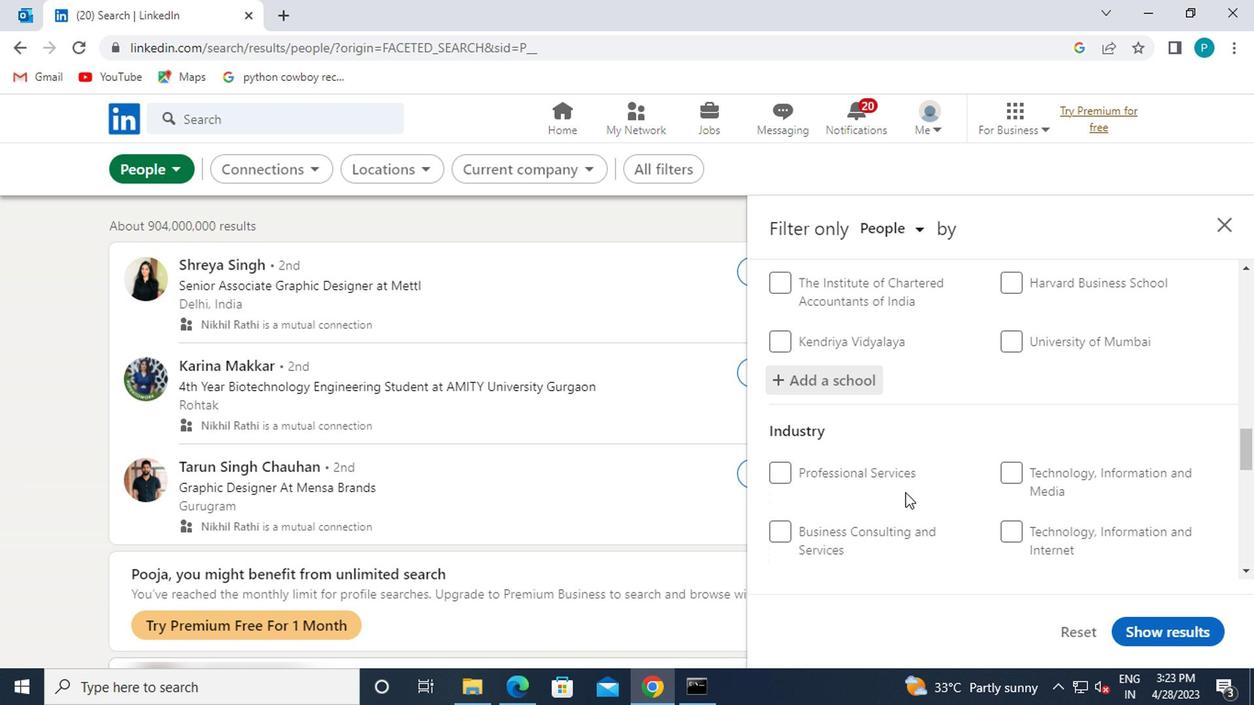 
Action: Mouse moved to (1062, 508)
Screenshot: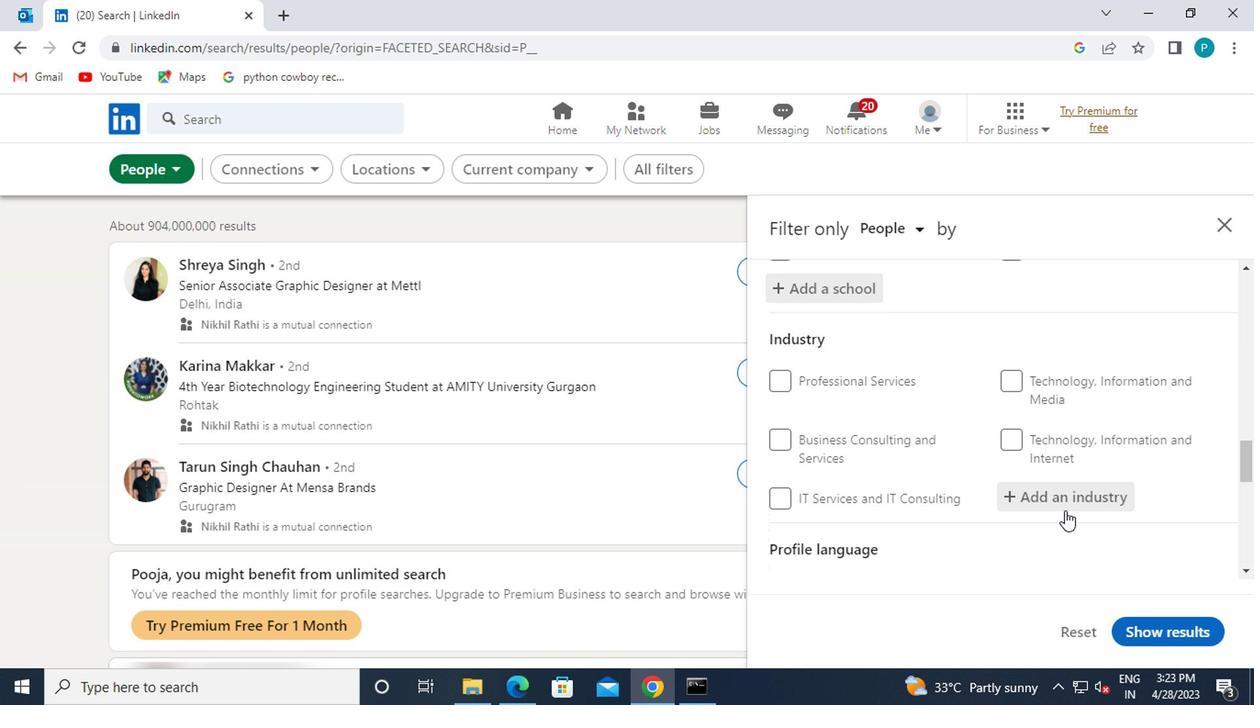 
Action: Mouse pressed left at (1062, 508)
Screenshot: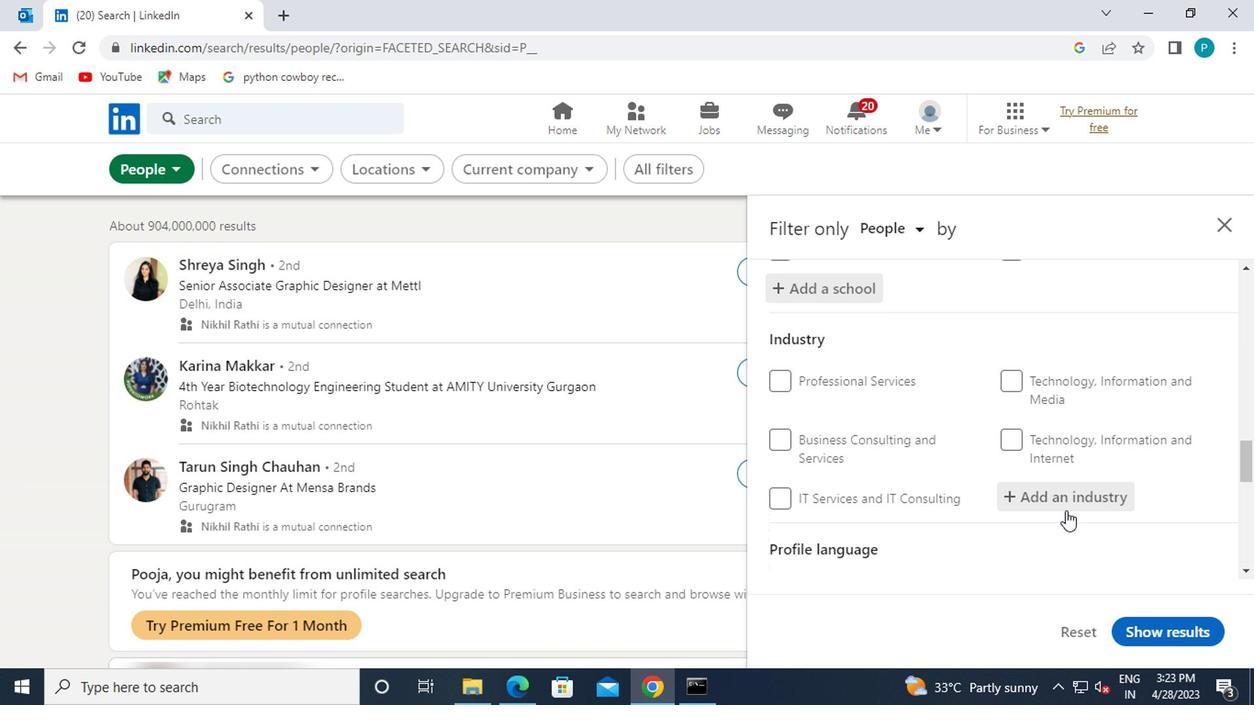 
Action: Key pressed <Key.caps_lock>H<Key.caps_lock>ME<Key.backspace><Key.backspace>OME
Screenshot: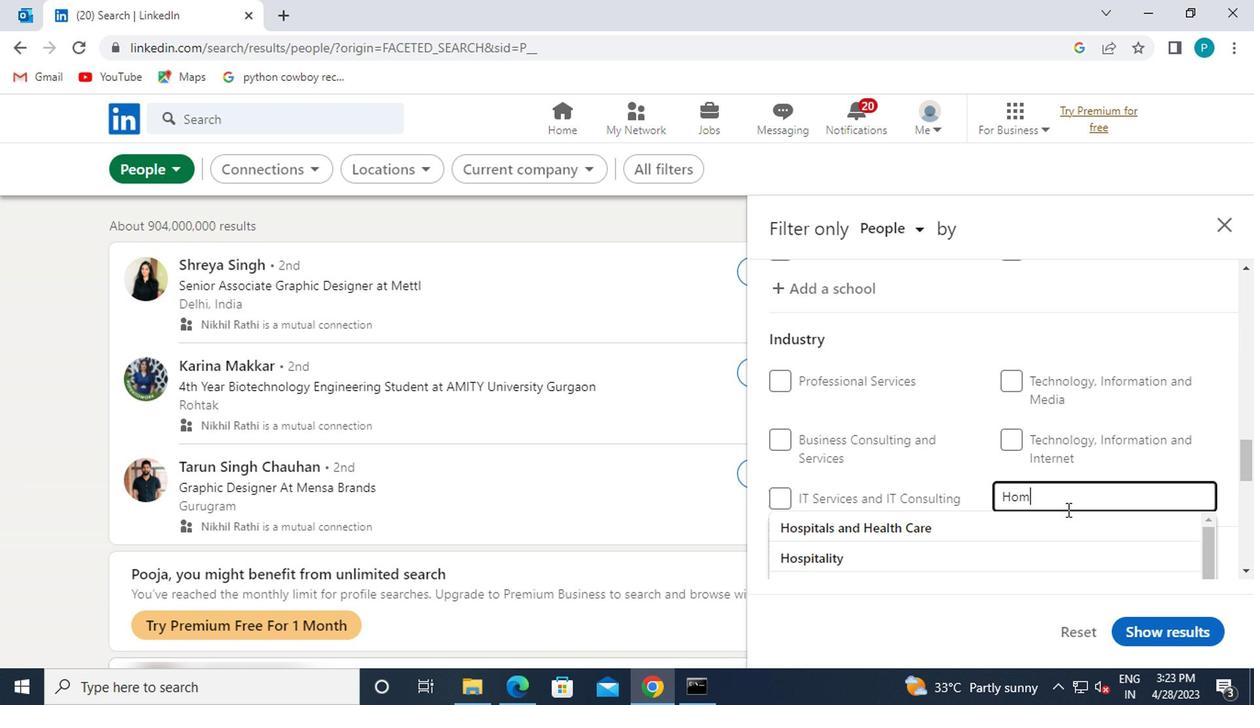 
Action: Mouse moved to (944, 519)
Screenshot: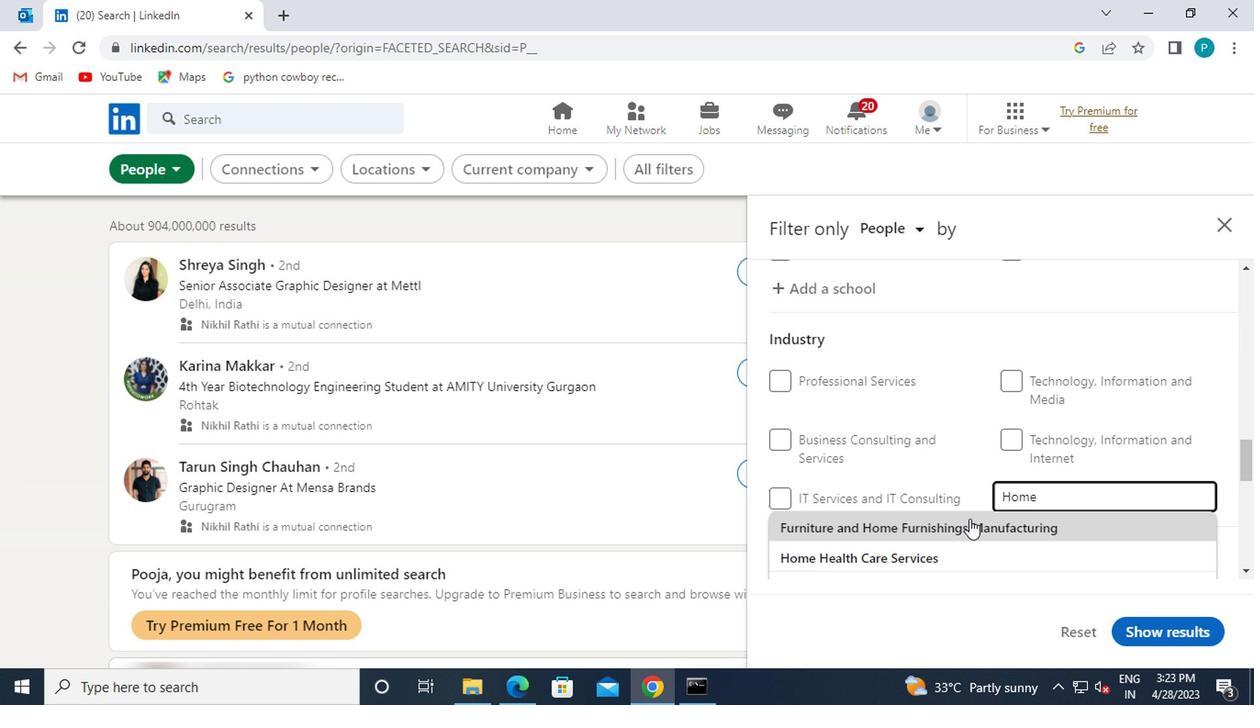 
Action: Mouse scrolled (944, 519) with delta (0, 0)
Screenshot: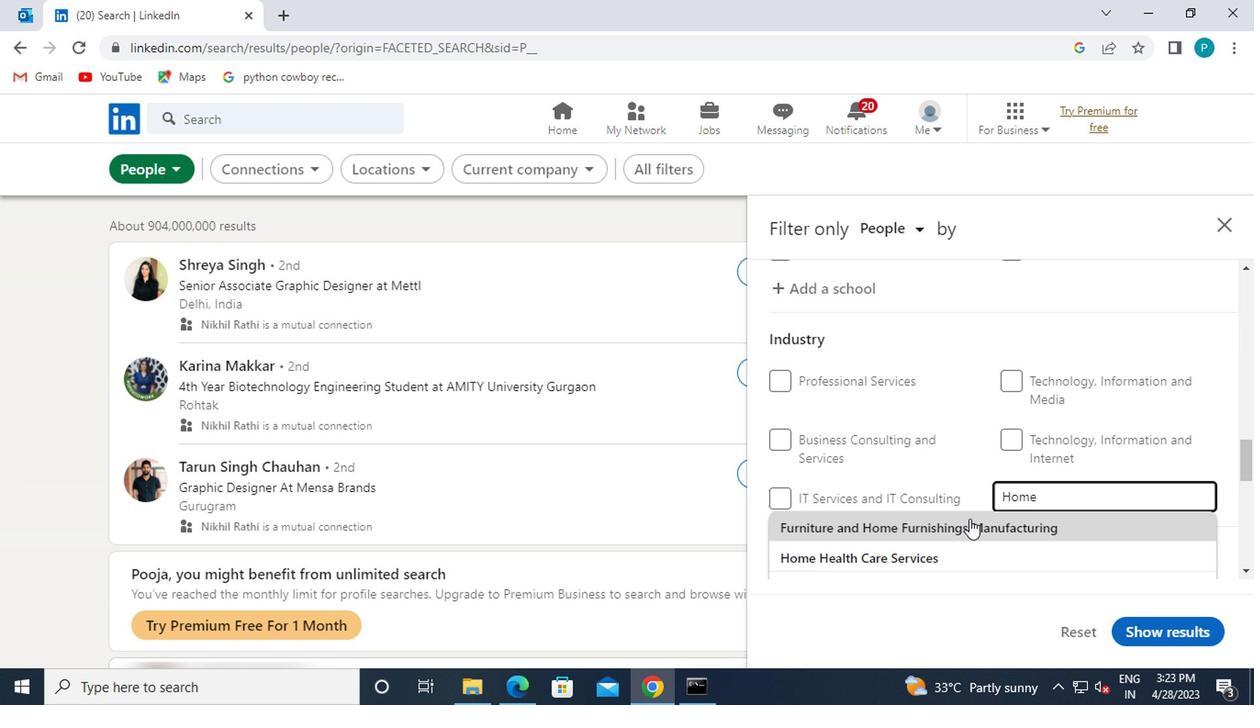 
Action: Mouse moved to (869, 461)
Screenshot: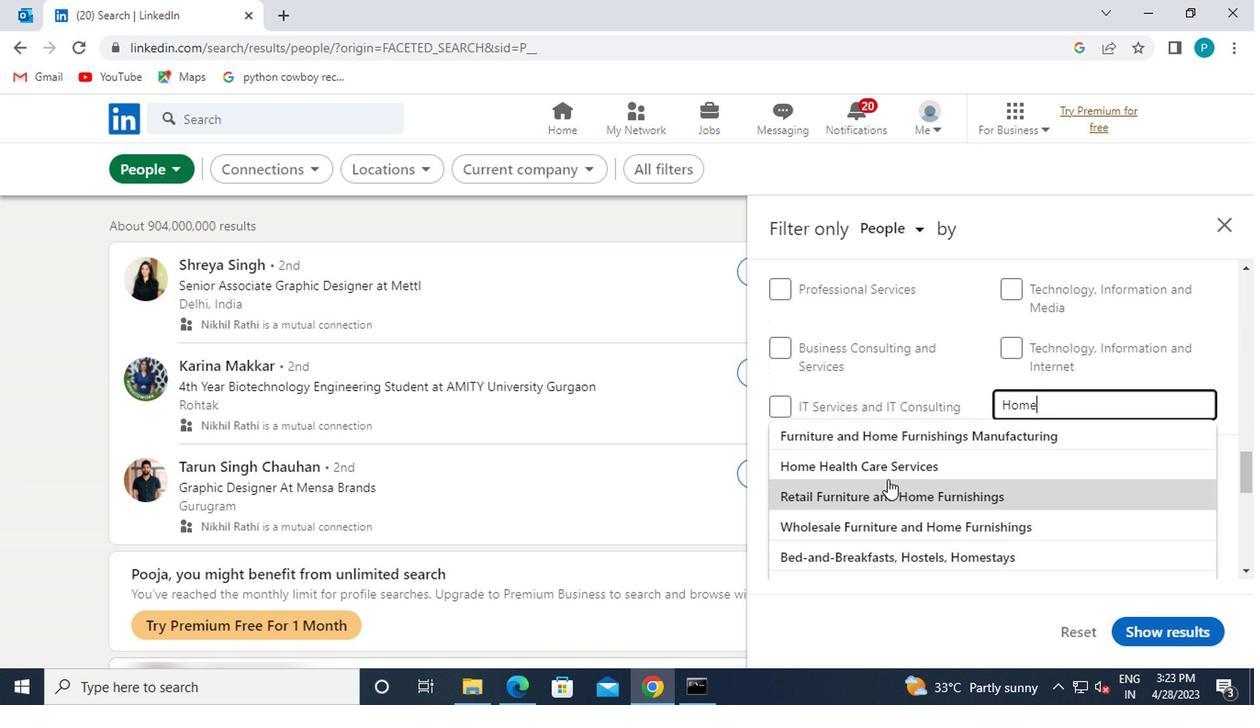 
Action: Mouse pressed left at (869, 461)
Screenshot: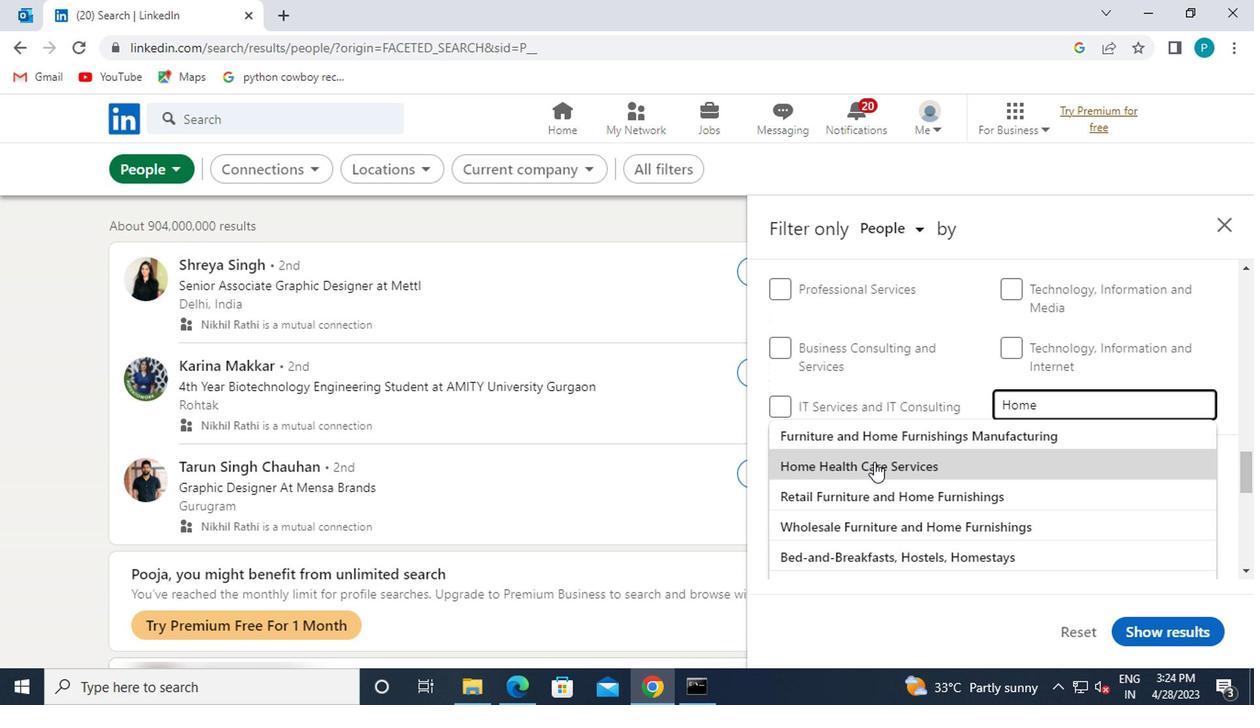 
Action: Mouse scrolled (869, 460) with delta (0, 0)
Screenshot: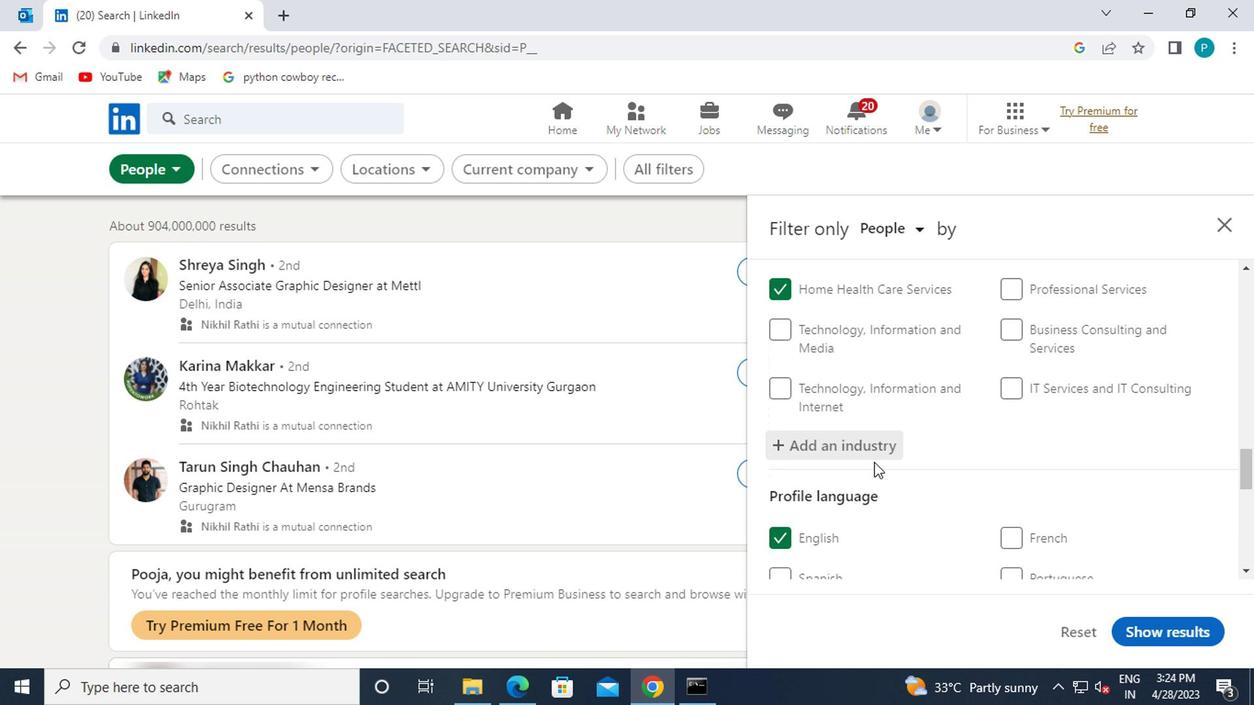 
Action: Mouse scrolled (869, 460) with delta (0, 0)
Screenshot: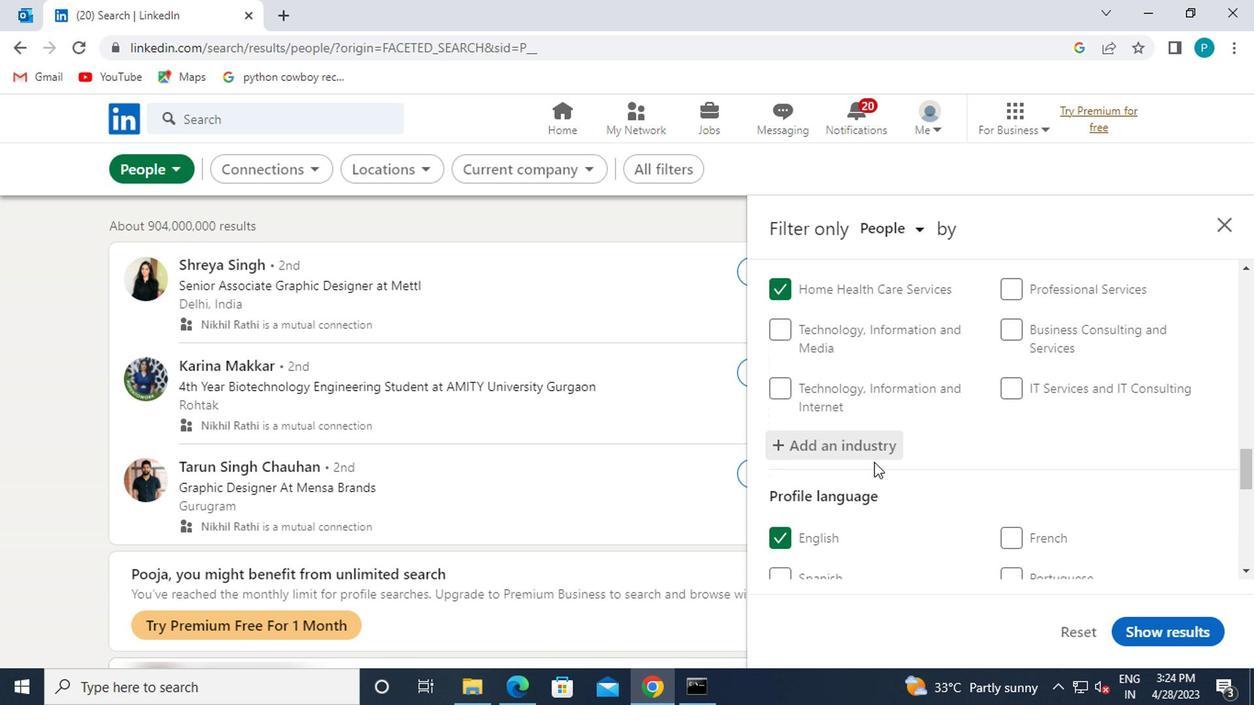 
Action: Mouse scrolled (869, 460) with delta (0, 0)
Screenshot: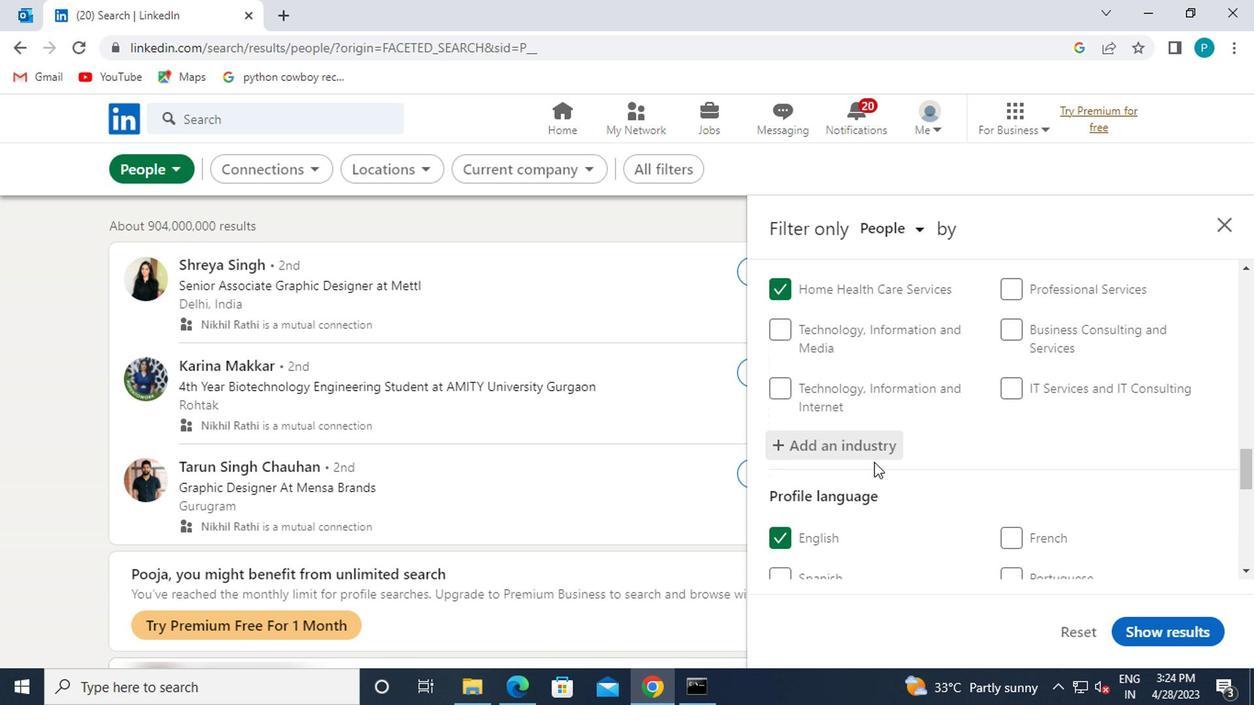 
Action: Mouse moved to (992, 497)
Screenshot: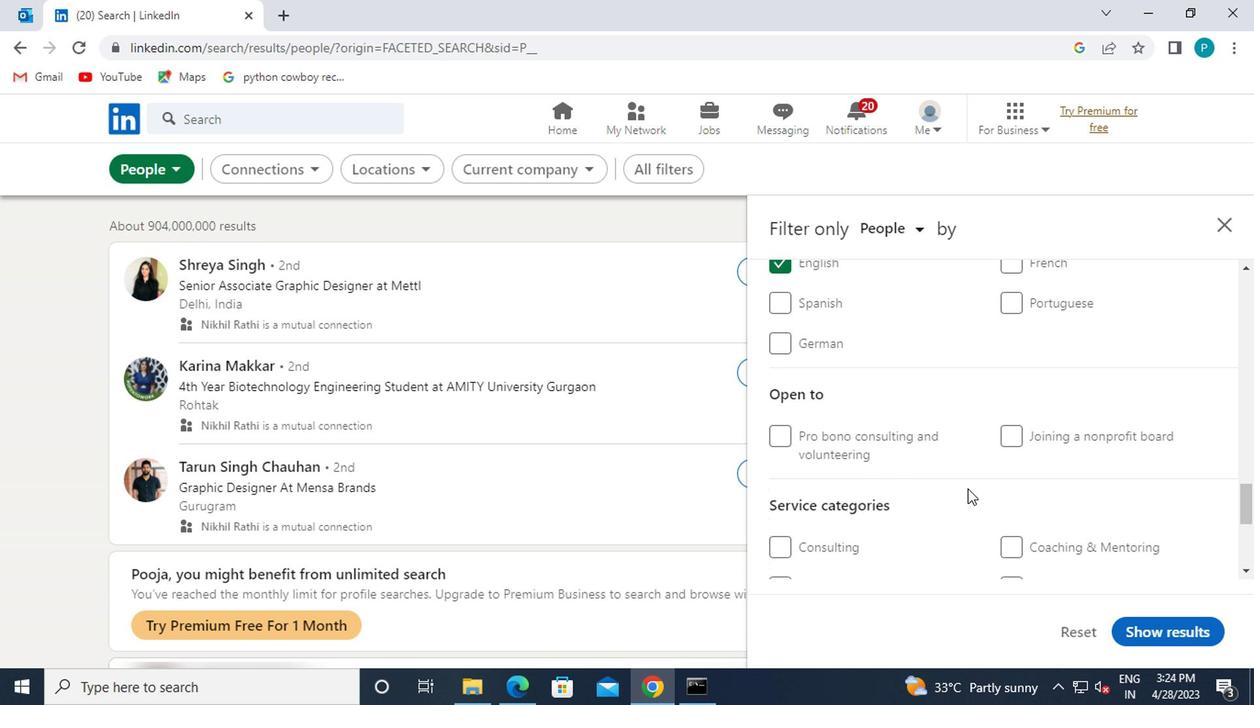 
Action: Mouse scrolled (992, 496) with delta (0, -1)
Screenshot: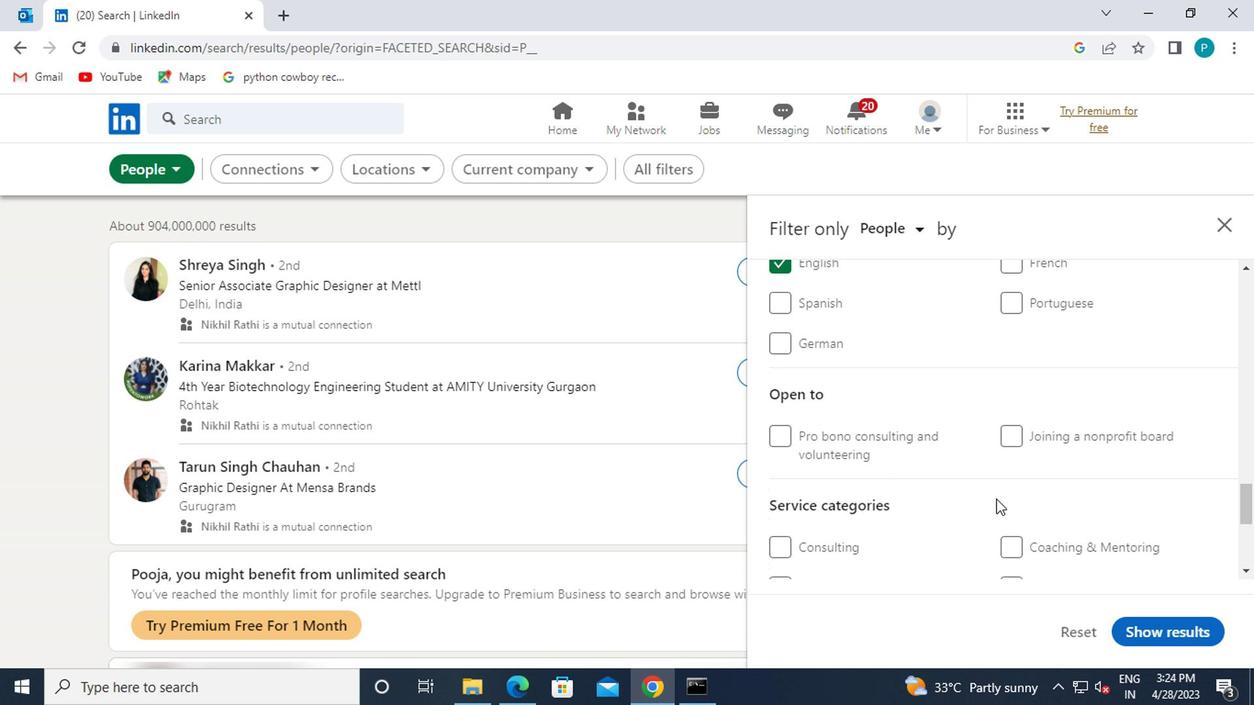 
Action: Mouse moved to (995, 500)
Screenshot: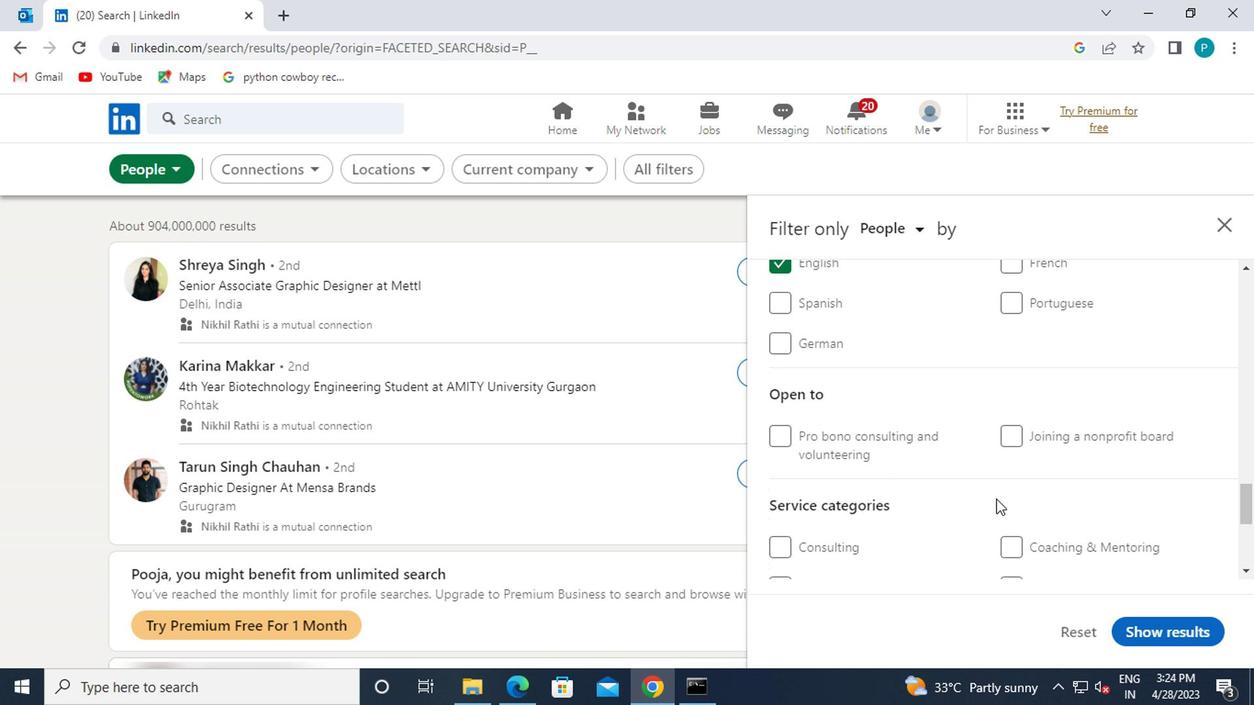 
Action: Mouse scrolled (995, 498) with delta (0, -1)
Screenshot: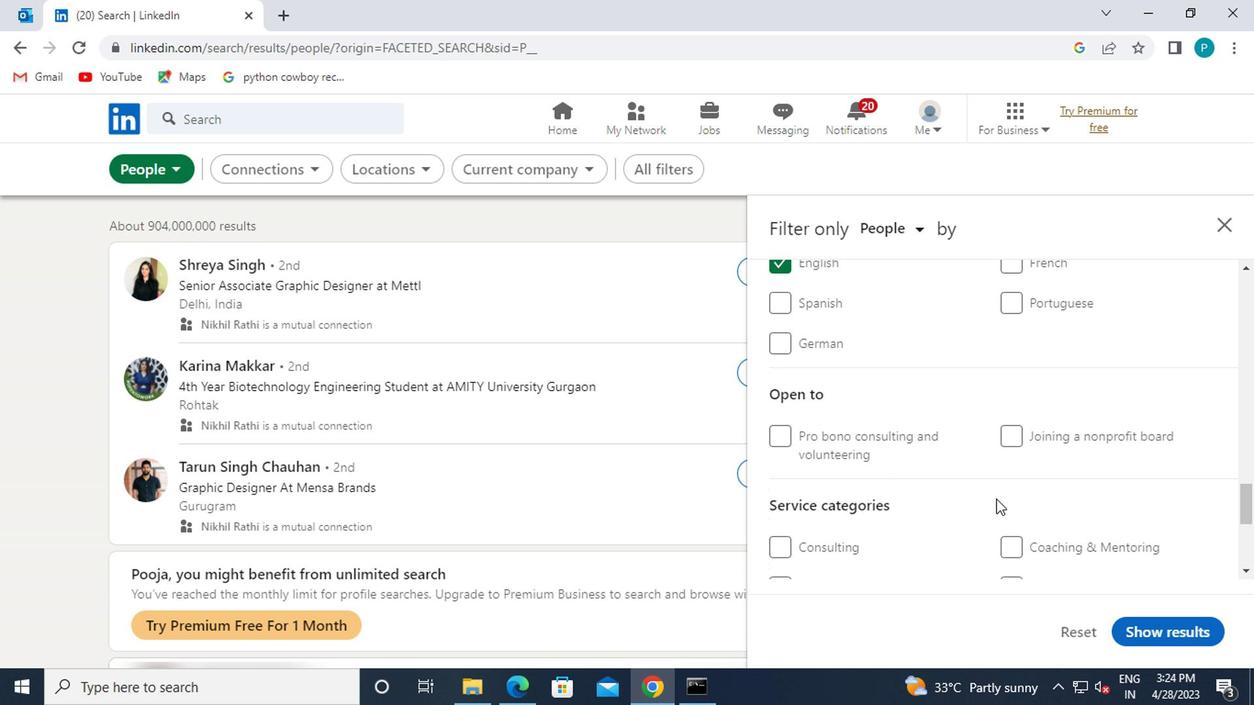 
Action: Mouse moved to (1004, 442)
Screenshot: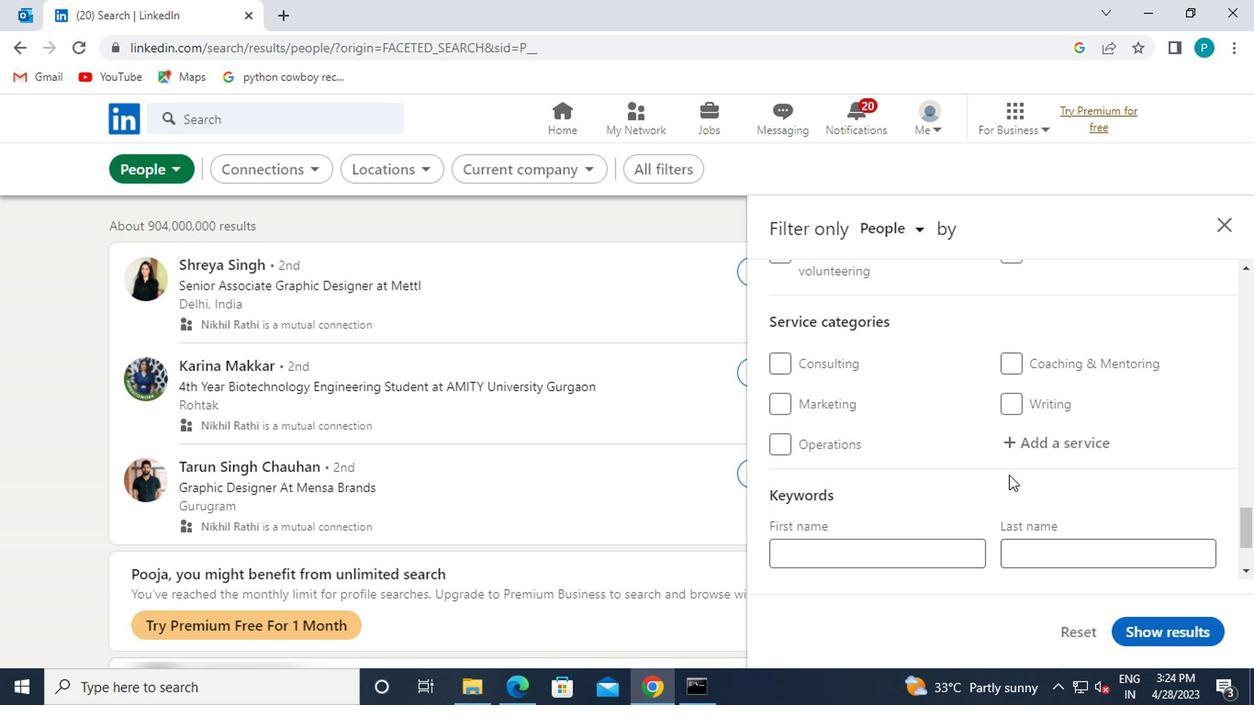 
Action: Mouse pressed left at (1004, 442)
Screenshot: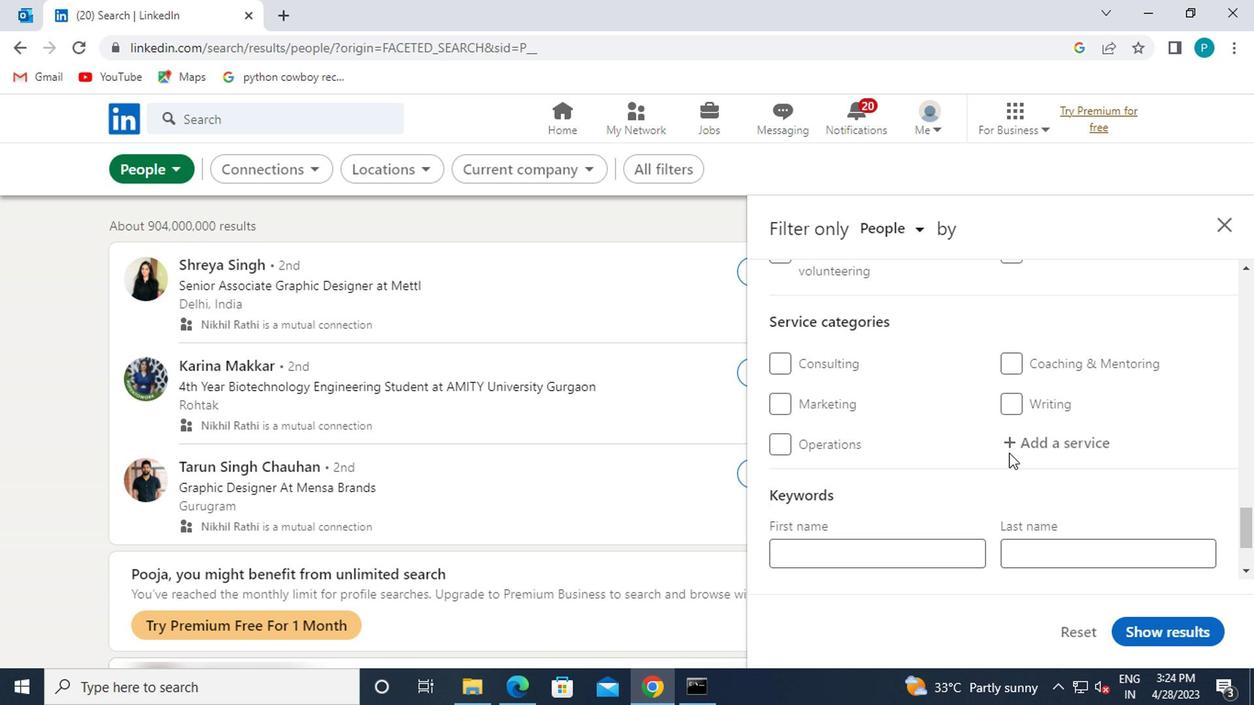 
Action: Mouse moved to (1044, 495)
Screenshot: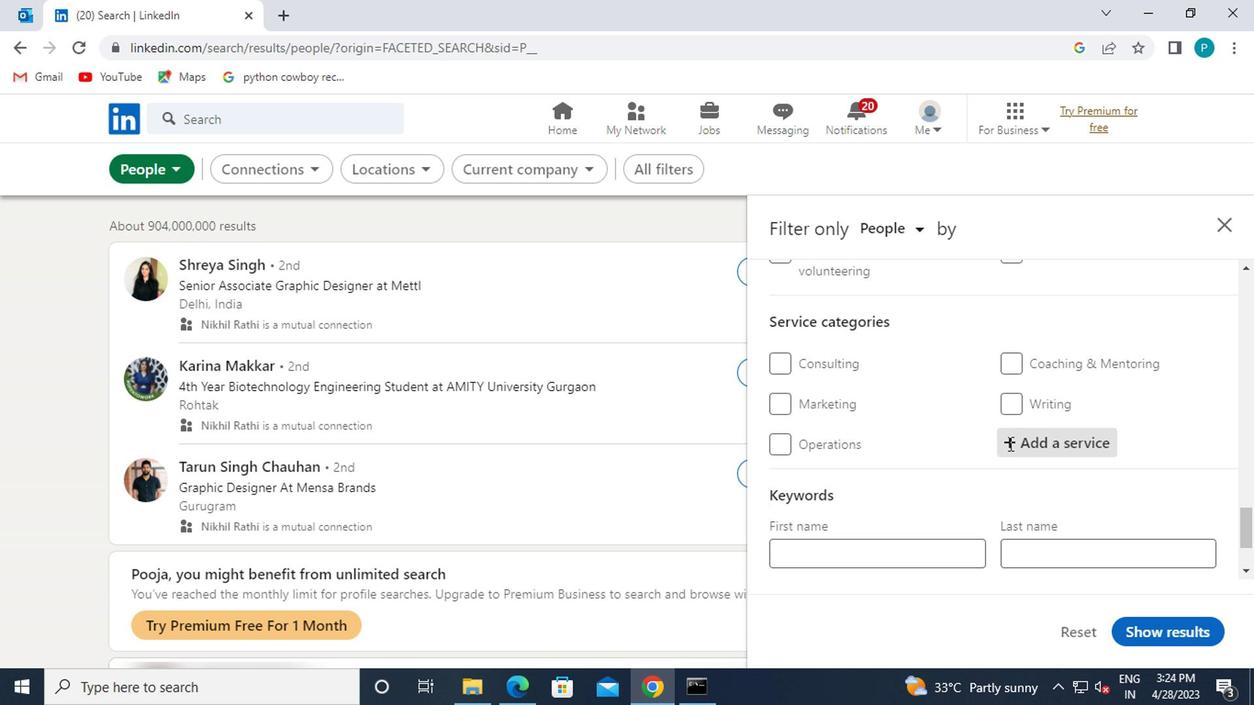 
Action: Key pressed <Key.caps_lock>G<Key.caps_lock>RAPHIC
Screenshot: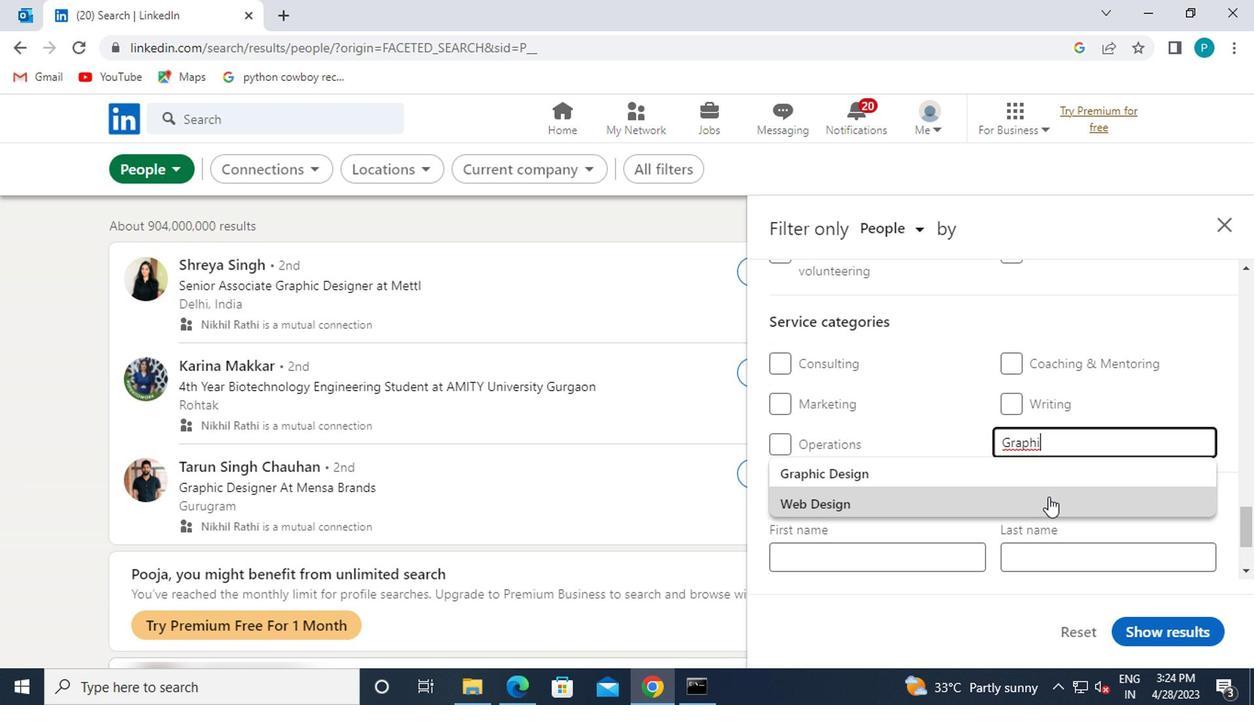 
Action: Mouse moved to (1040, 474)
Screenshot: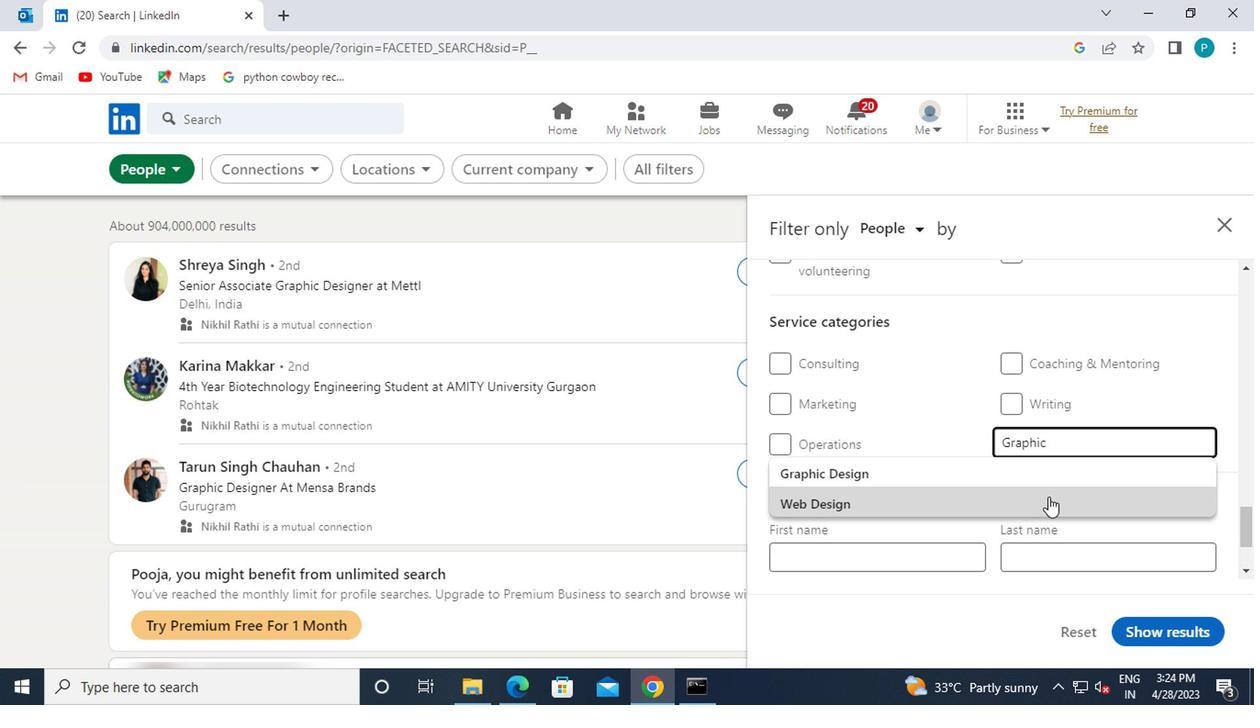 
Action: Mouse pressed left at (1040, 474)
Screenshot: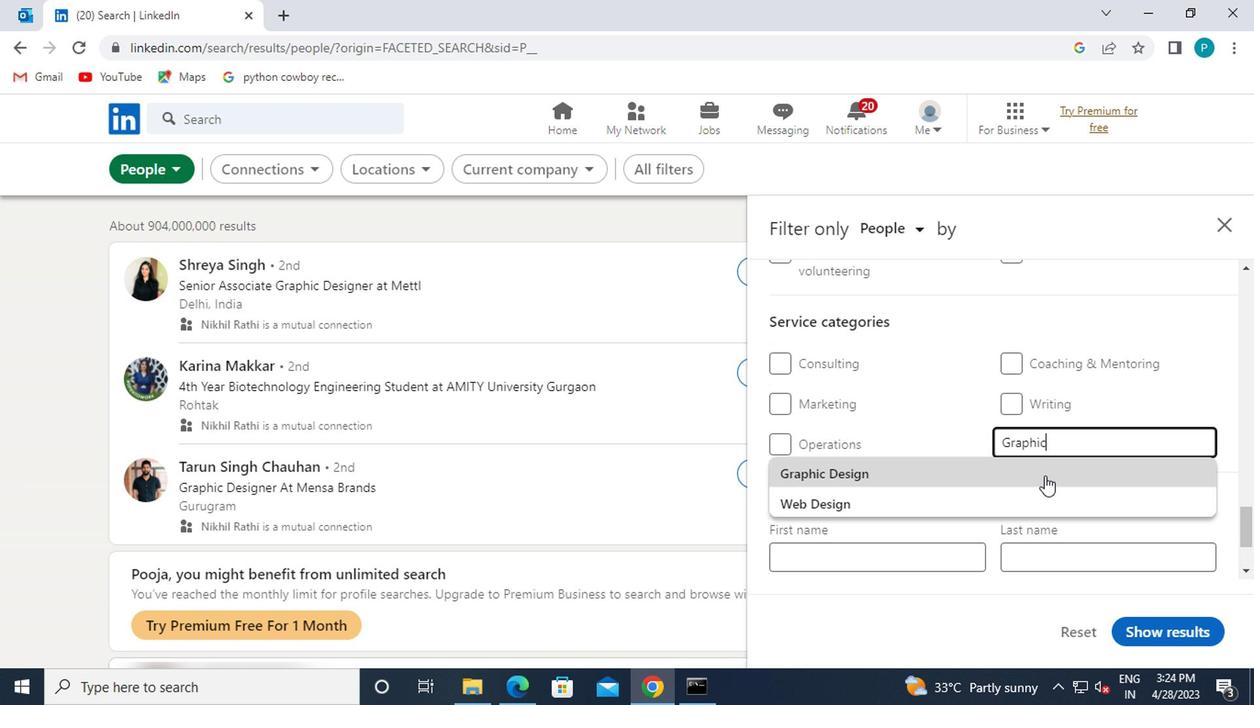 
Action: Mouse scrolled (1040, 473) with delta (0, -1)
Screenshot: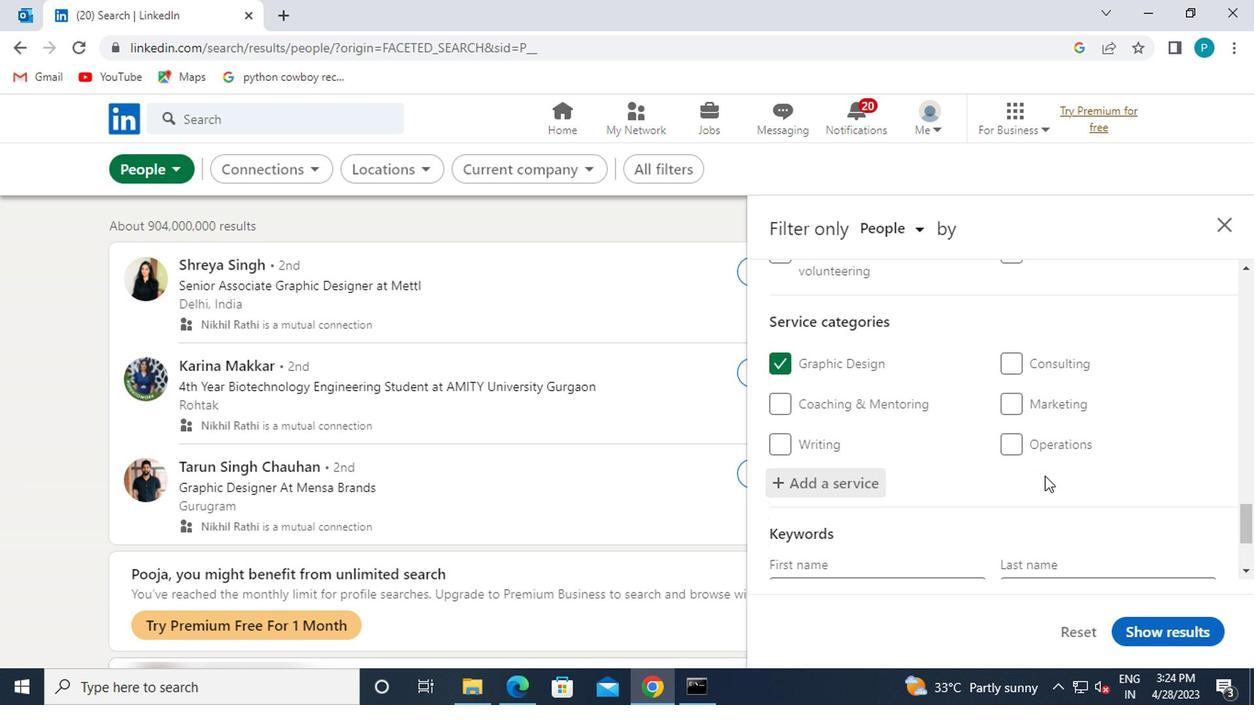 
Action: Mouse scrolled (1040, 473) with delta (0, -1)
Screenshot: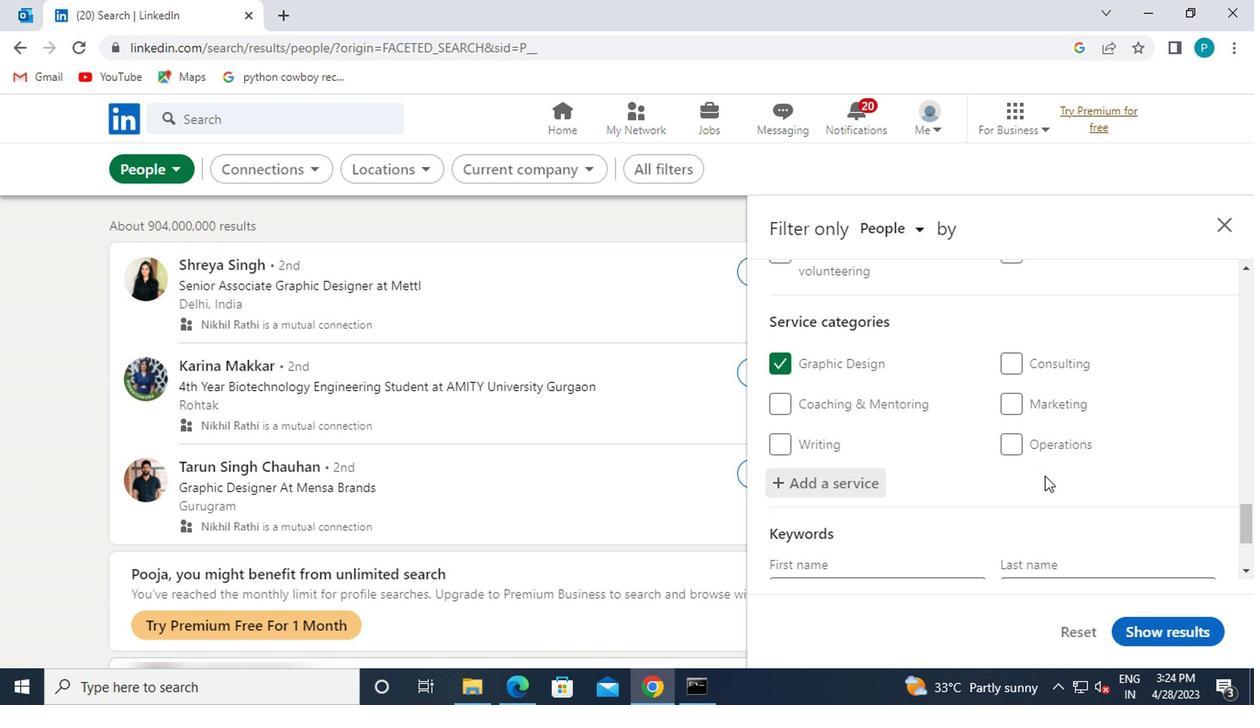 
Action: Mouse moved to (892, 493)
Screenshot: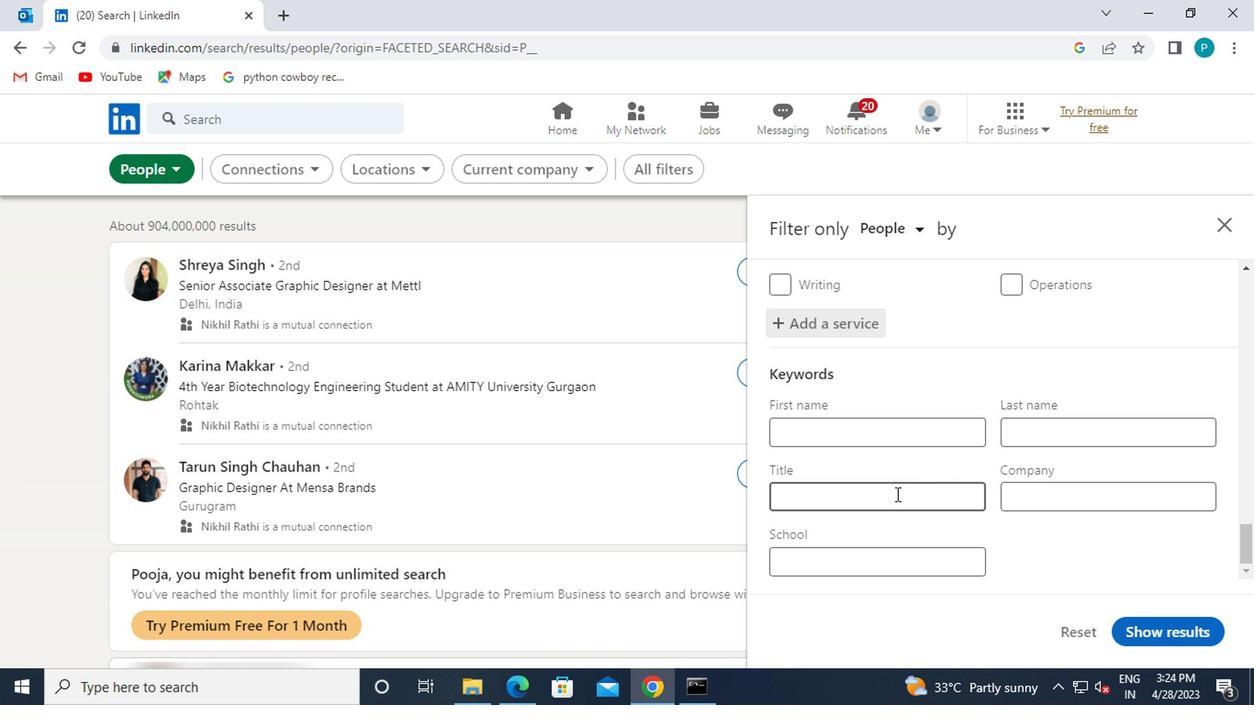 
Action: Mouse pressed left at (892, 493)
Screenshot: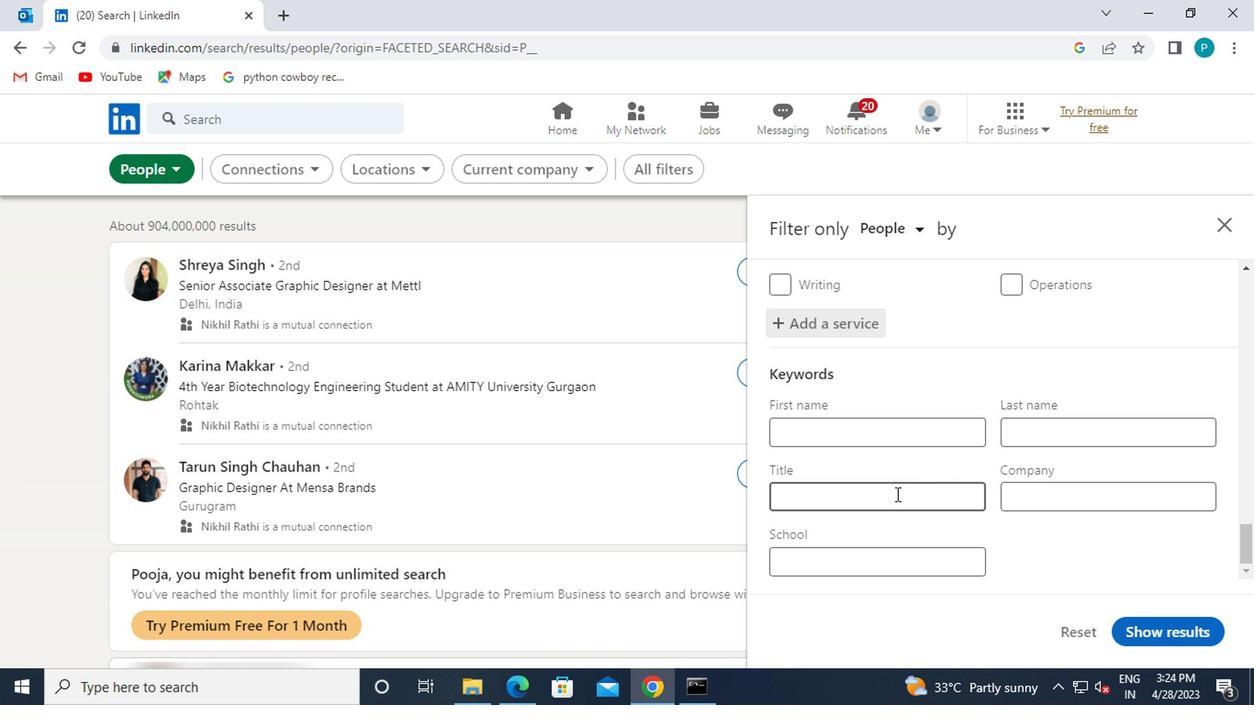 
Action: Key pressed <Key.caps_lock>S<Key.caps_lock>UPERVISOR
Screenshot: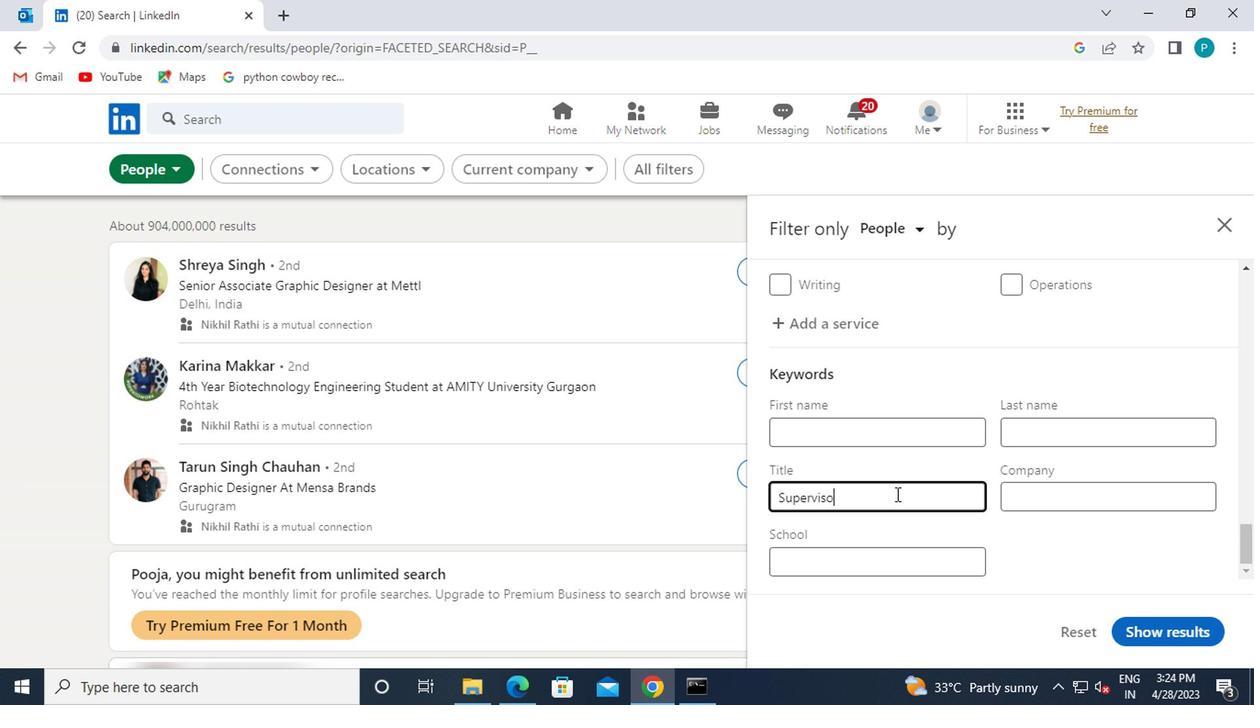 
Action: Mouse moved to (1172, 619)
Screenshot: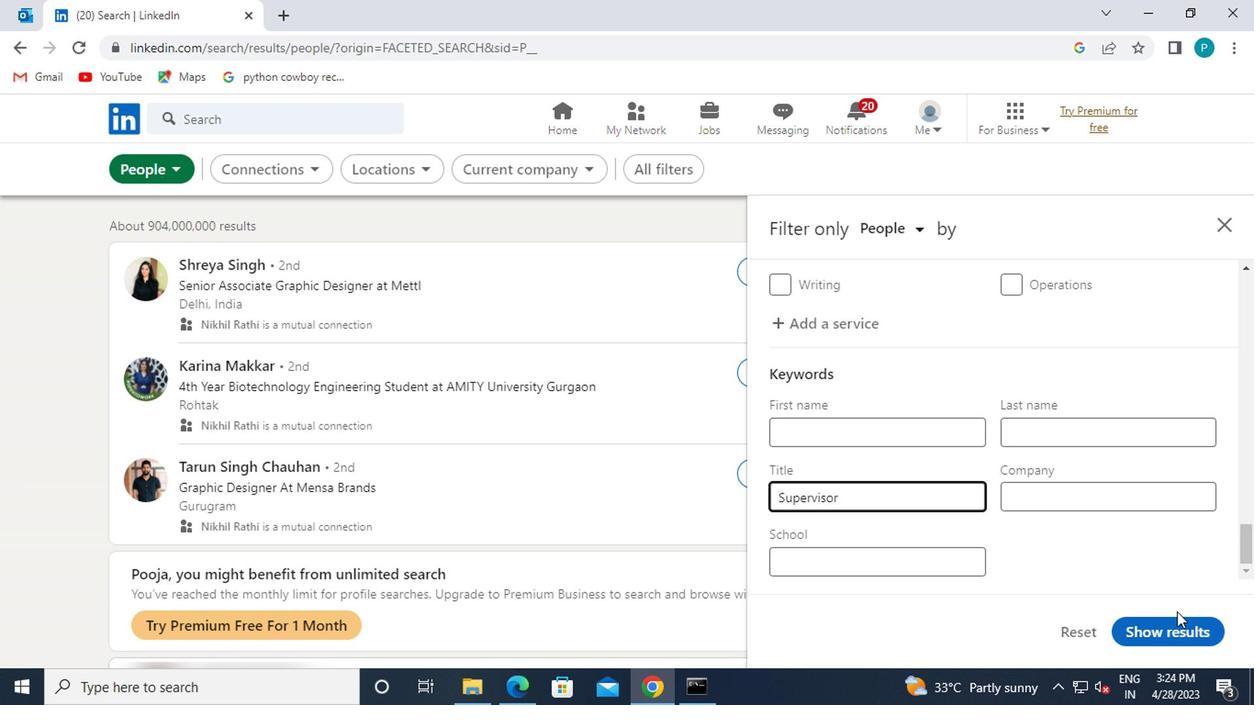 
Action: Mouse pressed left at (1172, 619)
Screenshot: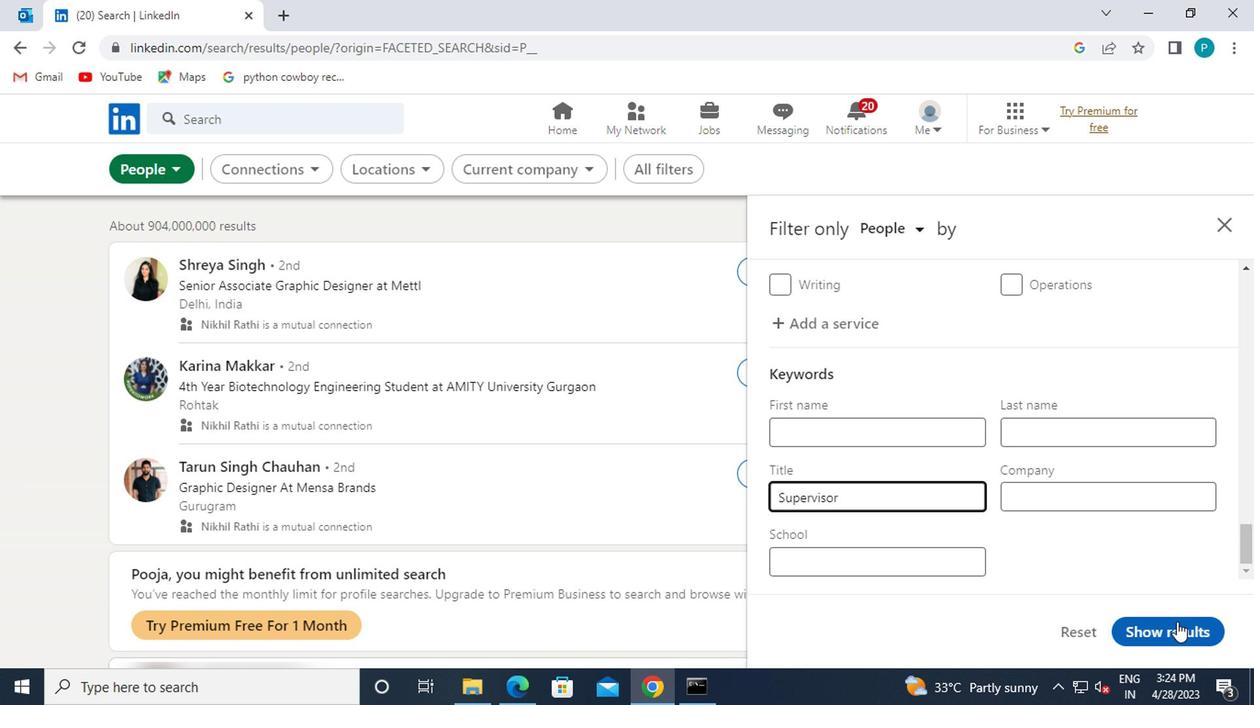 
Action: Mouse moved to (1174, 621)
Screenshot: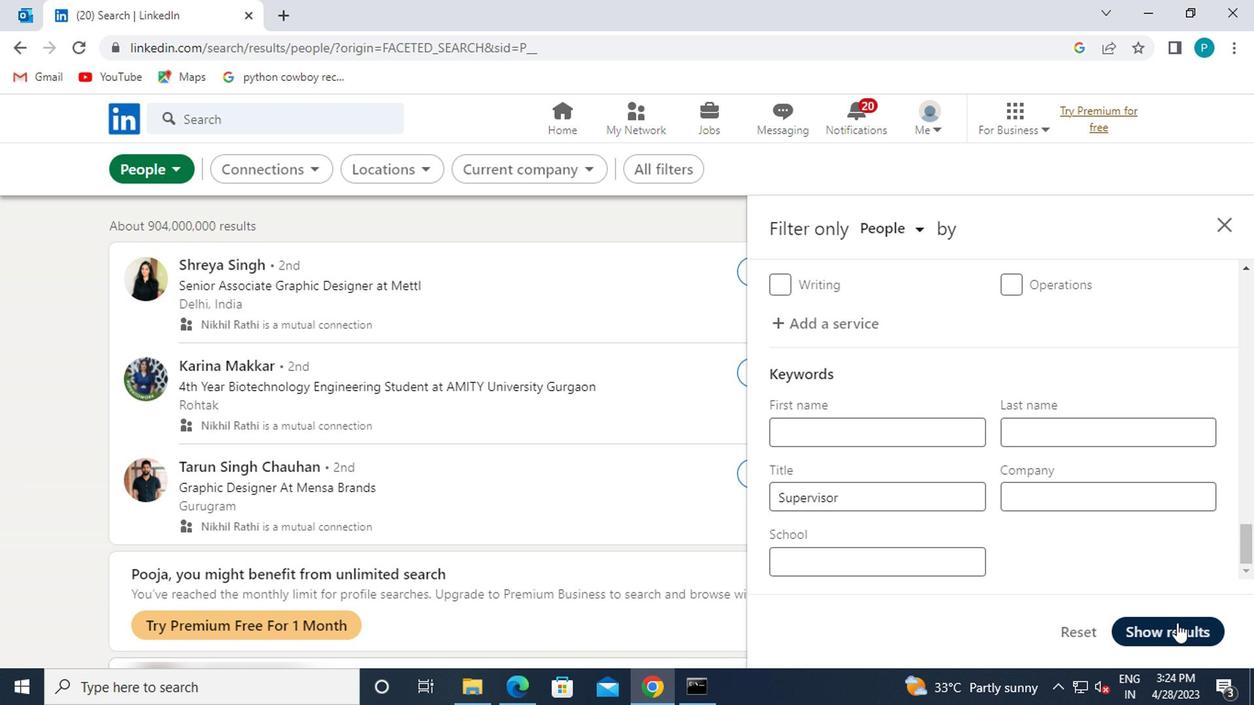 
